 Task: Find a place to stay in Cartago, Colombia, from August 12 to August 15 for 3 guests, with a price range of ₹12,000 to ₹16,000, and select 'Entire place' with amenities like Wifi and Kitchen.
Action: Mouse moved to (492, 101)
Screenshot: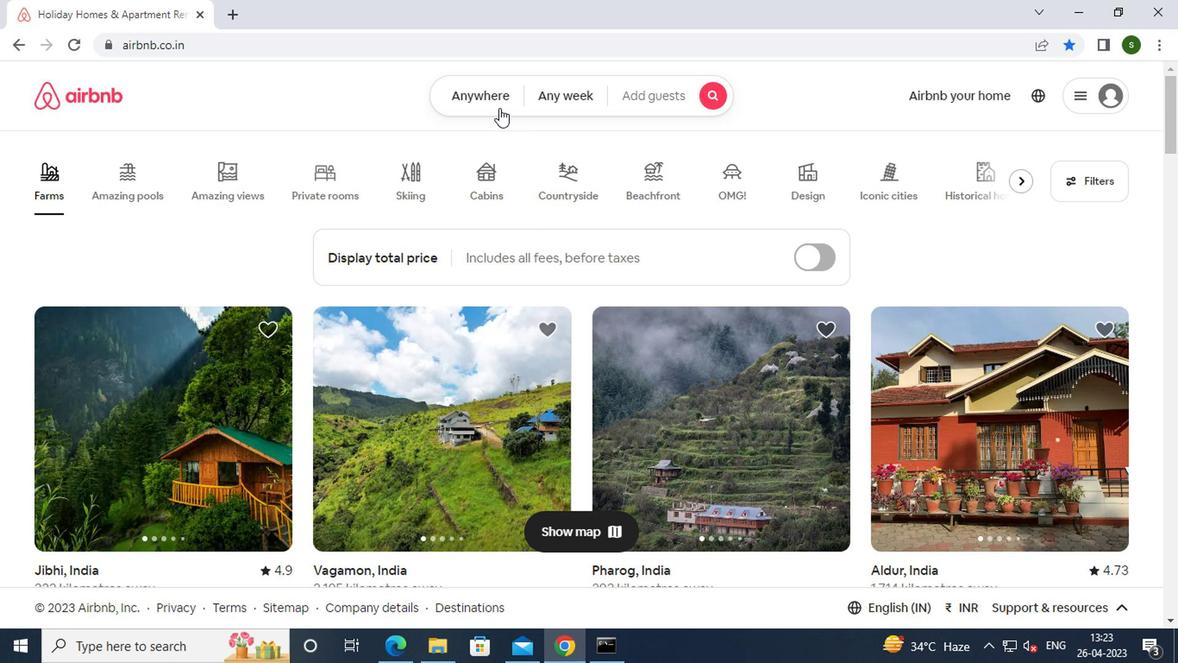 
Action: Mouse pressed left at (492, 101)
Screenshot: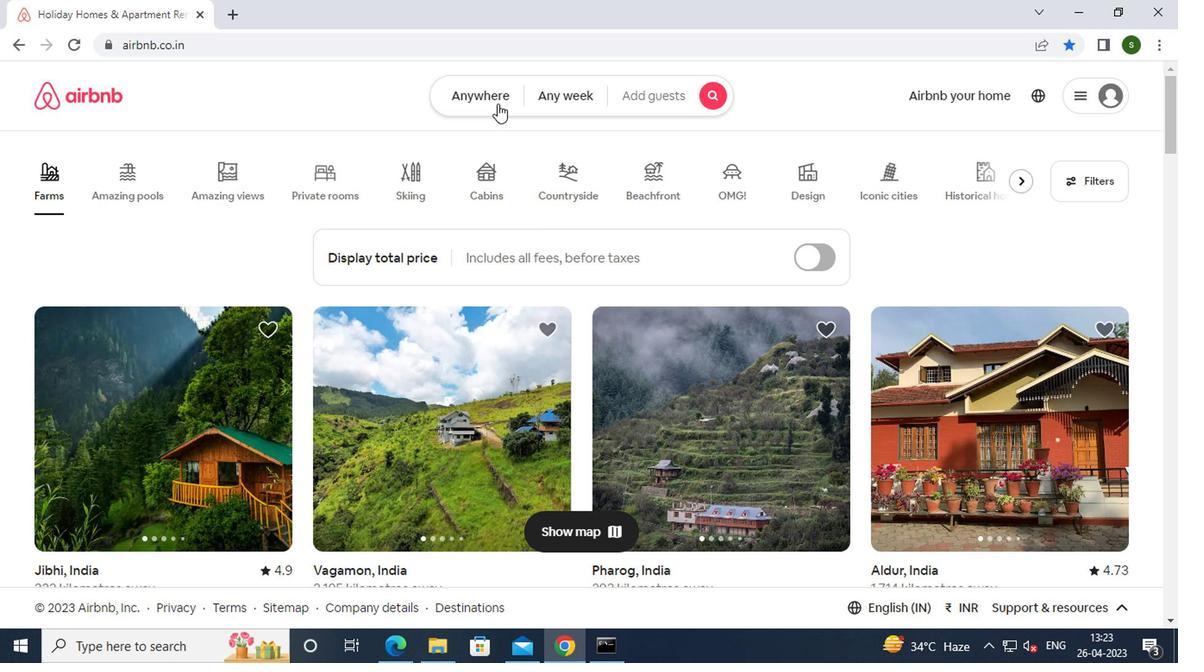 
Action: Mouse moved to (316, 159)
Screenshot: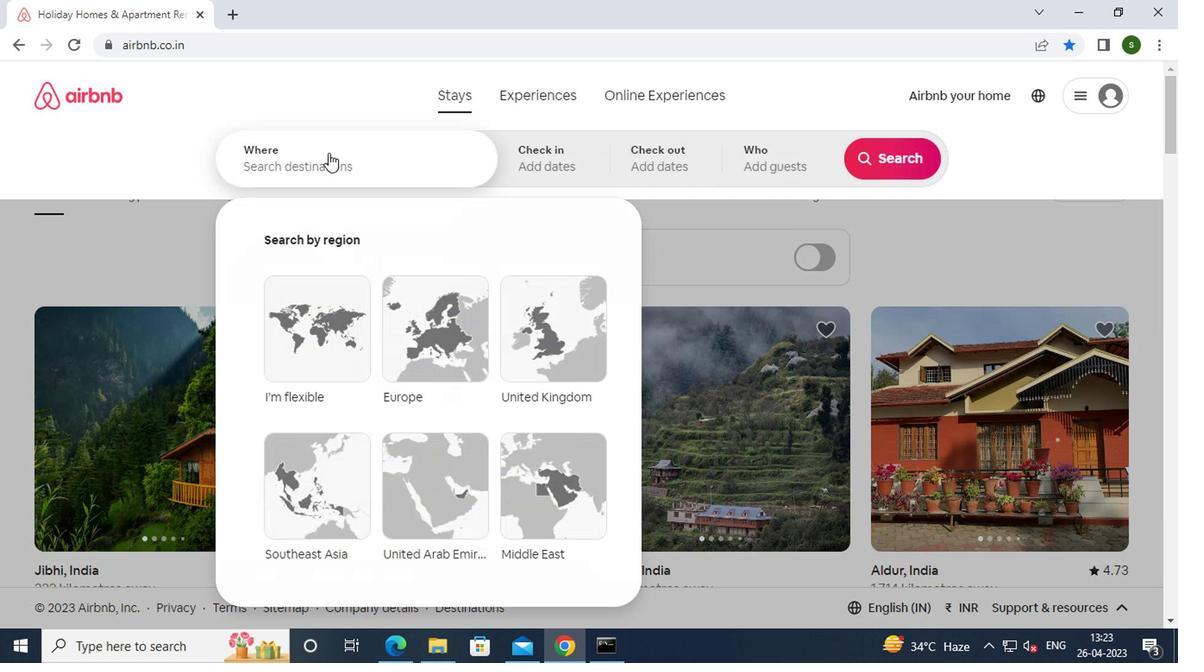 
Action: Mouse pressed left at (316, 159)
Screenshot: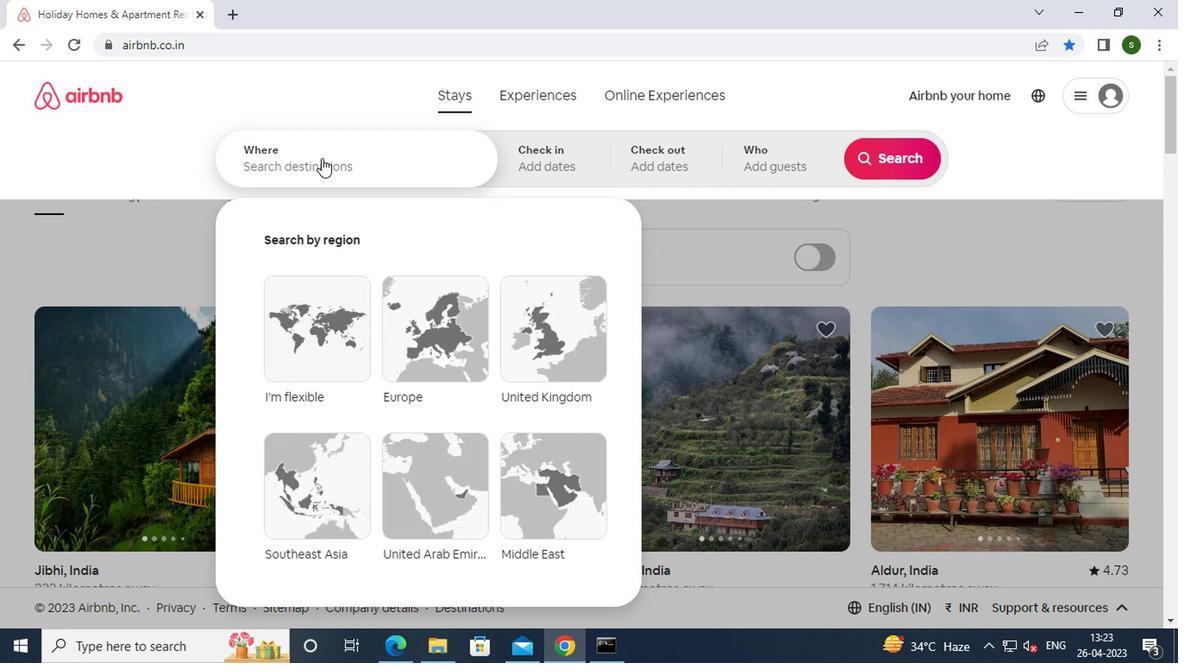 
Action: Mouse moved to (317, 160)
Screenshot: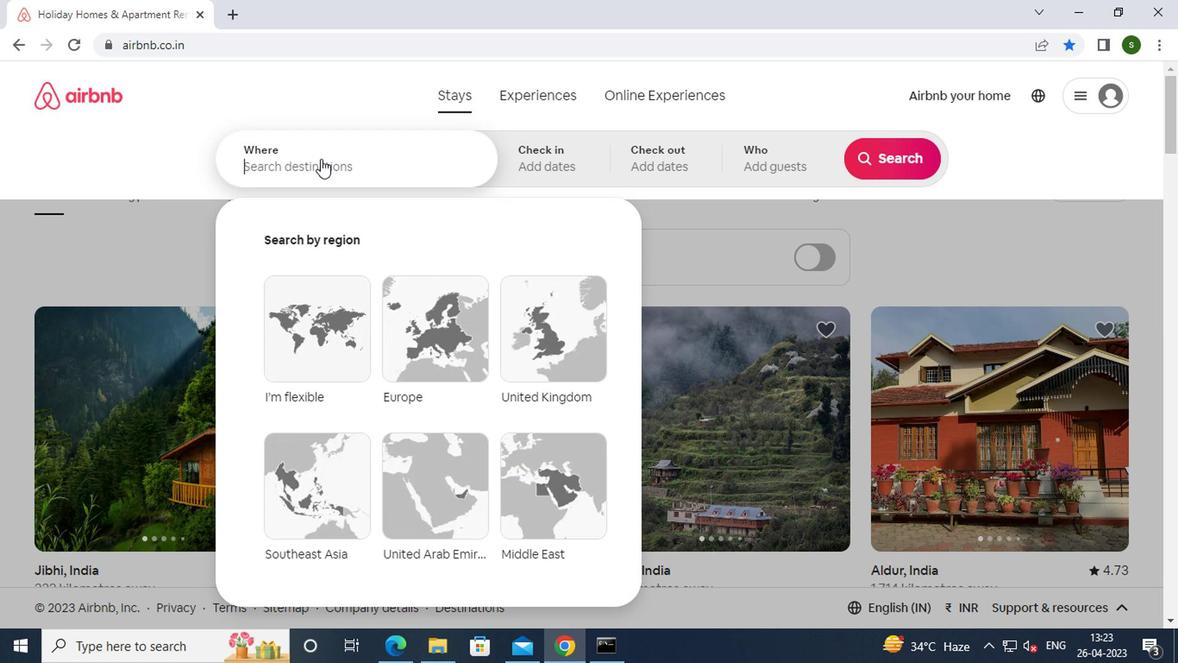 
Action: Key pressed <Key.caps_lock>c<Key.caps_lock>artago,<Key.space><Key.caps_lock>c<Key.caps_lock>olombia
Screenshot: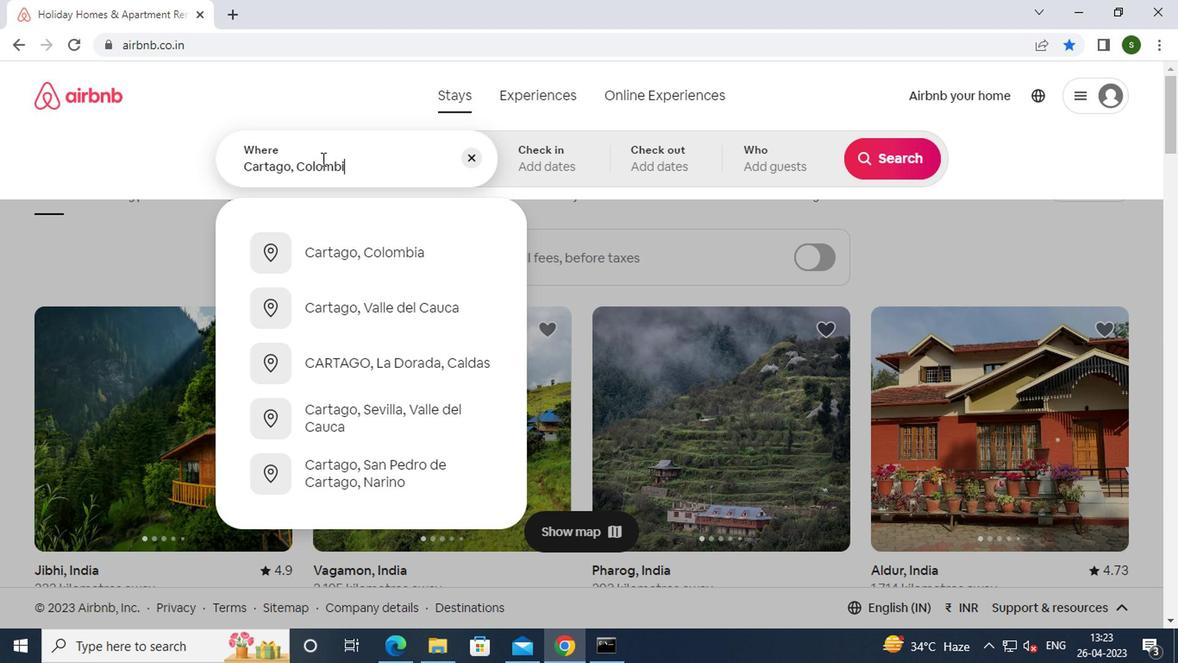 
Action: Mouse moved to (392, 248)
Screenshot: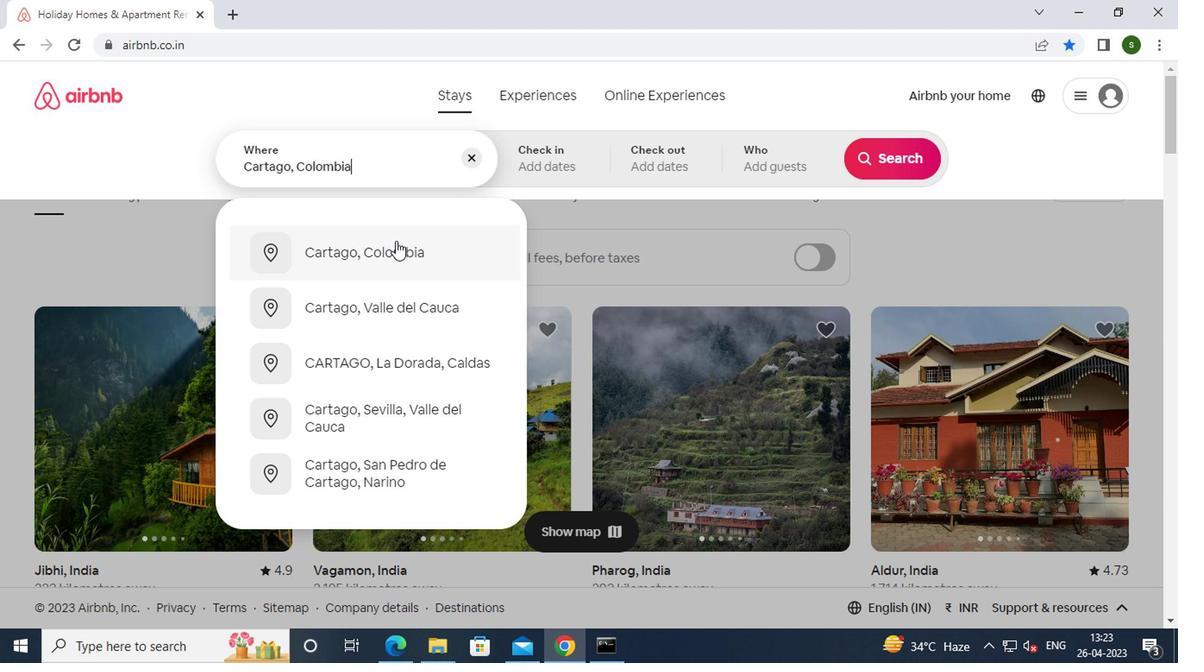 
Action: Mouse pressed left at (392, 248)
Screenshot: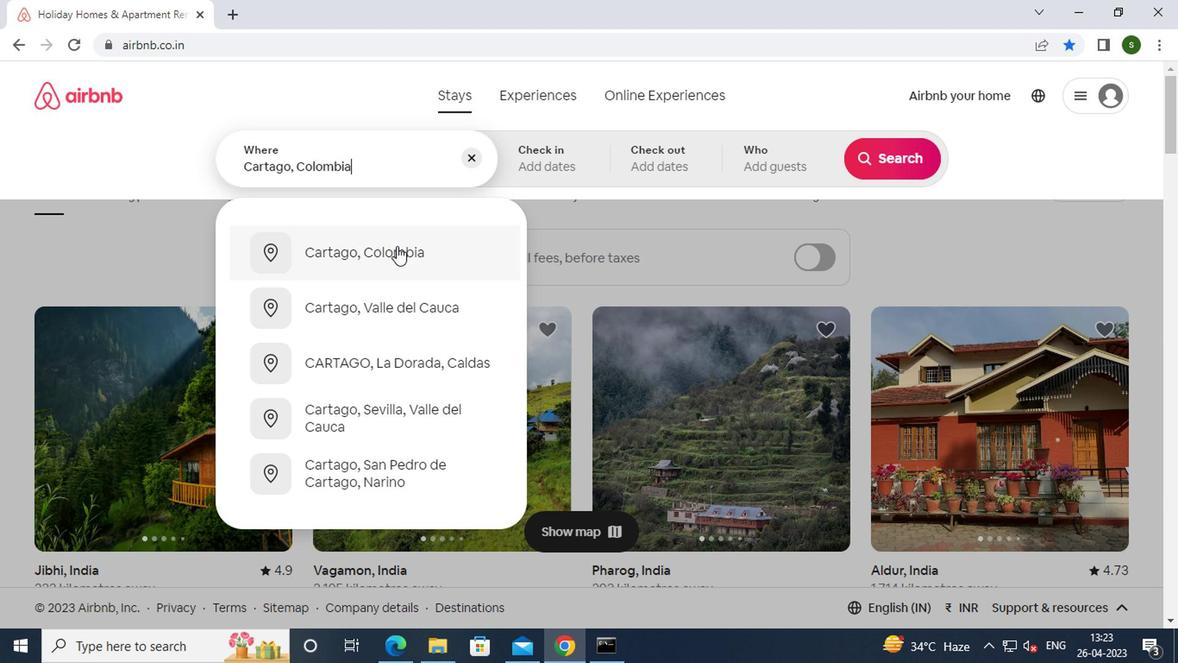 
Action: Mouse moved to (888, 295)
Screenshot: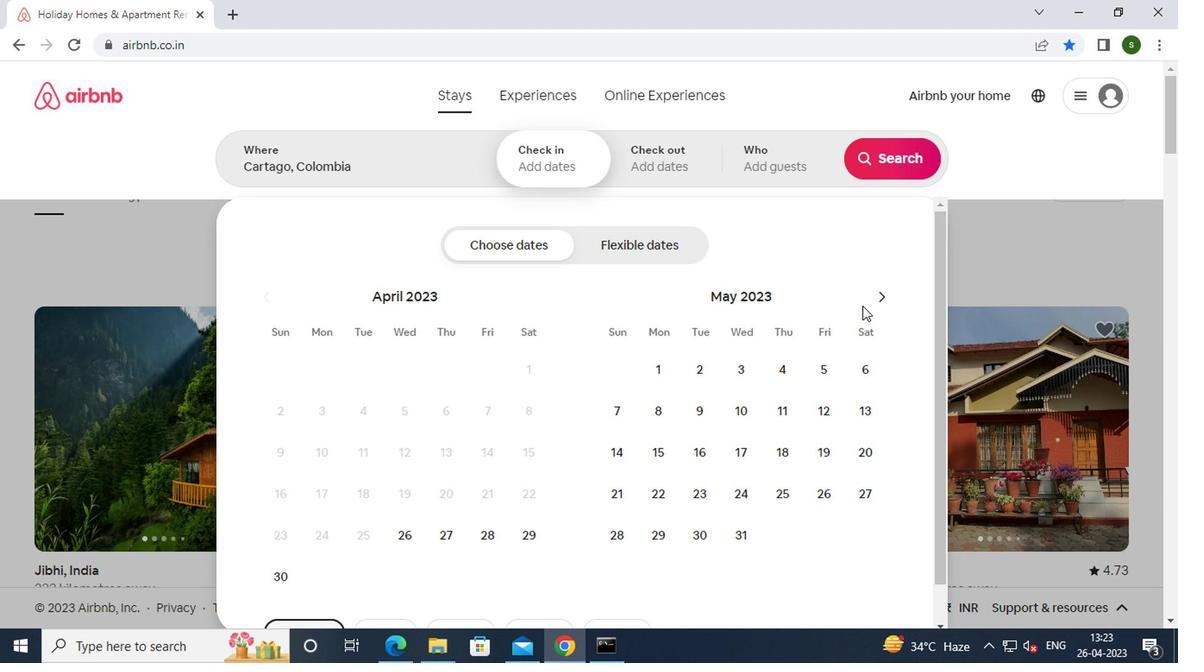 
Action: Mouse pressed left at (888, 295)
Screenshot: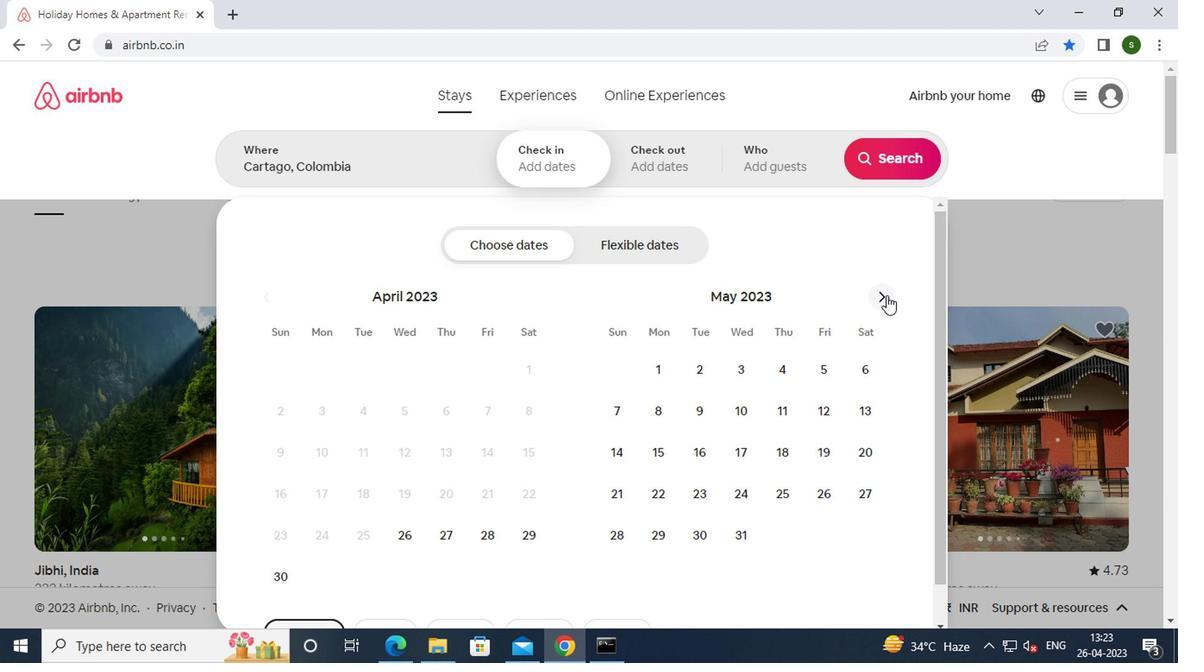 
Action: Mouse pressed left at (888, 295)
Screenshot: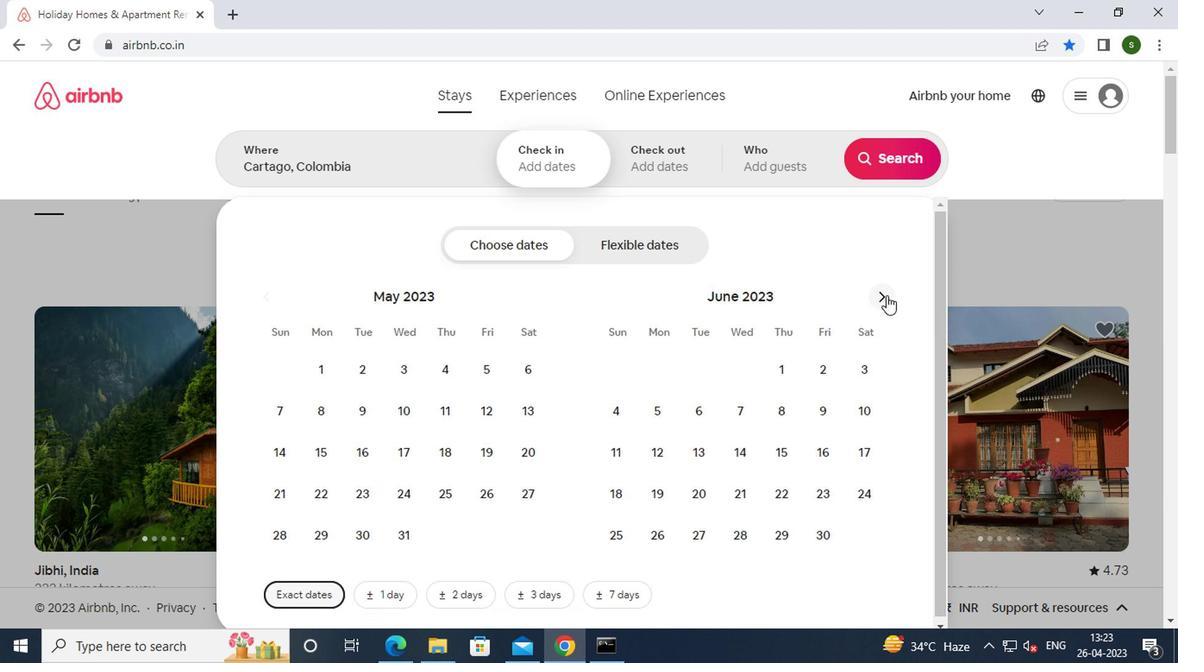
Action: Mouse pressed left at (888, 295)
Screenshot: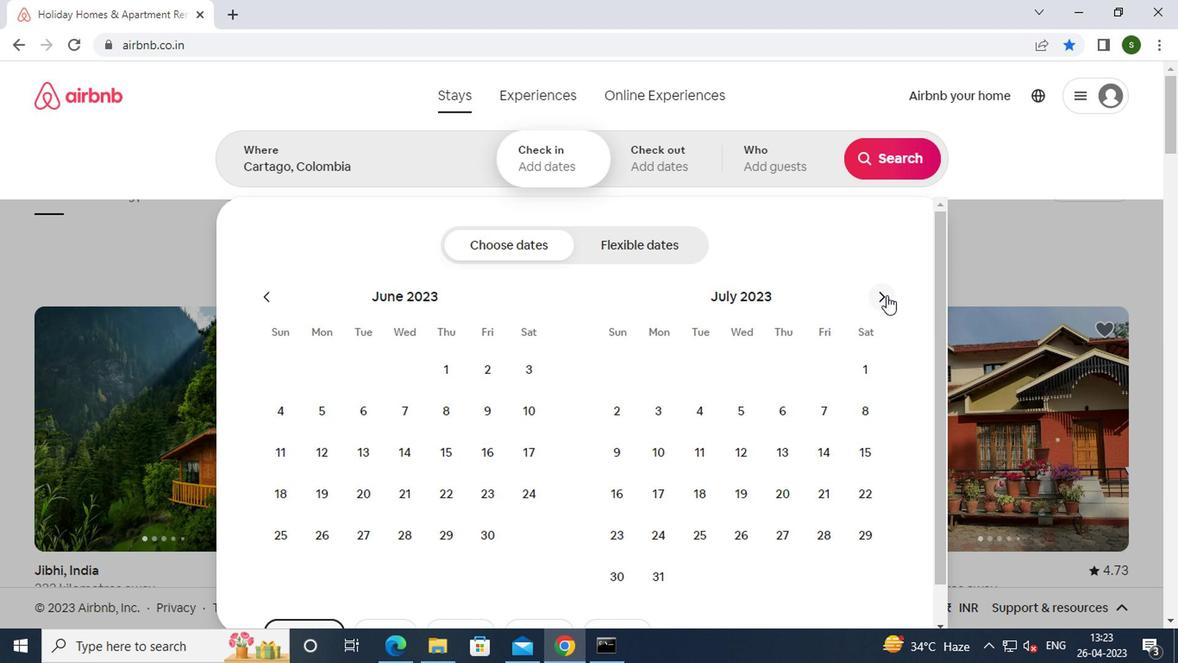 
Action: Mouse moved to (857, 401)
Screenshot: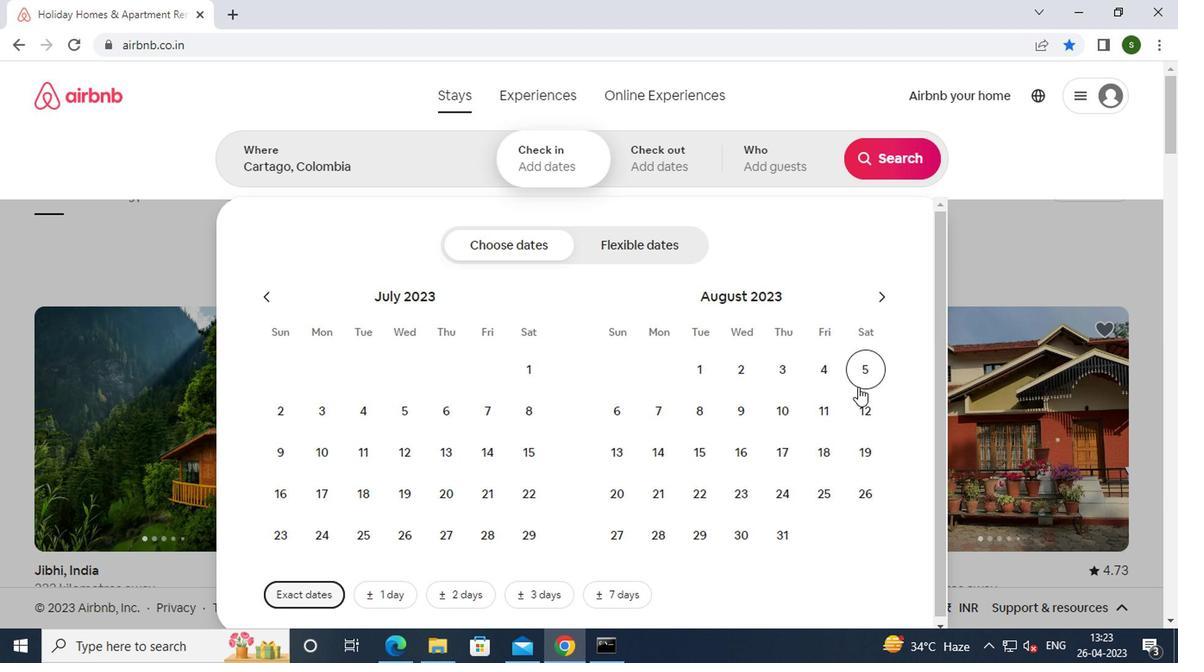 
Action: Mouse pressed left at (857, 401)
Screenshot: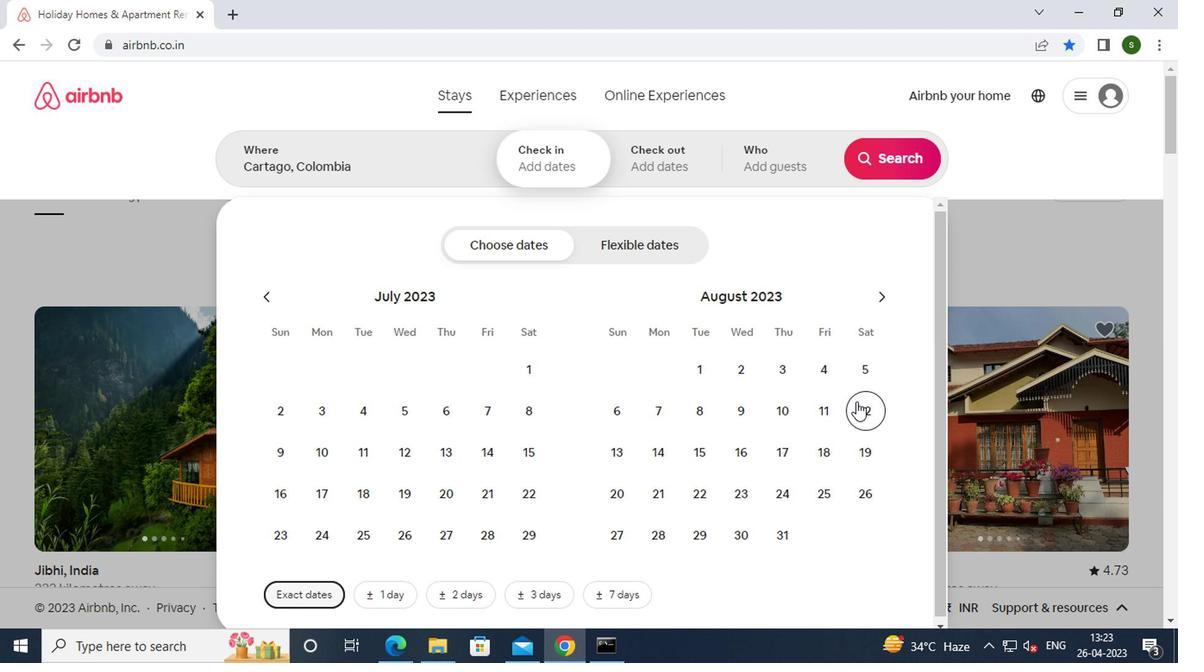 
Action: Mouse moved to (691, 450)
Screenshot: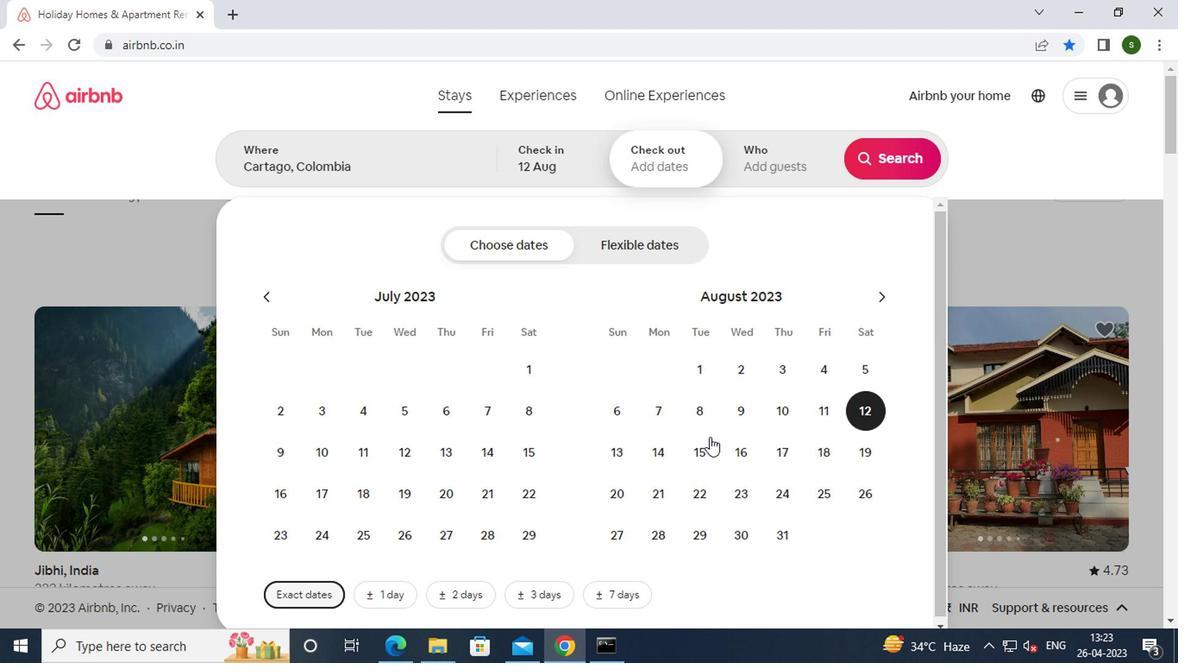 
Action: Mouse pressed left at (691, 450)
Screenshot: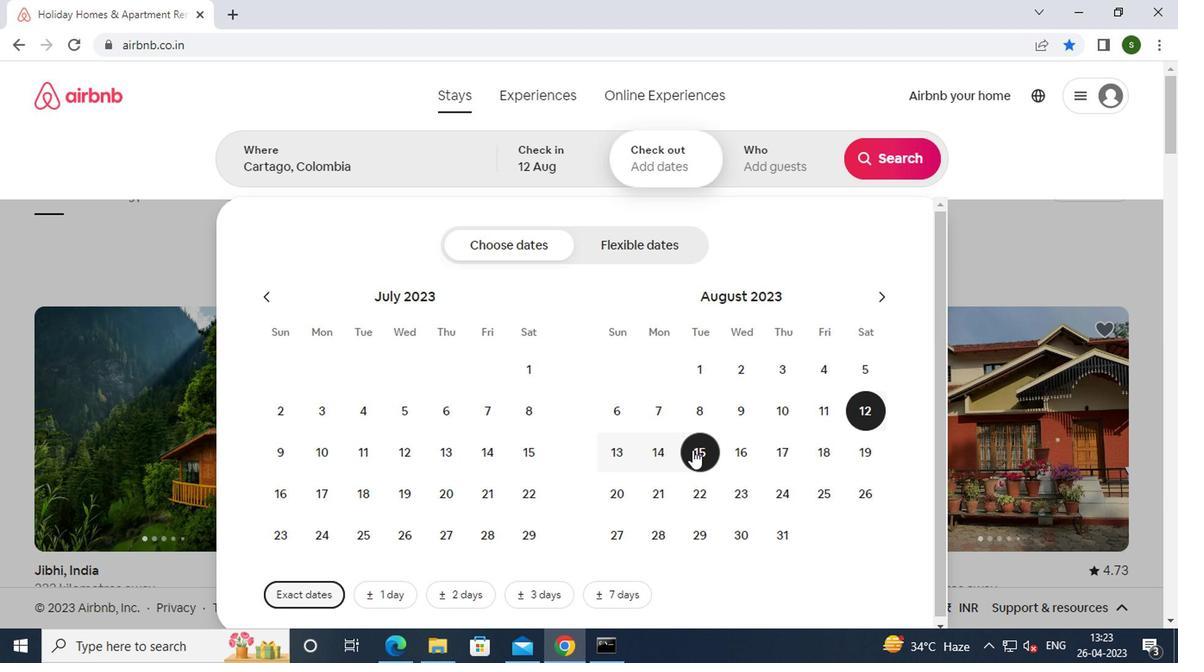
Action: Mouse moved to (790, 171)
Screenshot: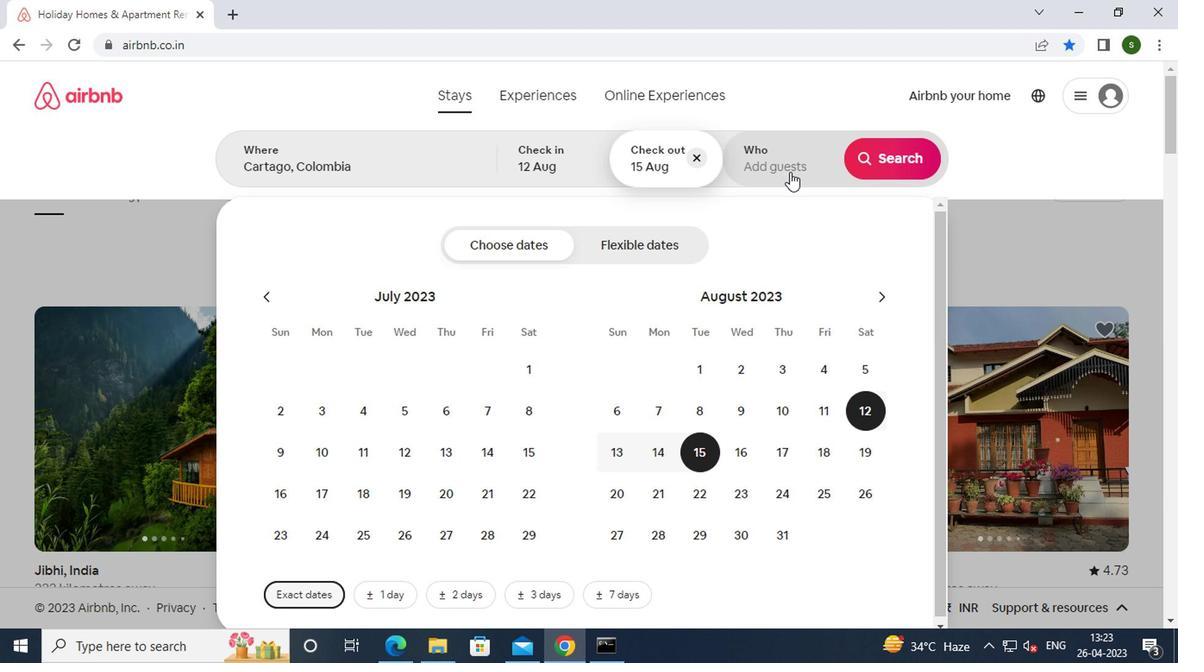 
Action: Mouse pressed left at (790, 171)
Screenshot: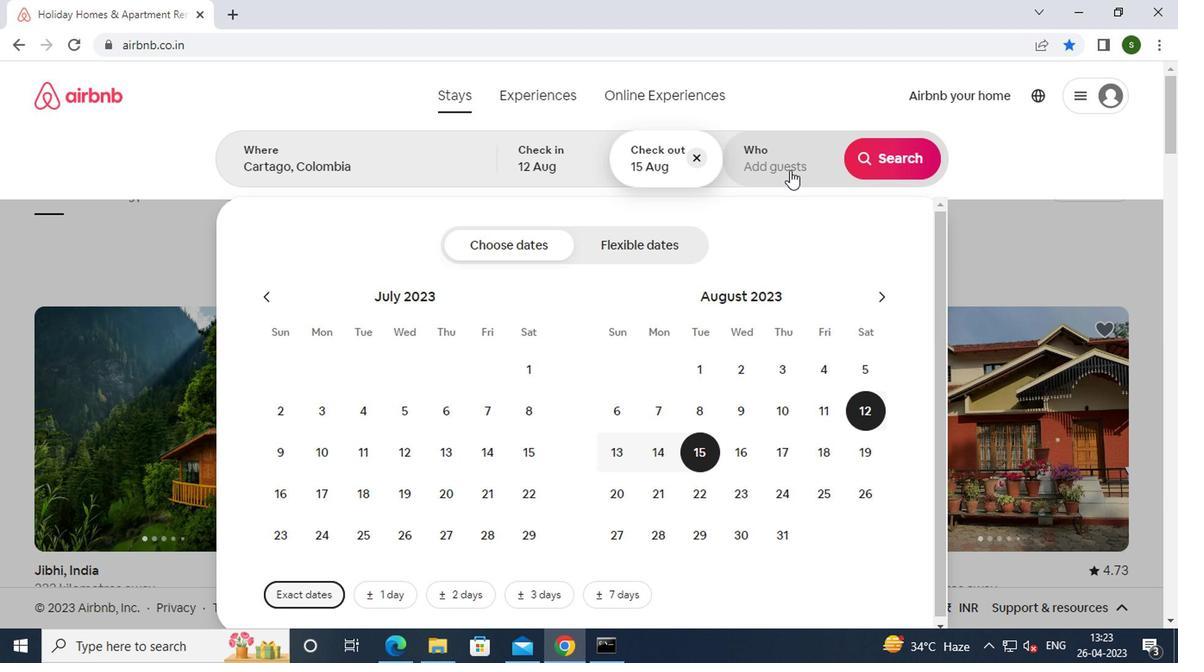 
Action: Mouse moved to (890, 249)
Screenshot: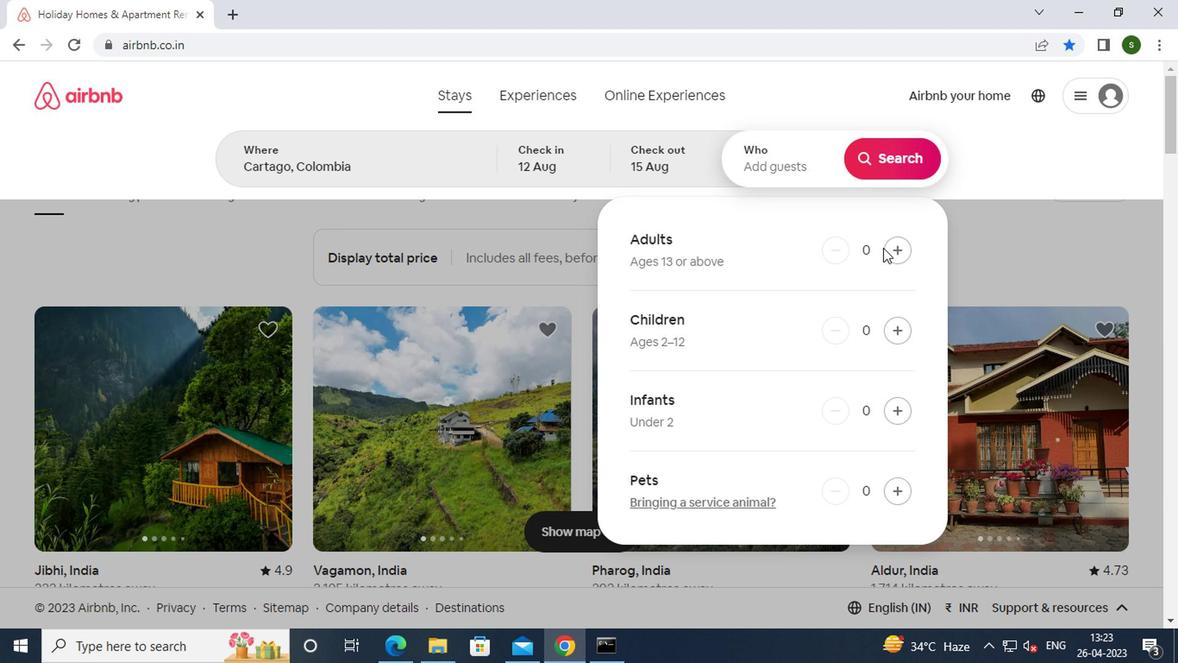 
Action: Mouse pressed left at (890, 249)
Screenshot: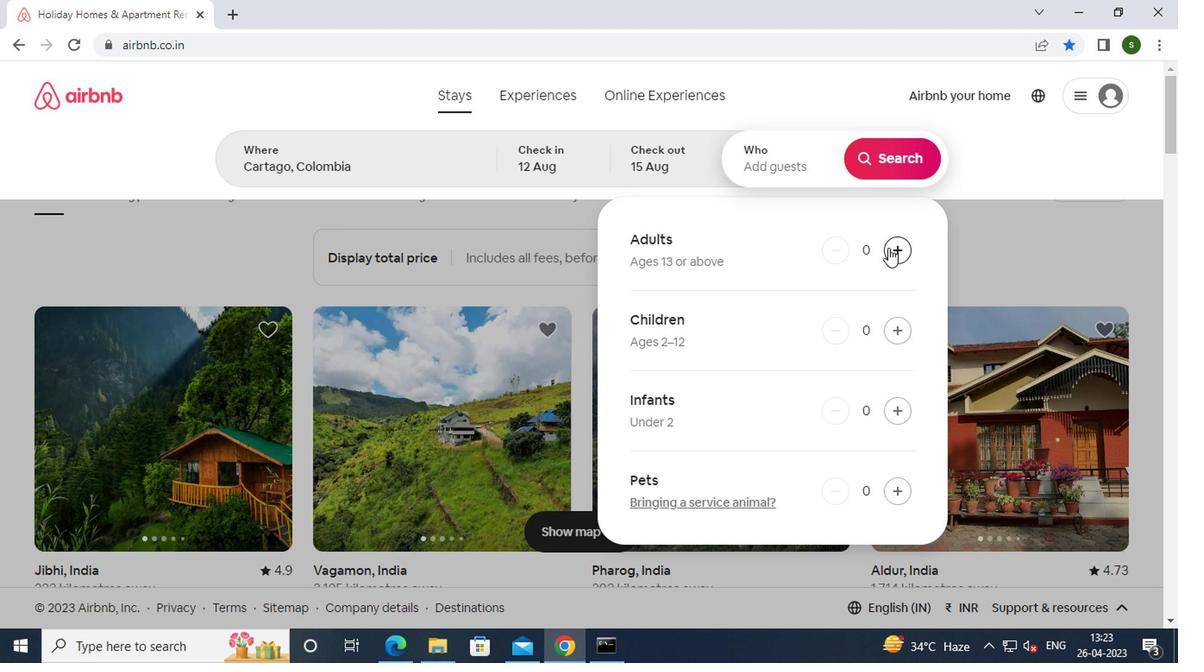 
Action: Mouse pressed left at (890, 249)
Screenshot: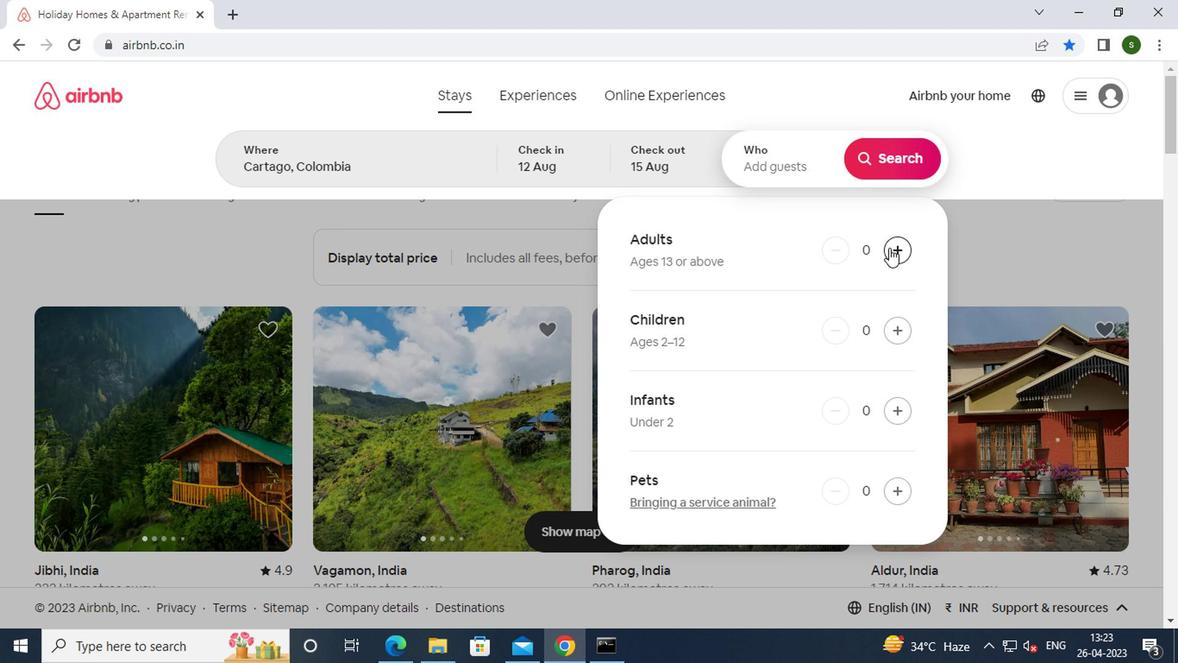 
Action: Mouse moved to (890, 249)
Screenshot: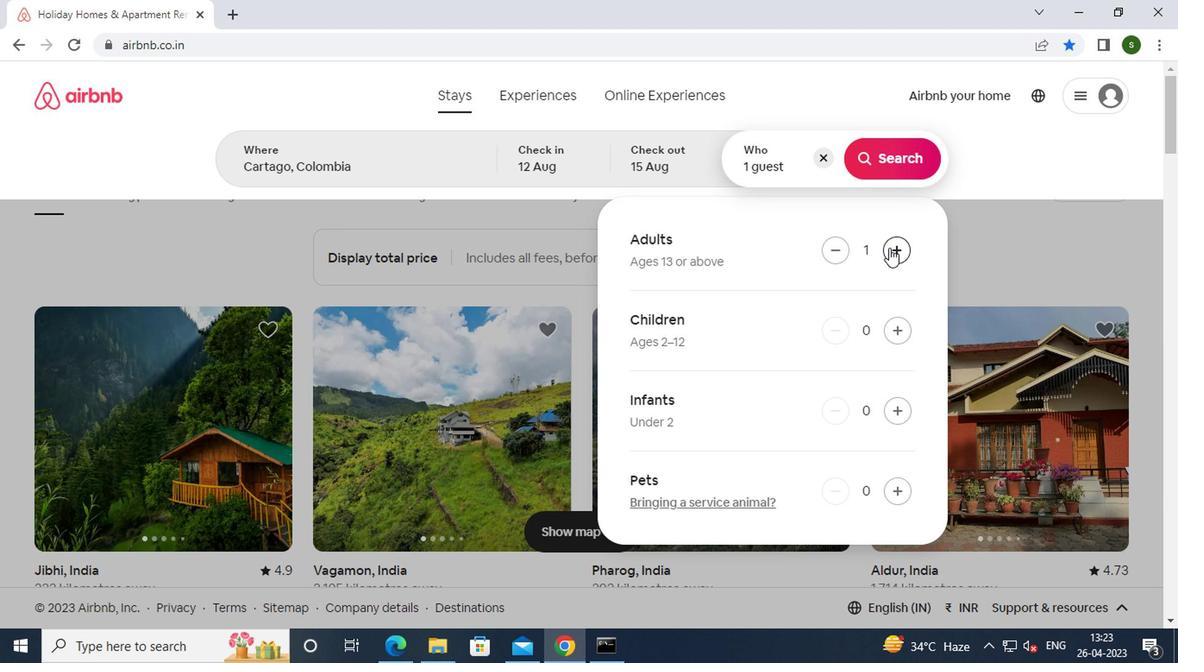 
Action: Mouse pressed left at (890, 249)
Screenshot: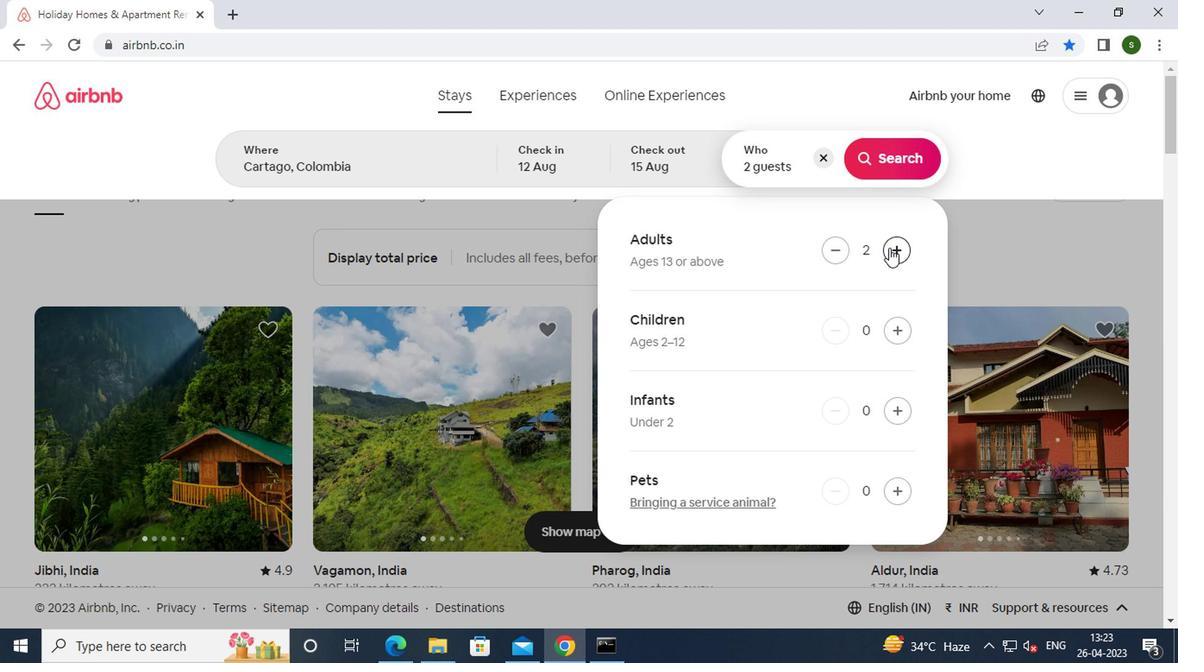 
Action: Mouse moved to (890, 154)
Screenshot: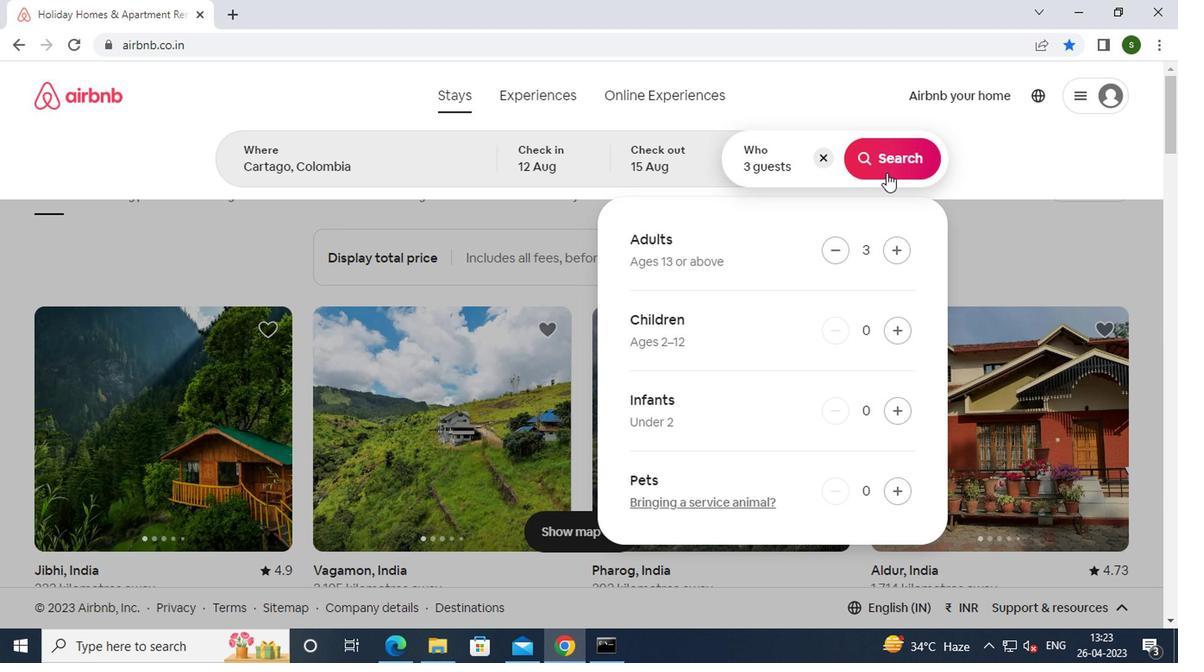
Action: Mouse pressed left at (890, 154)
Screenshot: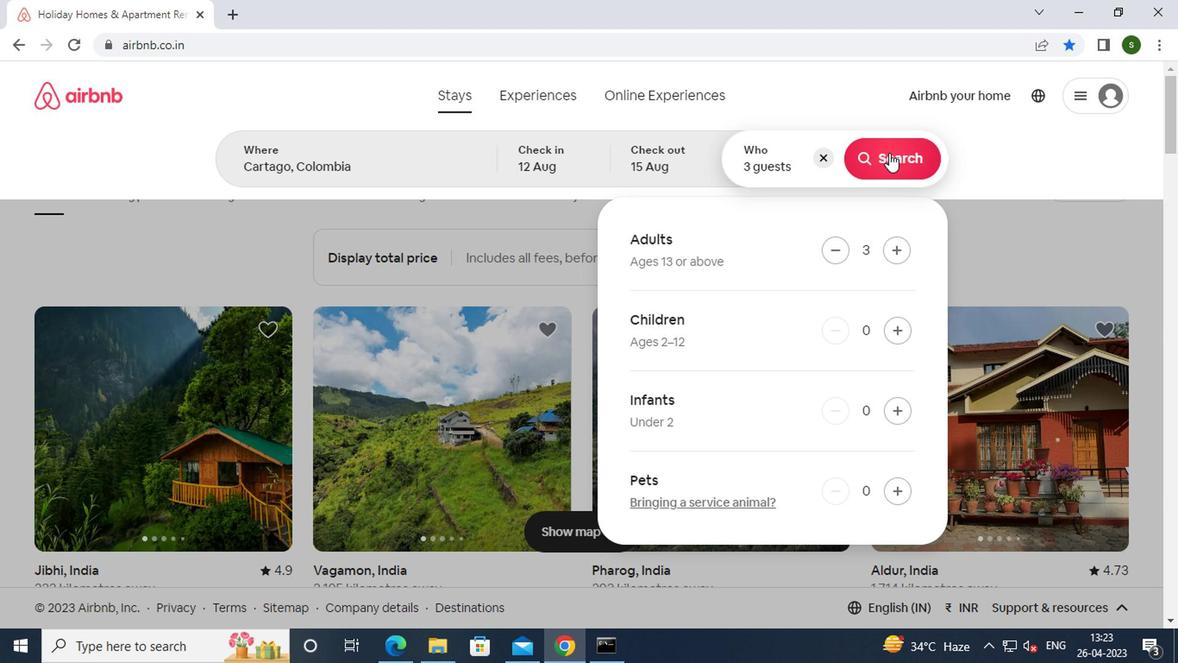 
Action: Mouse moved to (1091, 162)
Screenshot: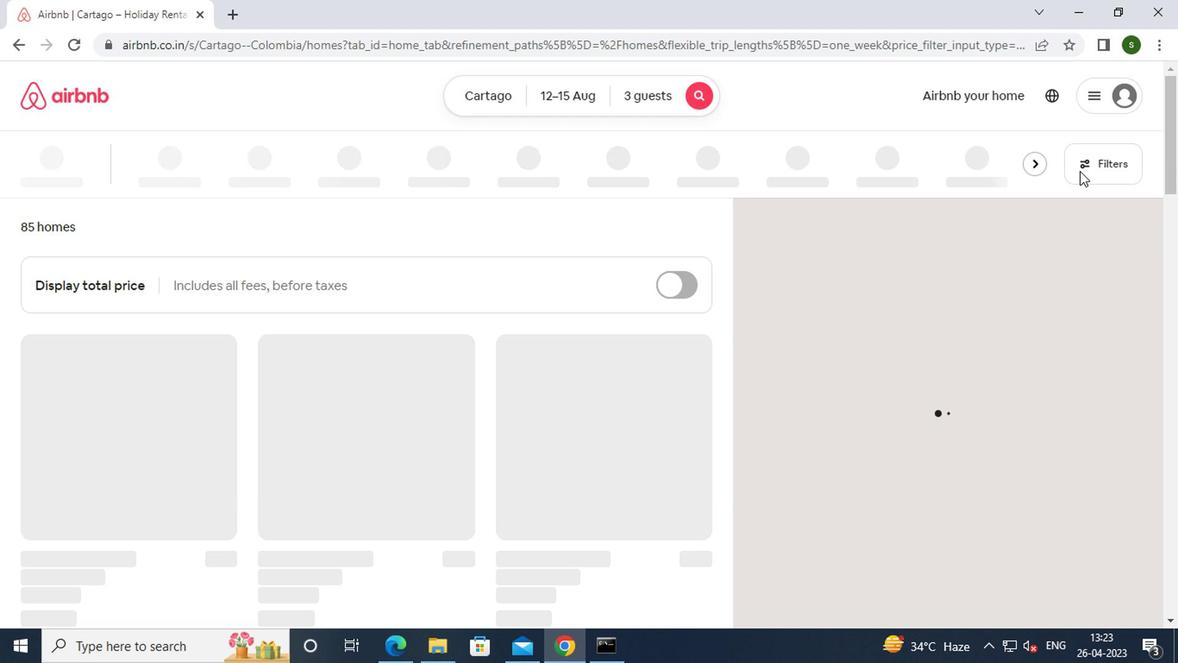 
Action: Mouse pressed left at (1091, 162)
Screenshot: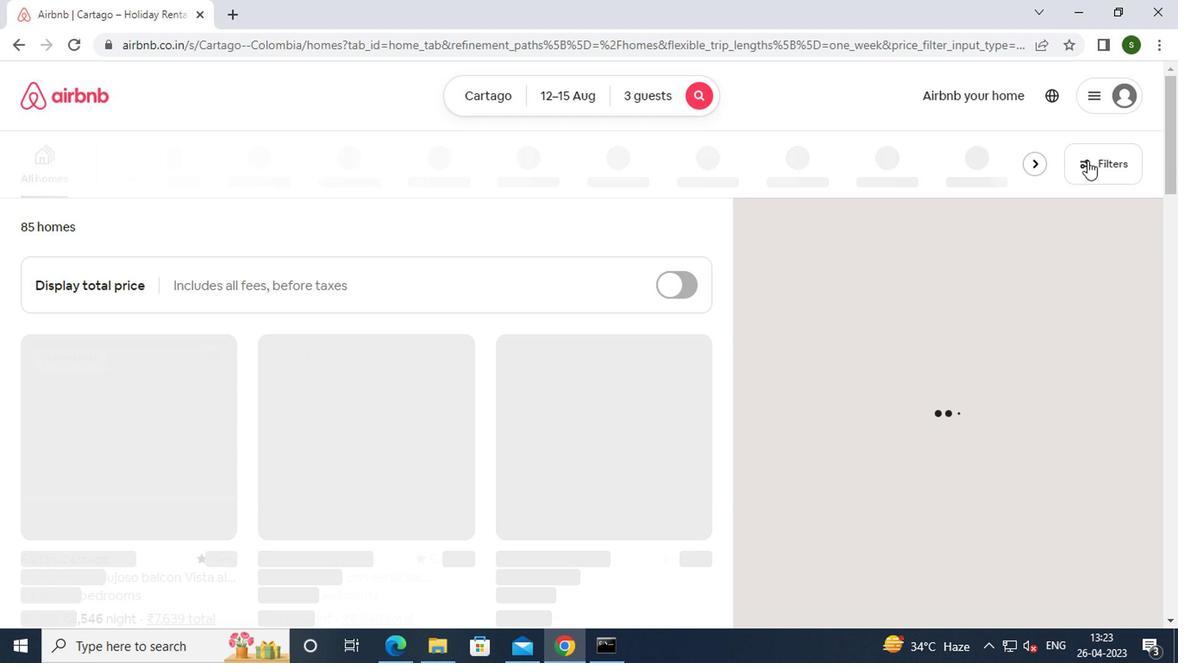 
Action: Mouse moved to (392, 381)
Screenshot: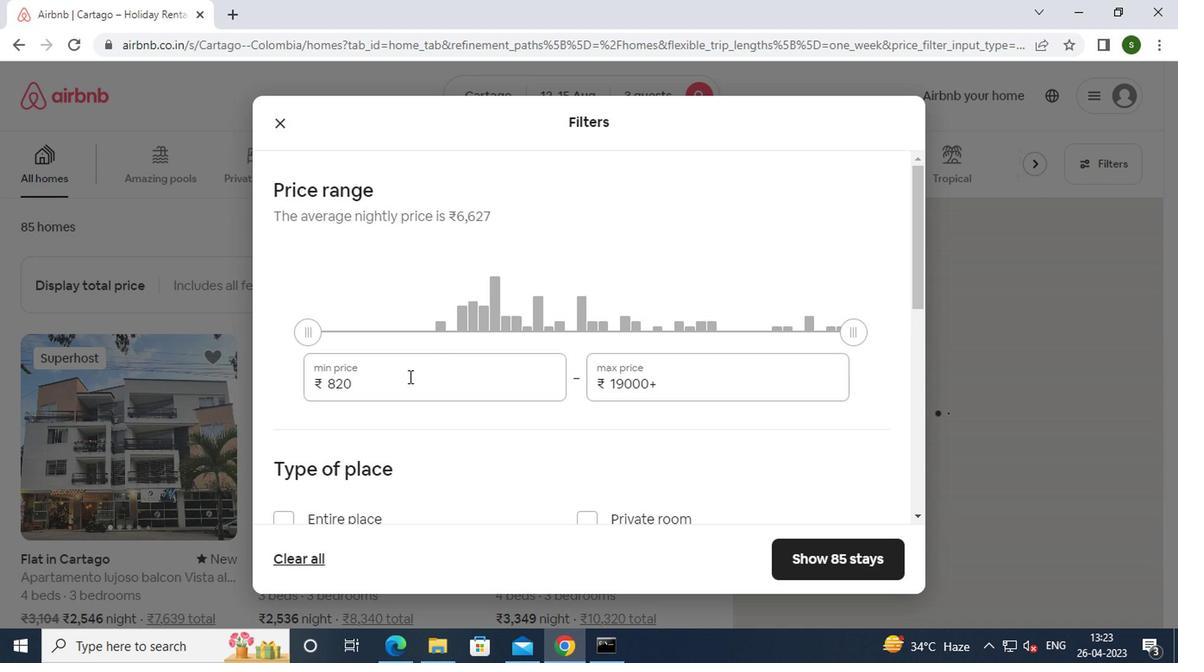 
Action: Mouse pressed left at (392, 381)
Screenshot: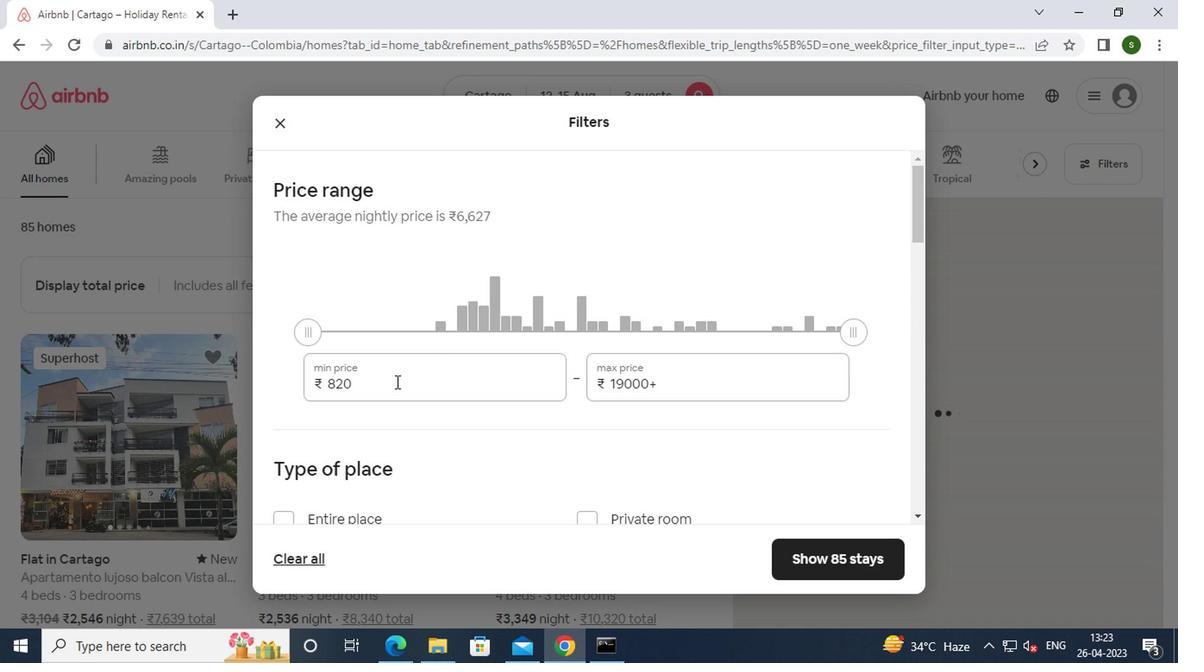 
Action: Mouse moved to (392, 375)
Screenshot: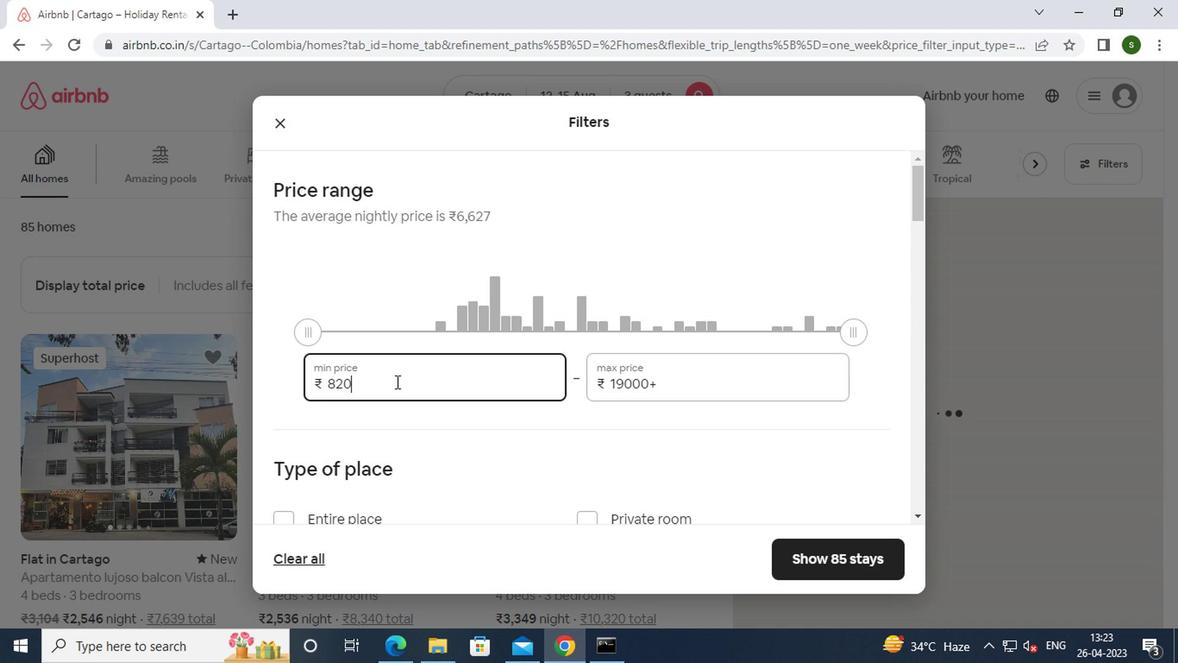 
Action: Key pressed <Key.backspace><Key.backspace><Key.backspace><Key.backspace><Key.backspace><Key.backspace><Key.backspace><Key.backspace><Key.backspace>12000
Screenshot: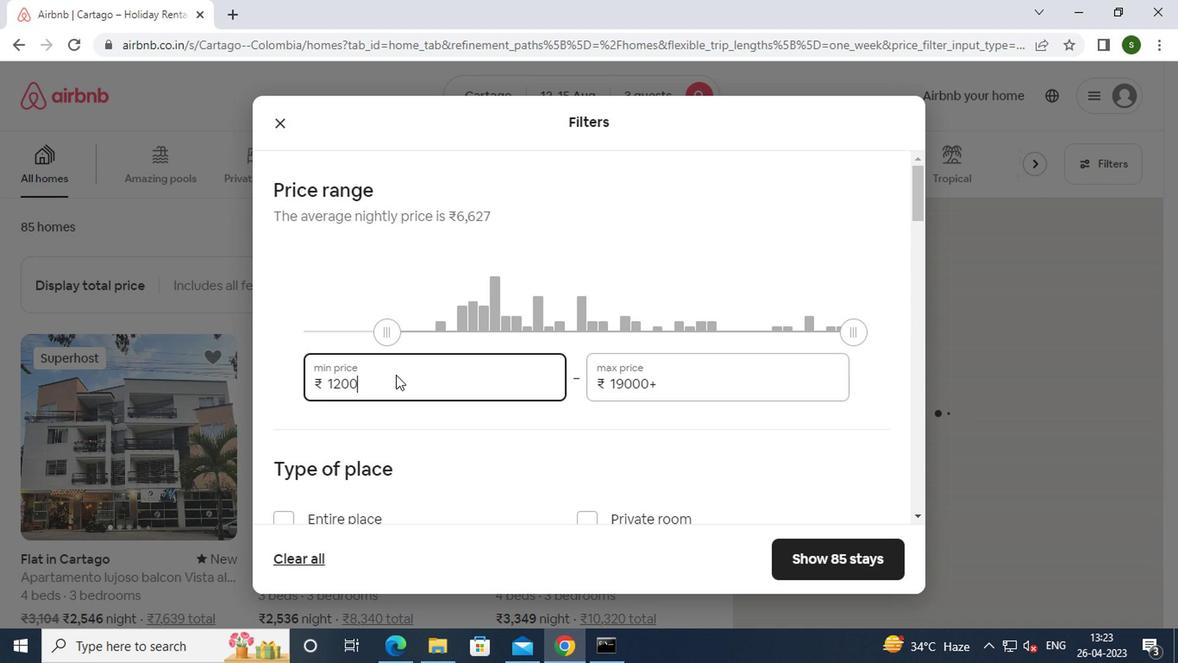 
Action: Mouse moved to (678, 375)
Screenshot: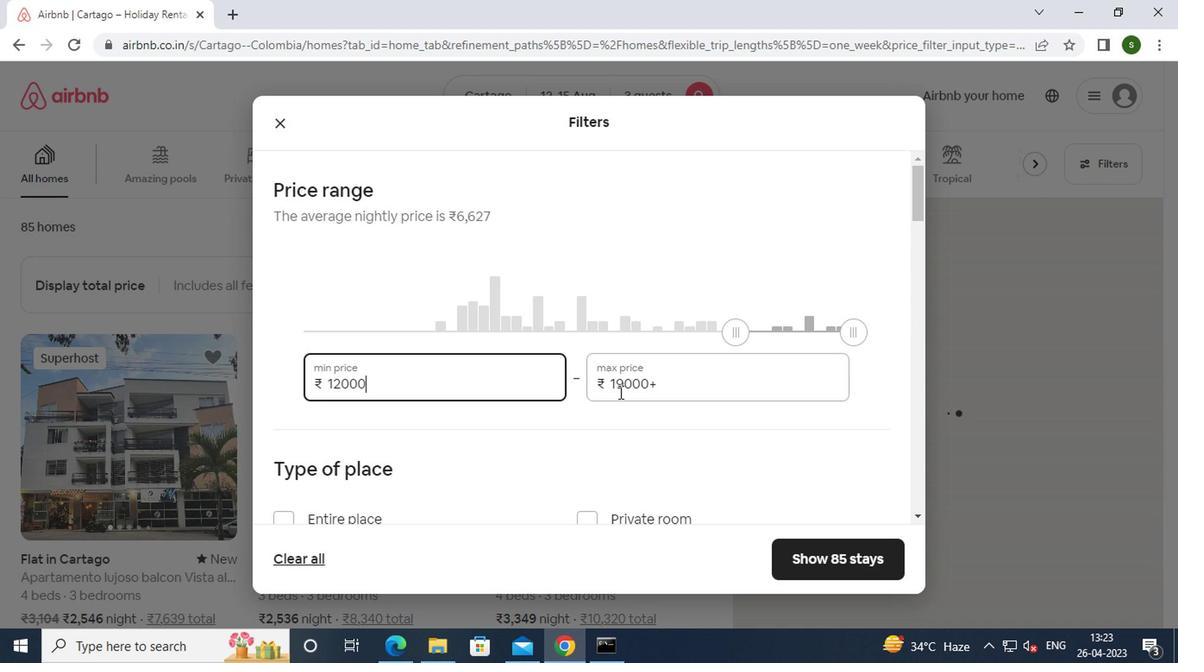 
Action: Mouse pressed left at (678, 375)
Screenshot: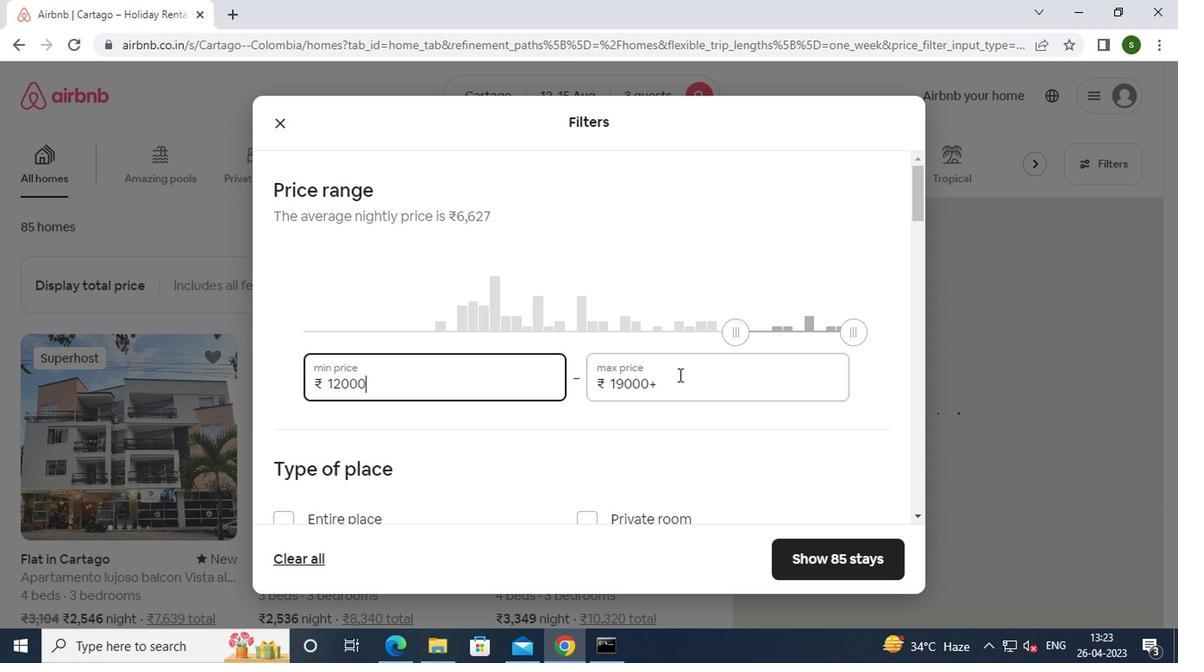 
Action: Mouse moved to (680, 374)
Screenshot: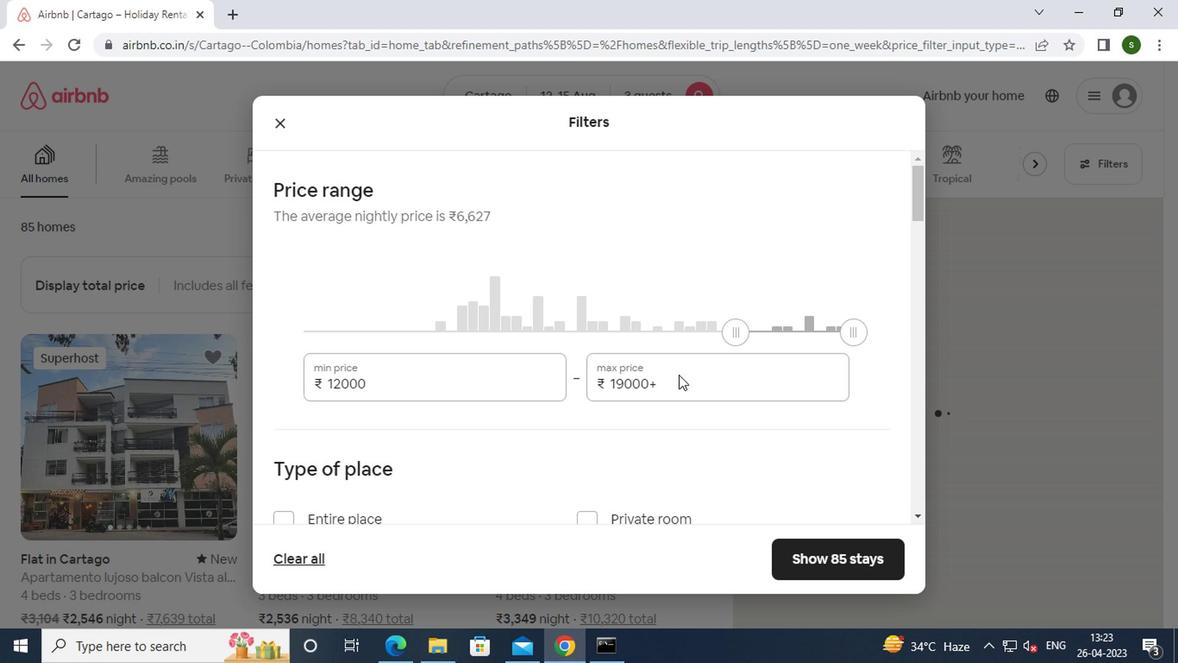 
Action: Key pressed <Key.backspace><Key.backspace><Key.backspace><Key.backspace><Key.backspace><Key.backspace><Key.backspace><Key.backspace><Key.backspace><Key.backspace><Key.backspace><Key.backspace><Key.backspace><Key.backspace>
Screenshot: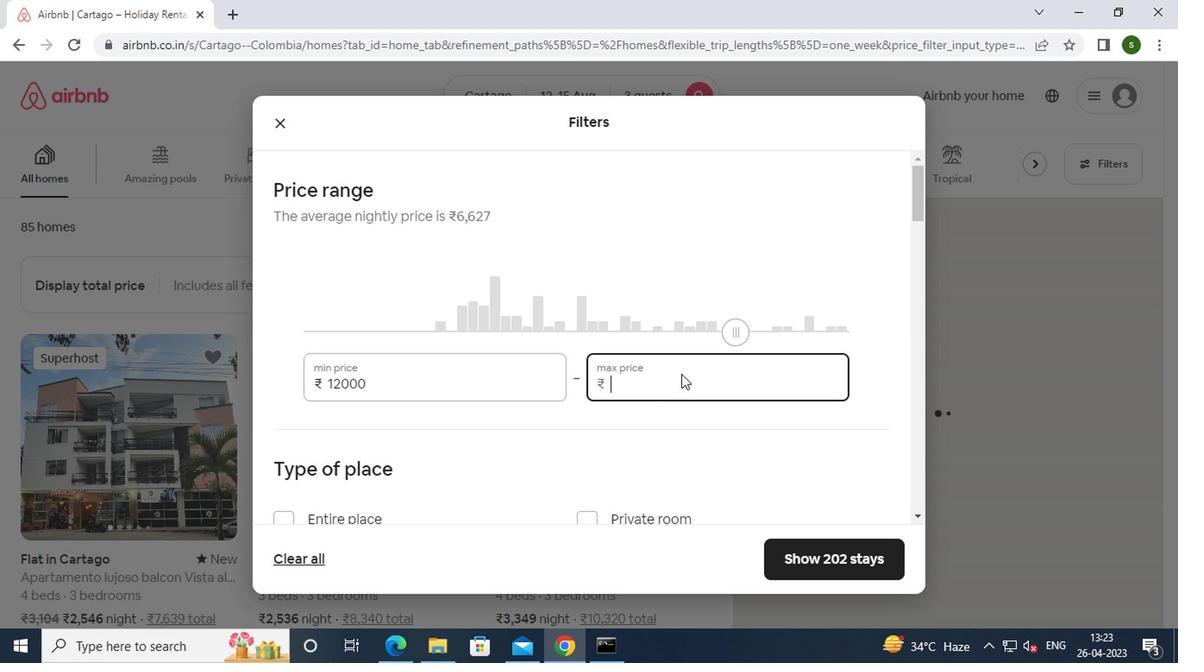 
Action: Mouse moved to (681, 373)
Screenshot: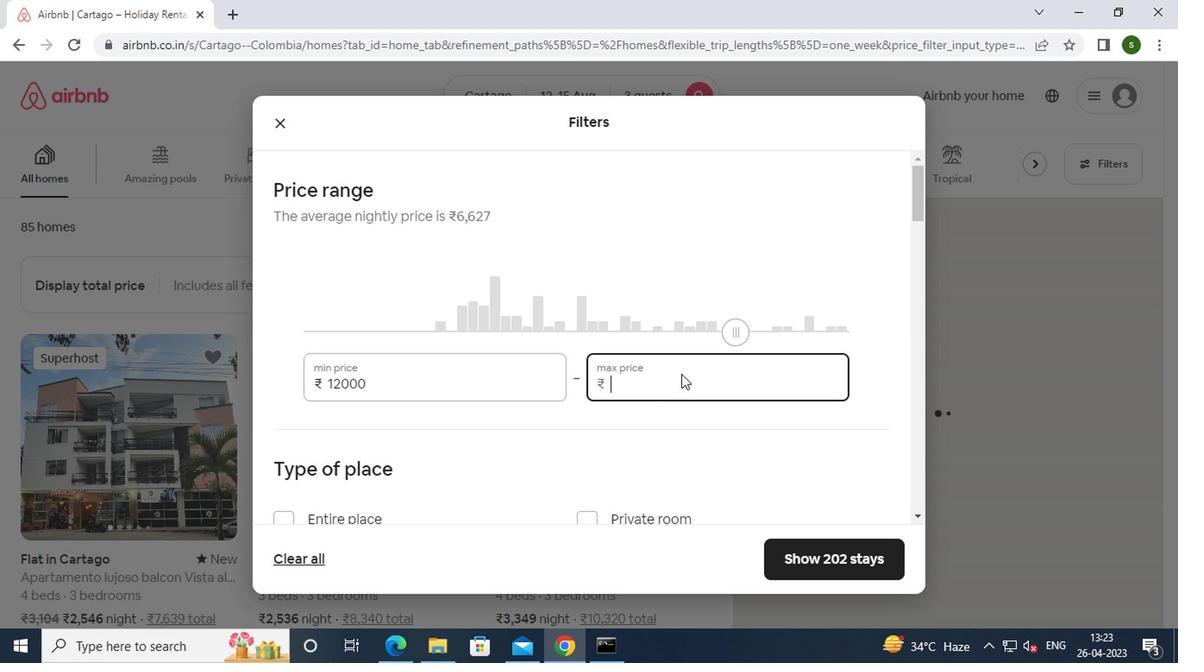 
Action: Key pressed <Key.backspace>16000
Screenshot: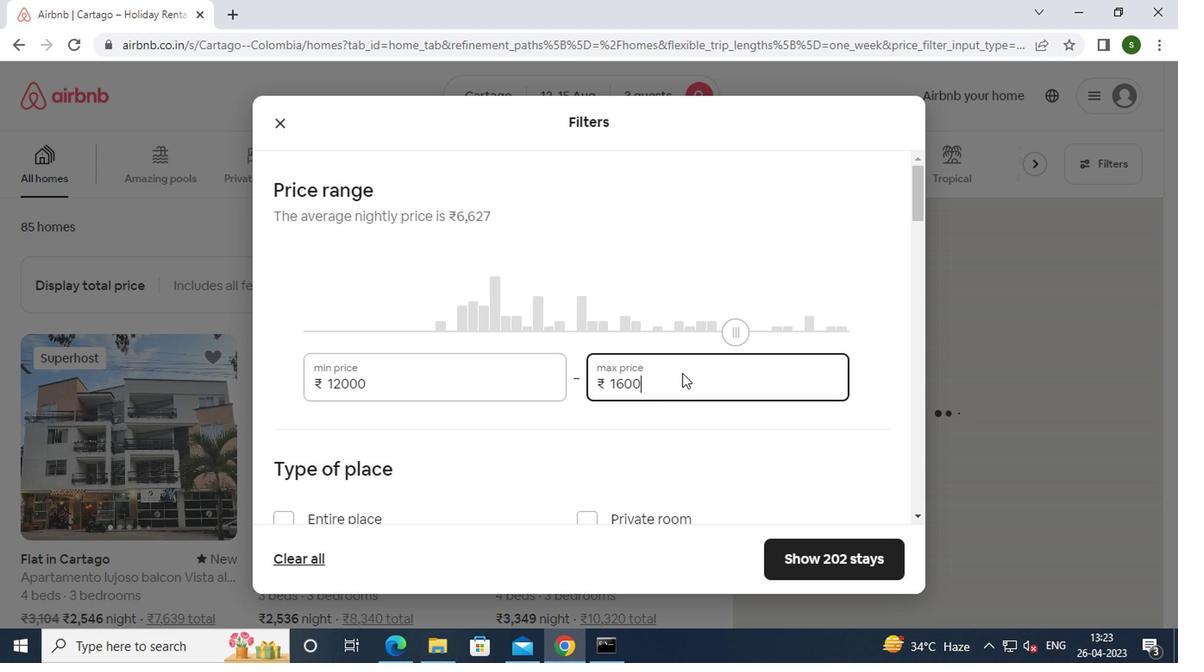 
Action: Mouse moved to (556, 394)
Screenshot: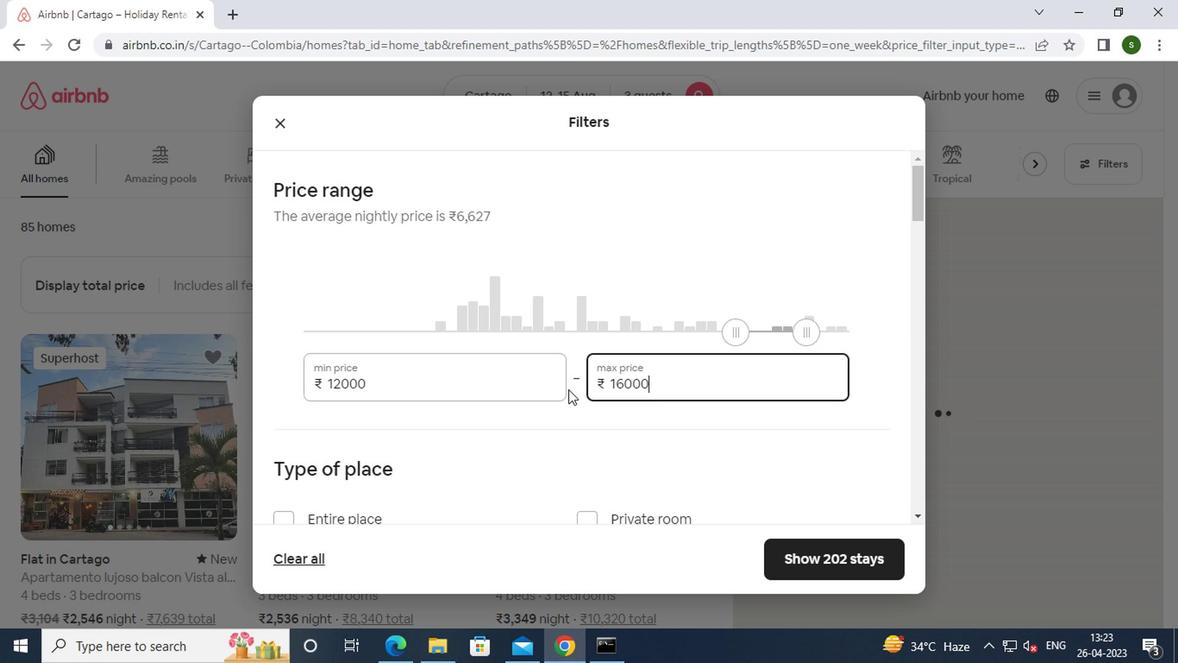 
Action: Mouse scrolled (556, 392) with delta (0, -1)
Screenshot: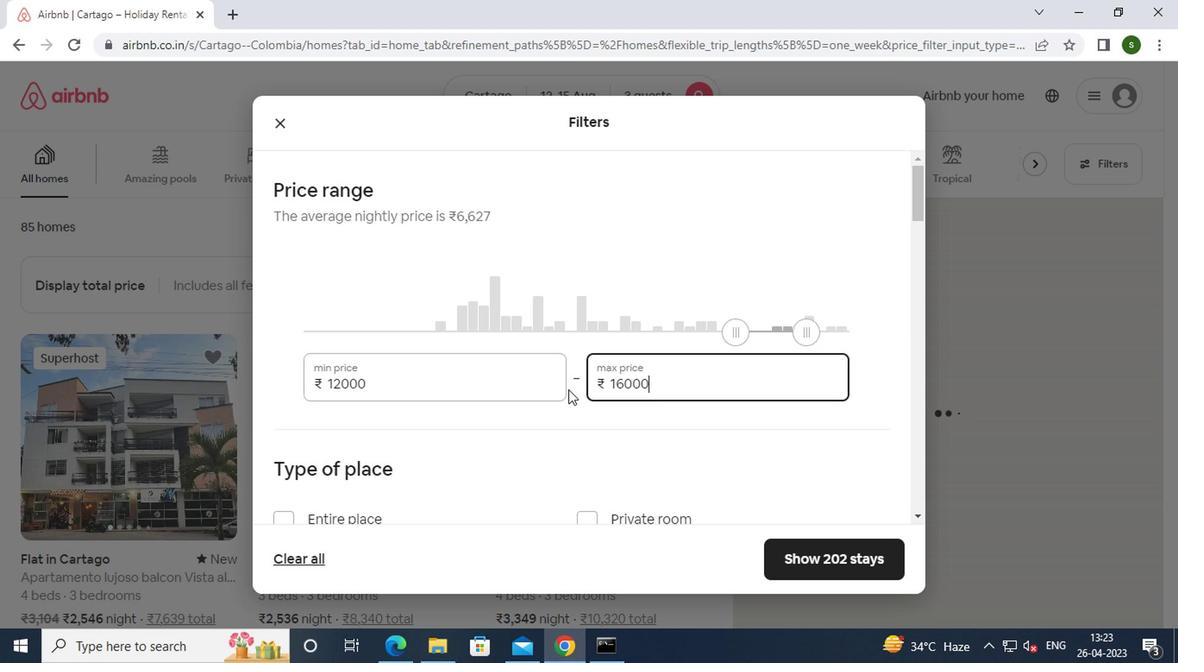 
Action: Mouse moved to (554, 394)
Screenshot: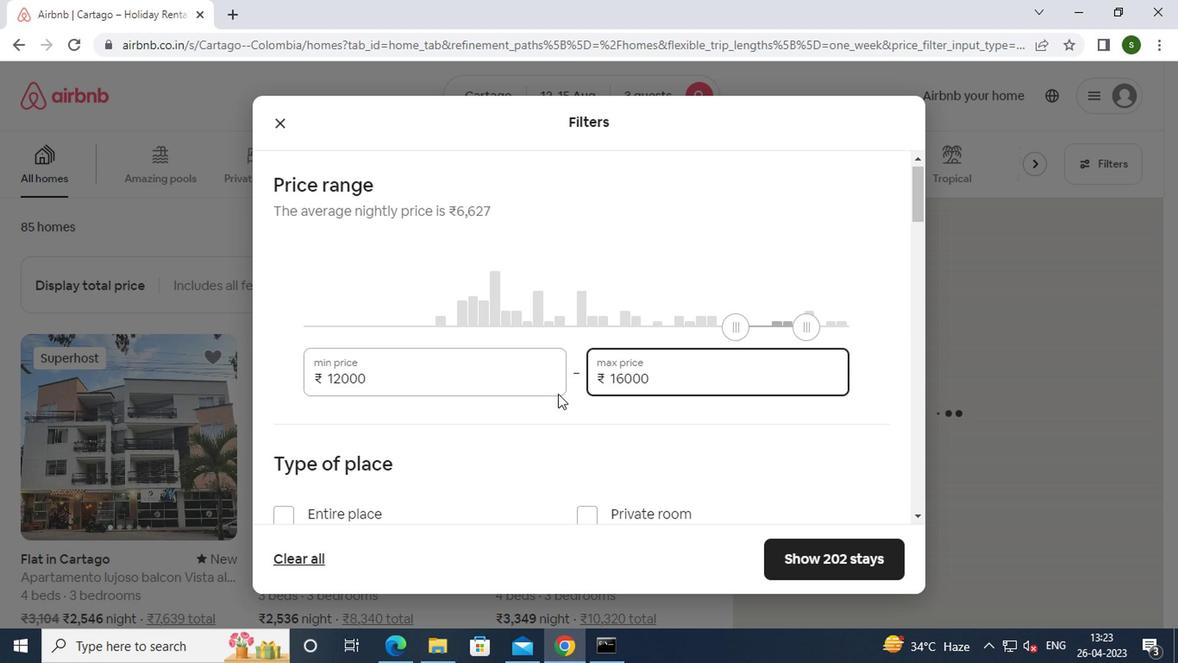 
Action: Mouse scrolled (554, 392) with delta (0, -1)
Screenshot: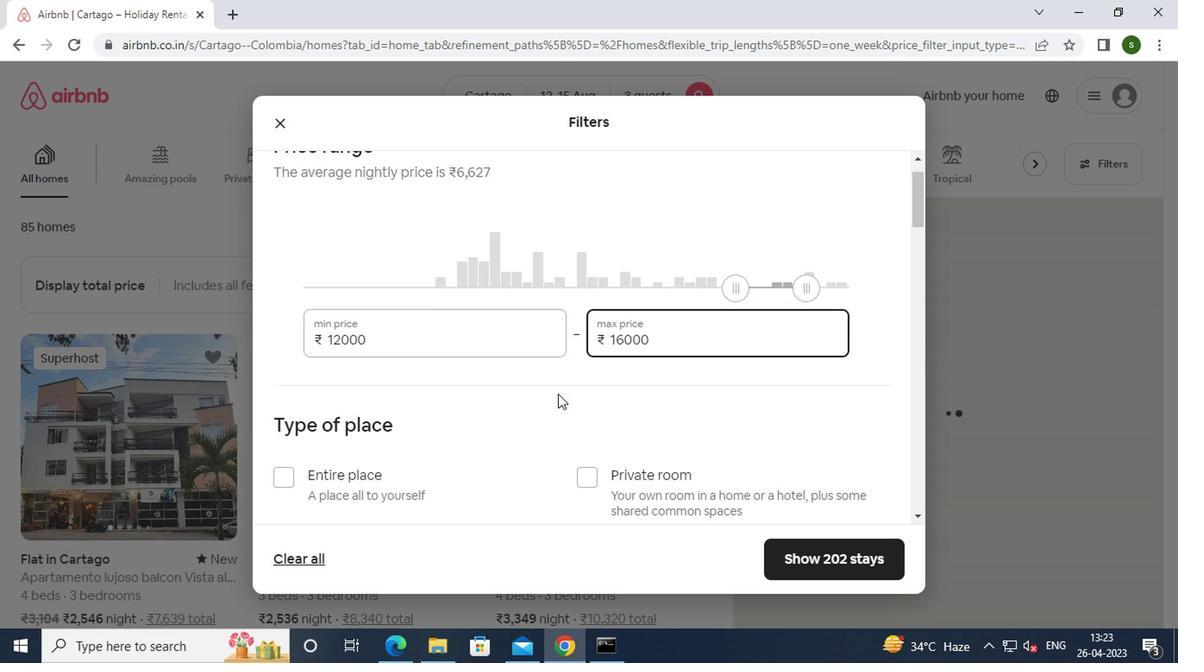 
Action: Mouse moved to (368, 362)
Screenshot: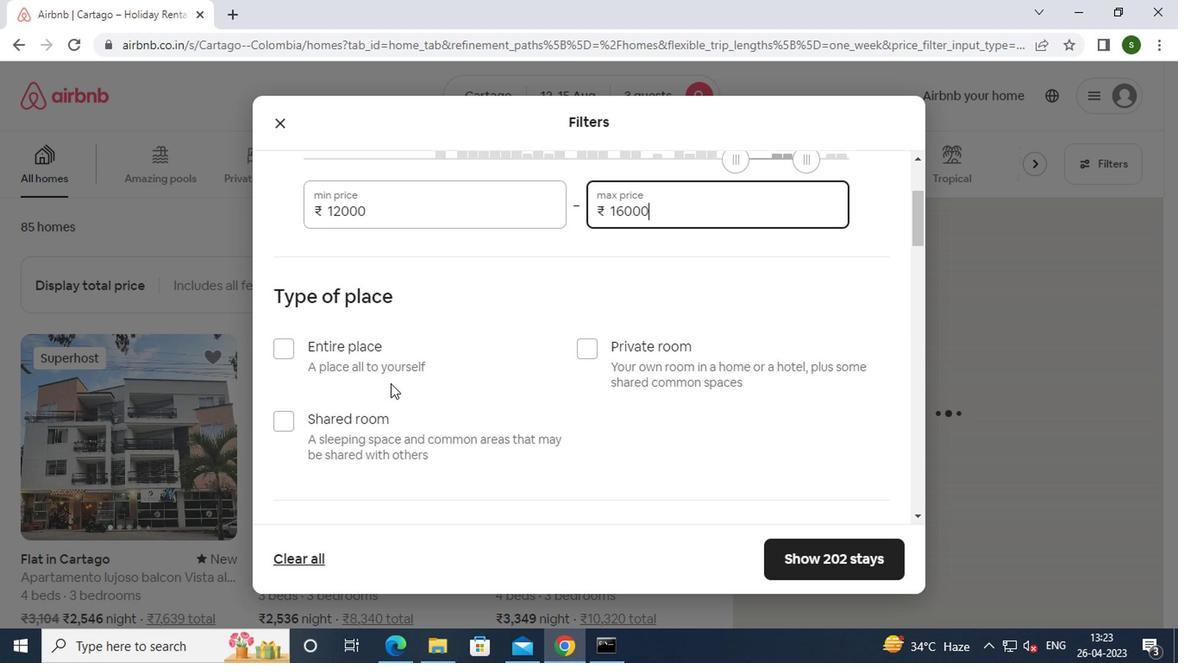 
Action: Mouse pressed left at (368, 362)
Screenshot: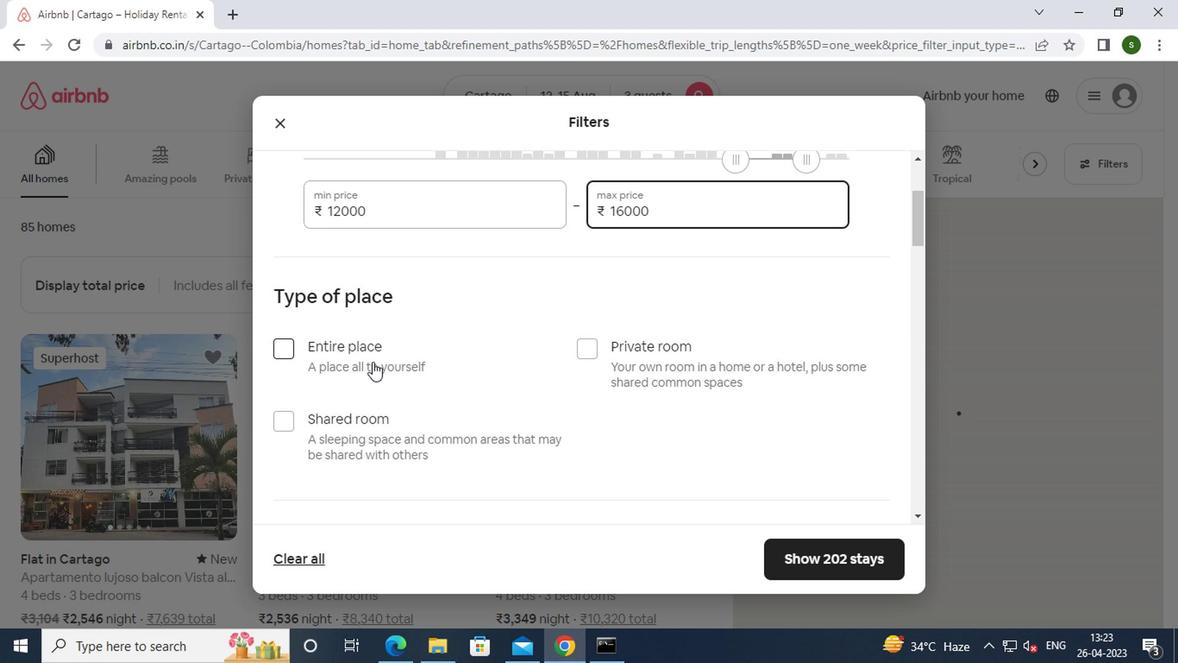 
Action: Mouse moved to (552, 344)
Screenshot: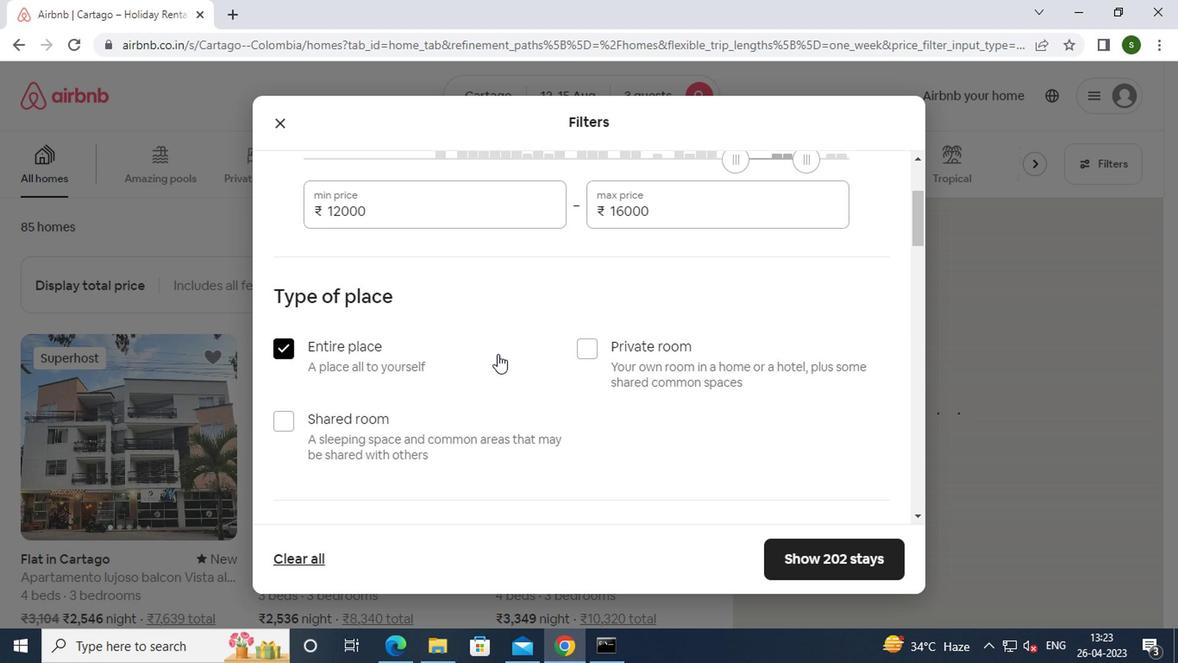 
Action: Mouse scrolled (552, 343) with delta (0, -1)
Screenshot: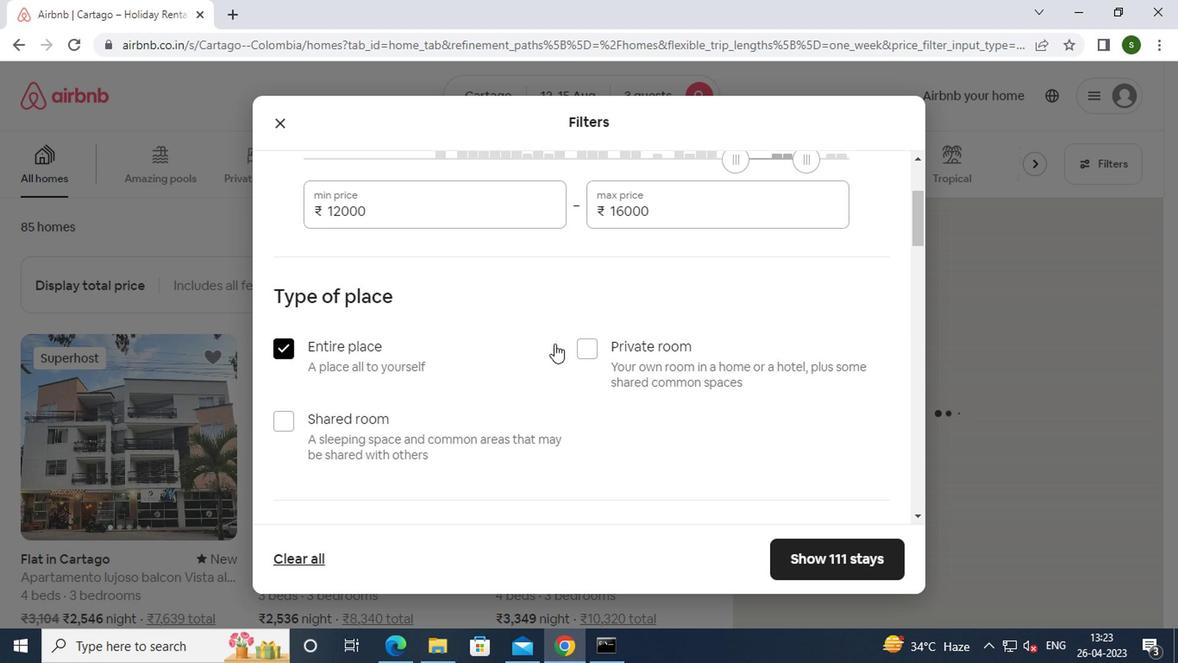 
Action: Mouse scrolled (552, 343) with delta (0, -1)
Screenshot: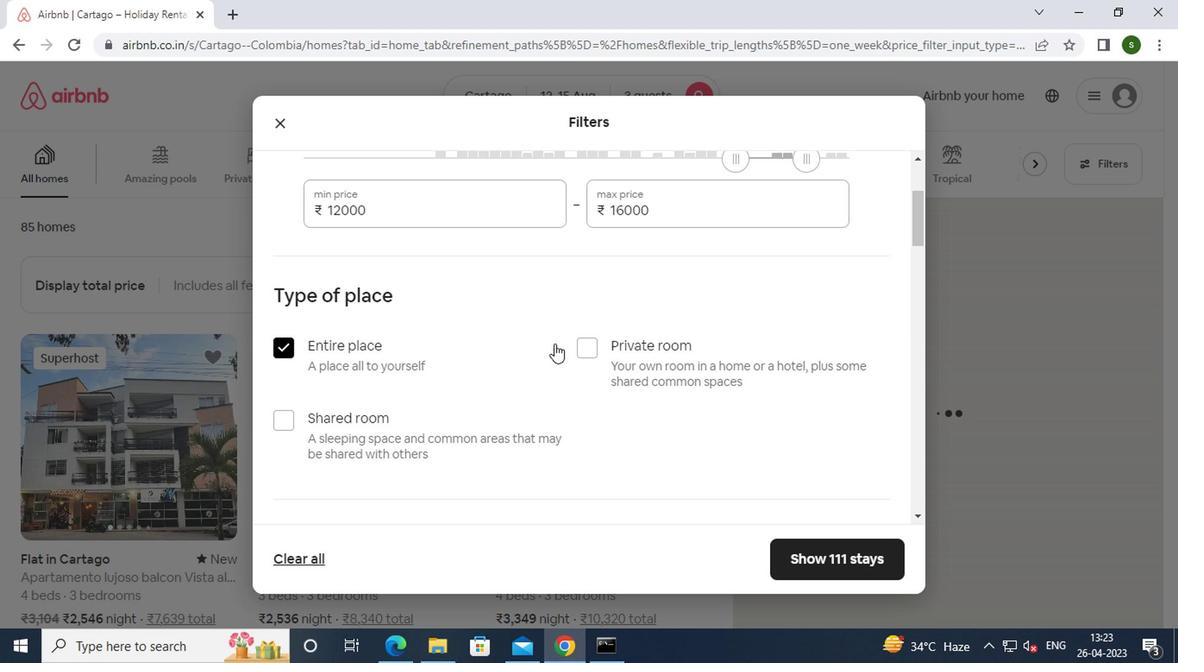 
Action: Mouse scrolled (552, 343) with delta (0, -1)
Screenshot: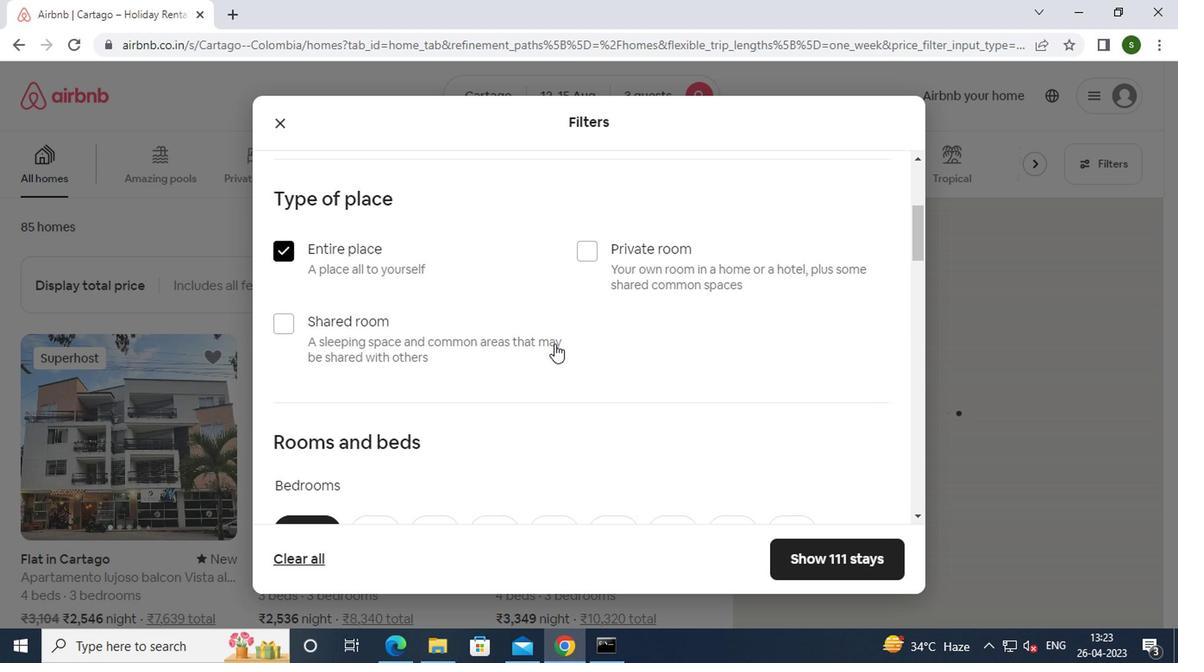 
Action: Mouse moved to (443, 370)
Screenshot: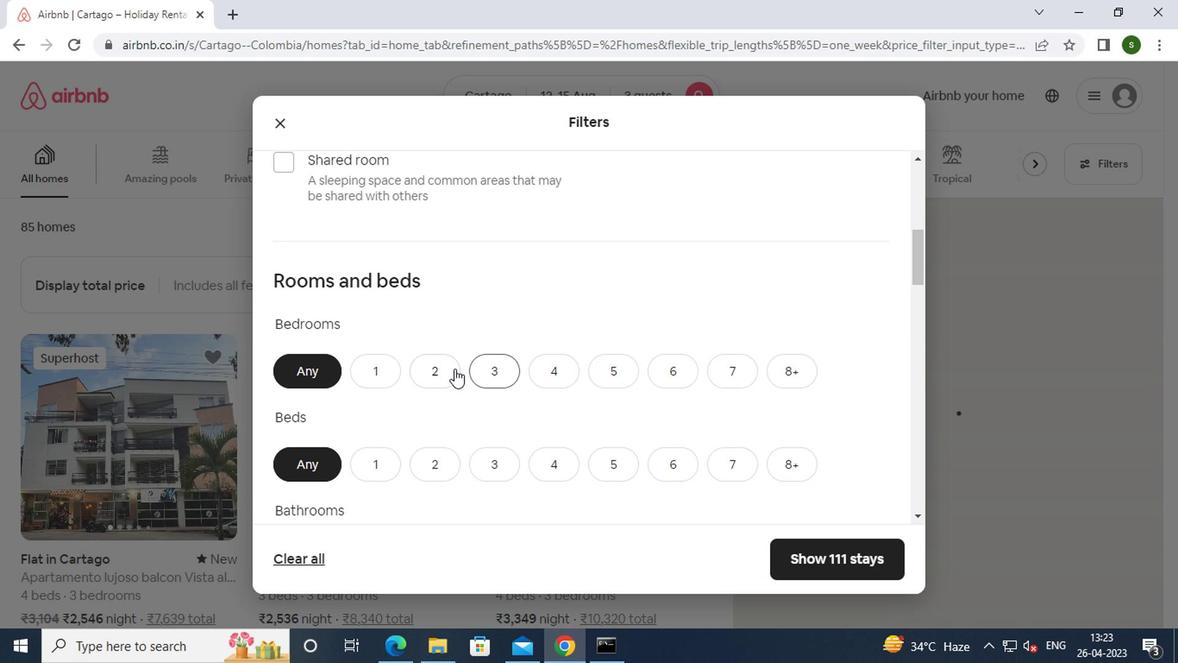 
Action: Mouse pressed left at (443, 370)
Screenshot: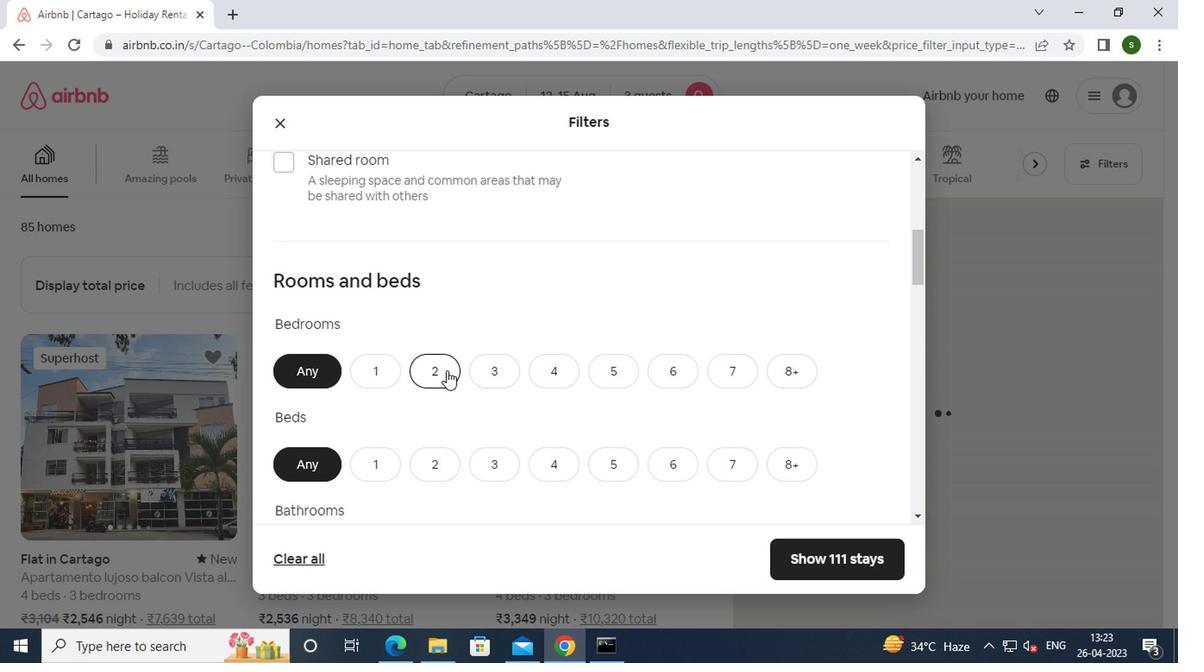 
Action: Mouse moved to (506, 467)
Screenshot: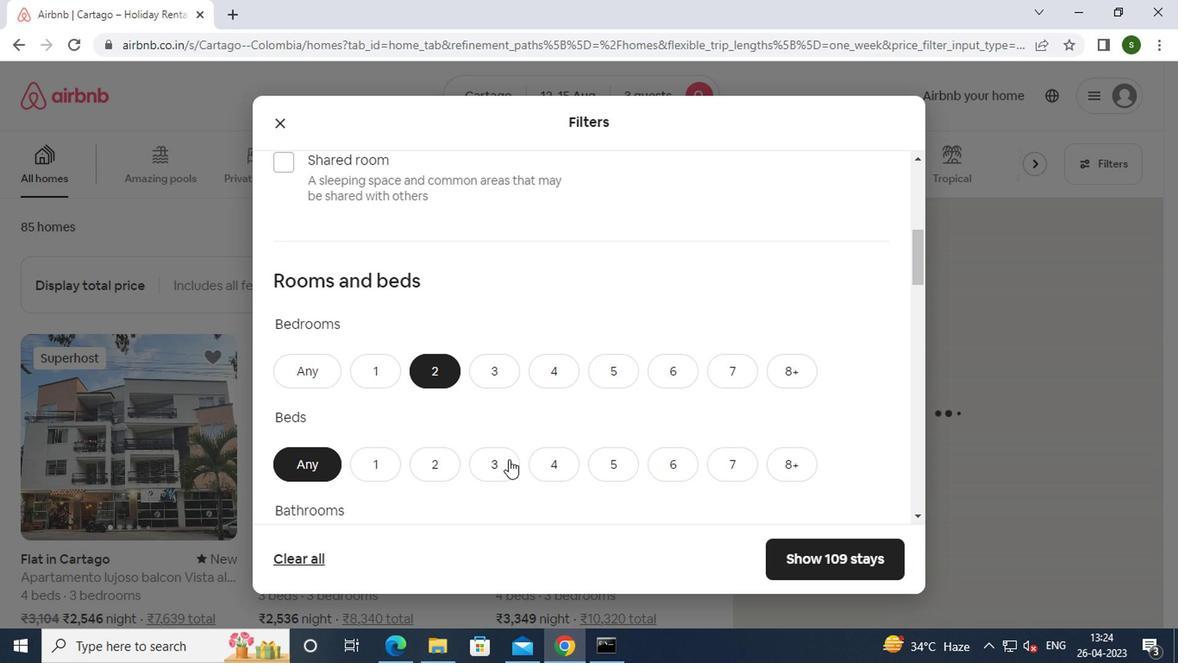 
Action: Mouse pressed left at (506, 467)
Screenshot: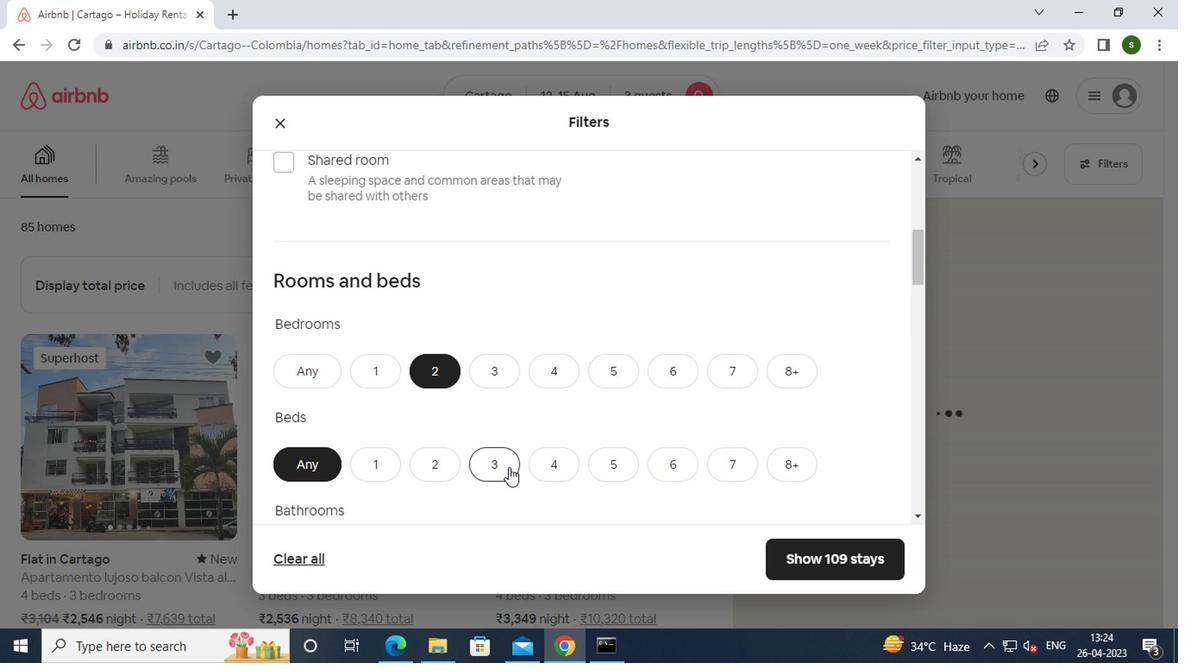 
Action: Mouse moved to (506, 397)
Screenshot: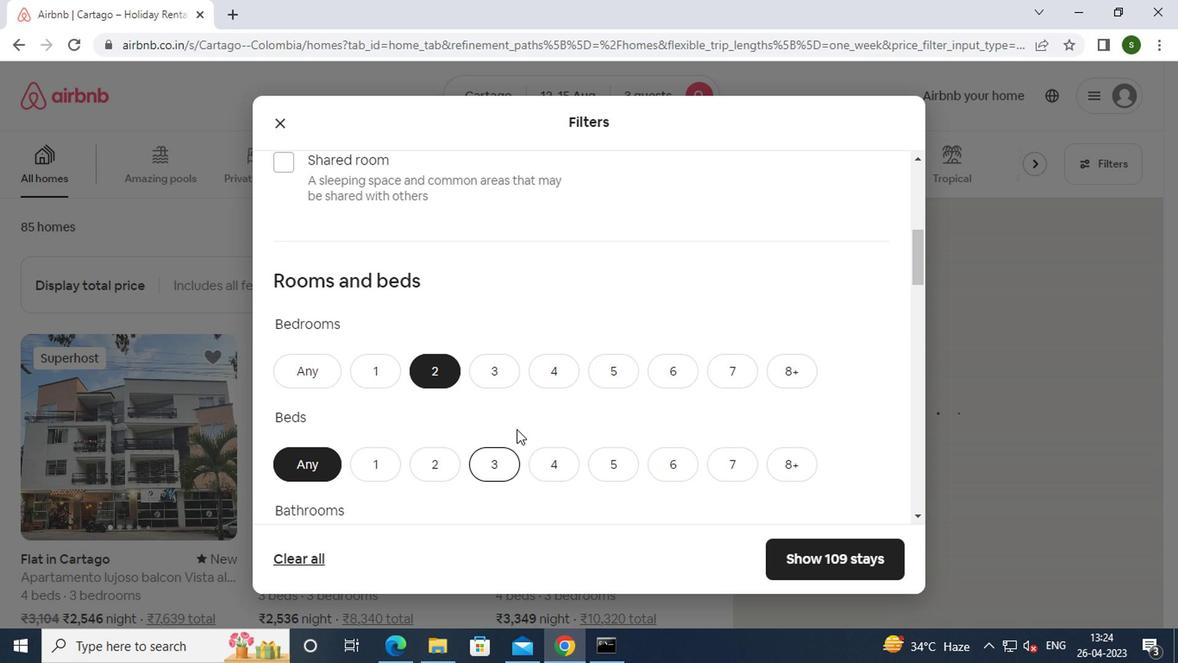 
Action: Mouse scrolled (506, 396) with delta (0, 0)
Screenshot: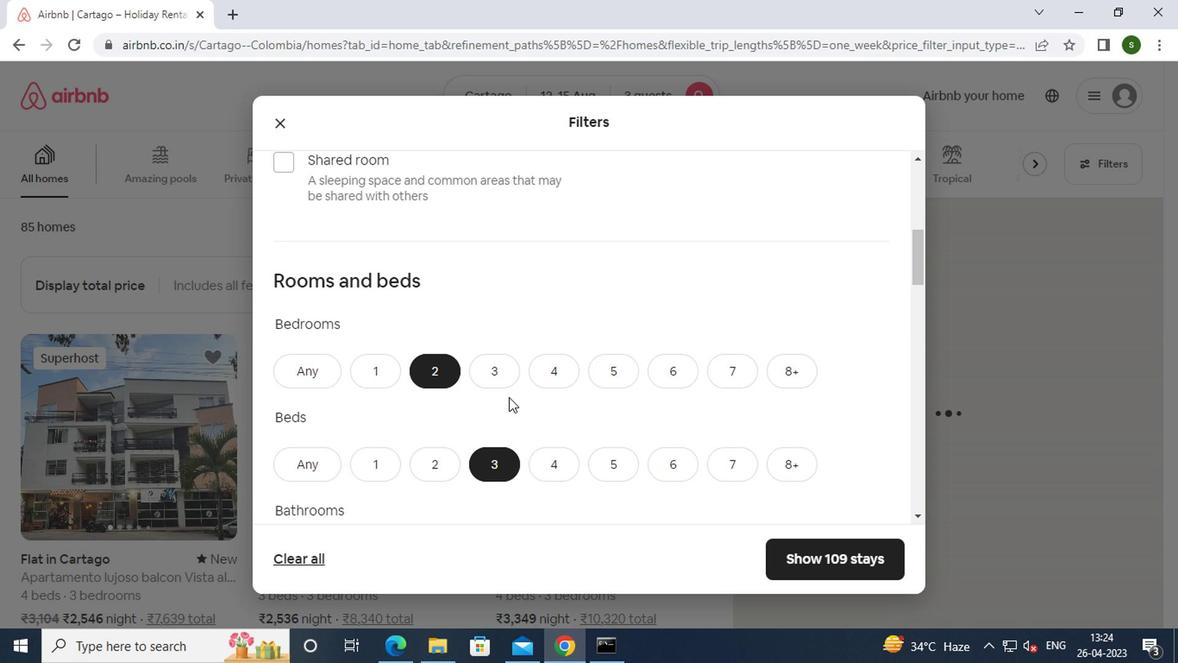 
Action: Mouse scrolled (506, 396) with delta (0, 0)
Screenshot: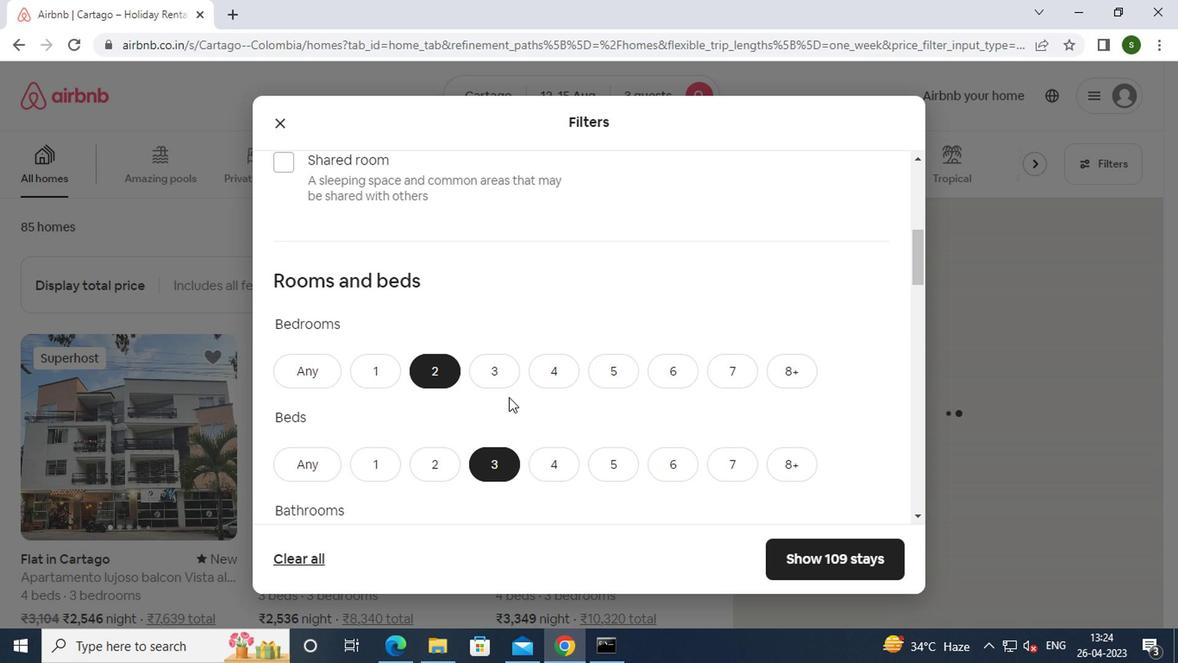
Action: Mouse moved to (367, 388)
Screenshot: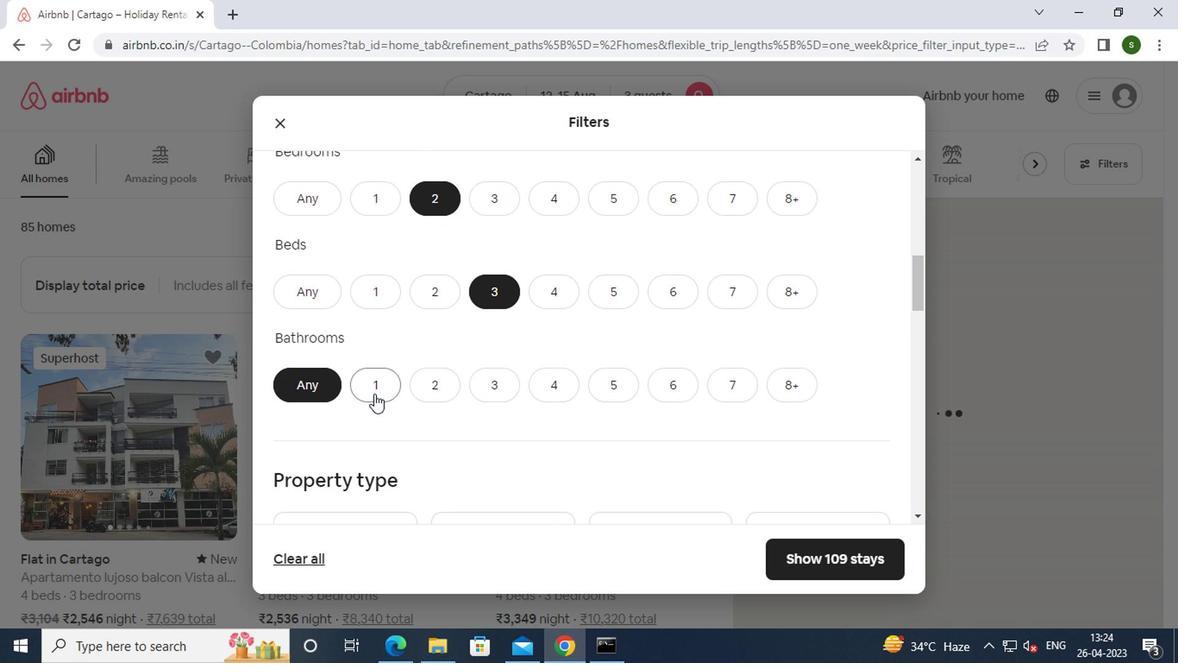
Action: Mouse pressed left at (367, 388)
Screenshot: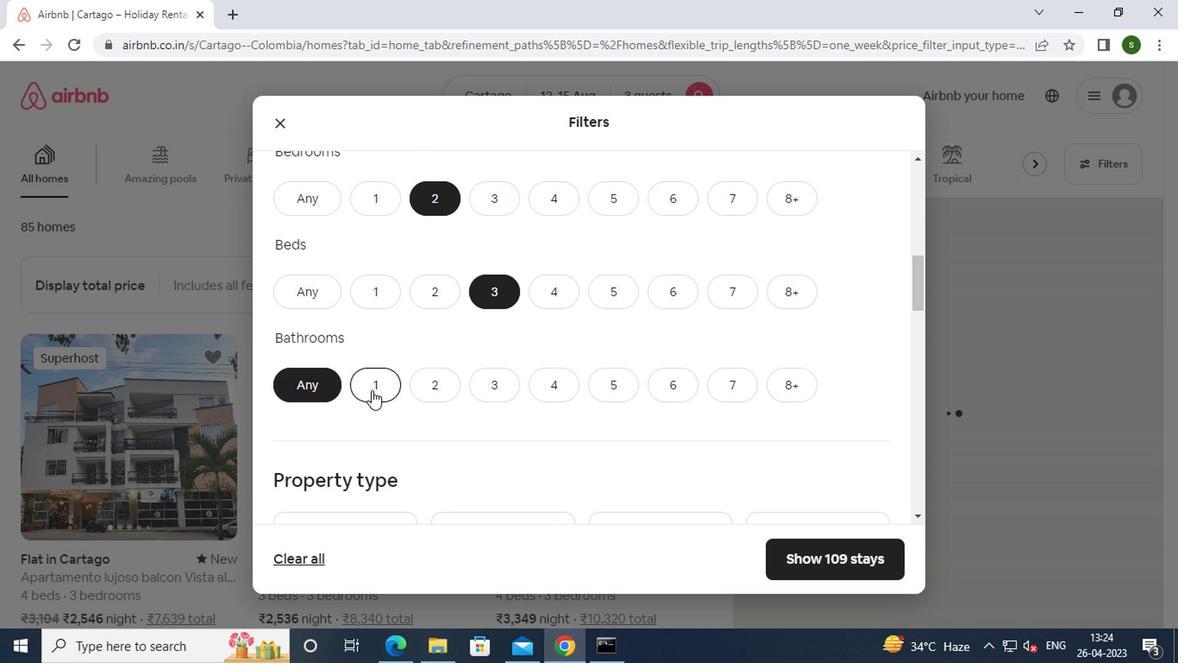 
Action: Mouse moved to (538, 368)
Screenshot: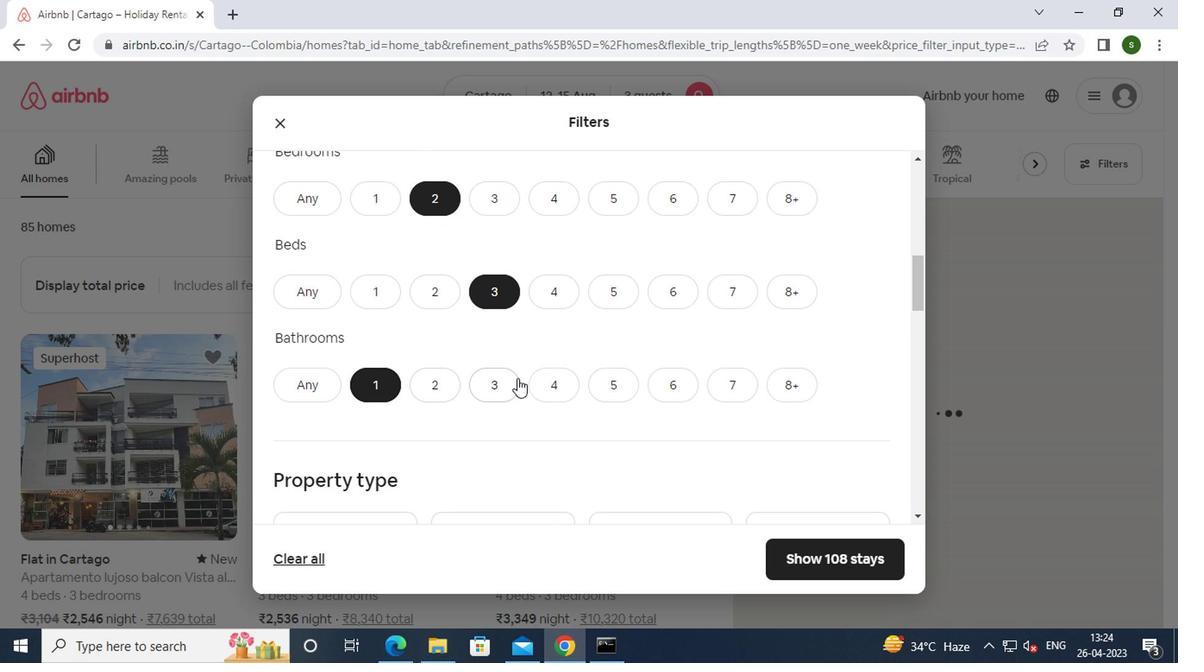 
Action: Mouse scrolled (538, 367) with delta (0, -1)
Screenshot: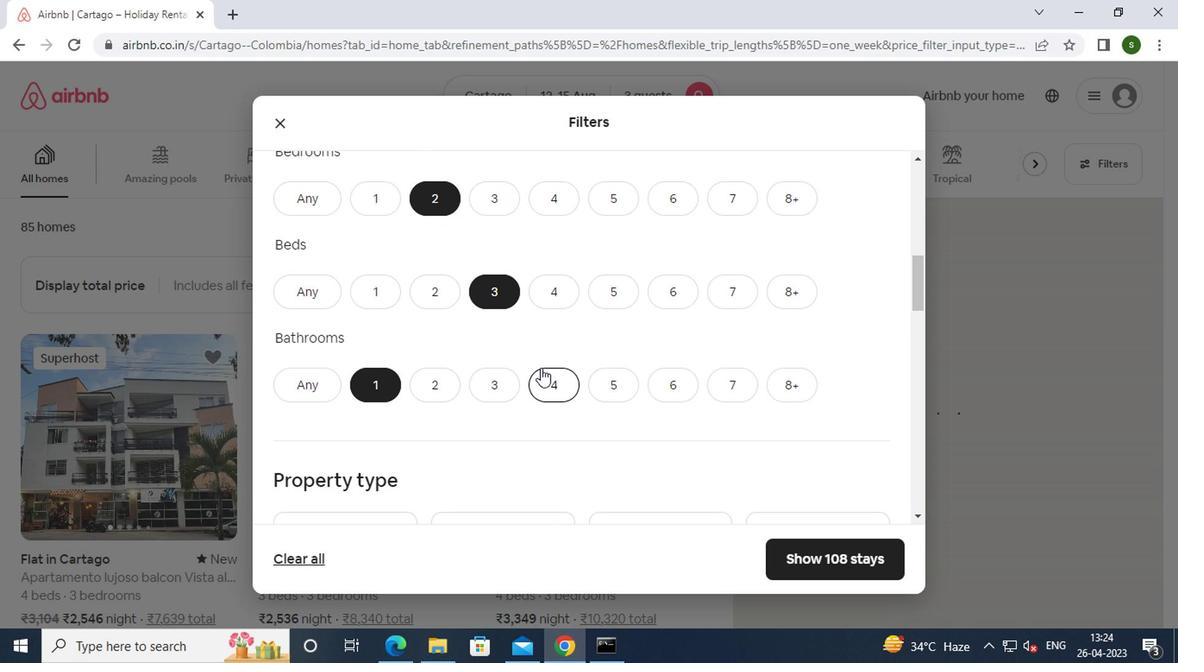 
Action: Mouse scrolled (538, 367) with delta (0, -1)
Screenshot: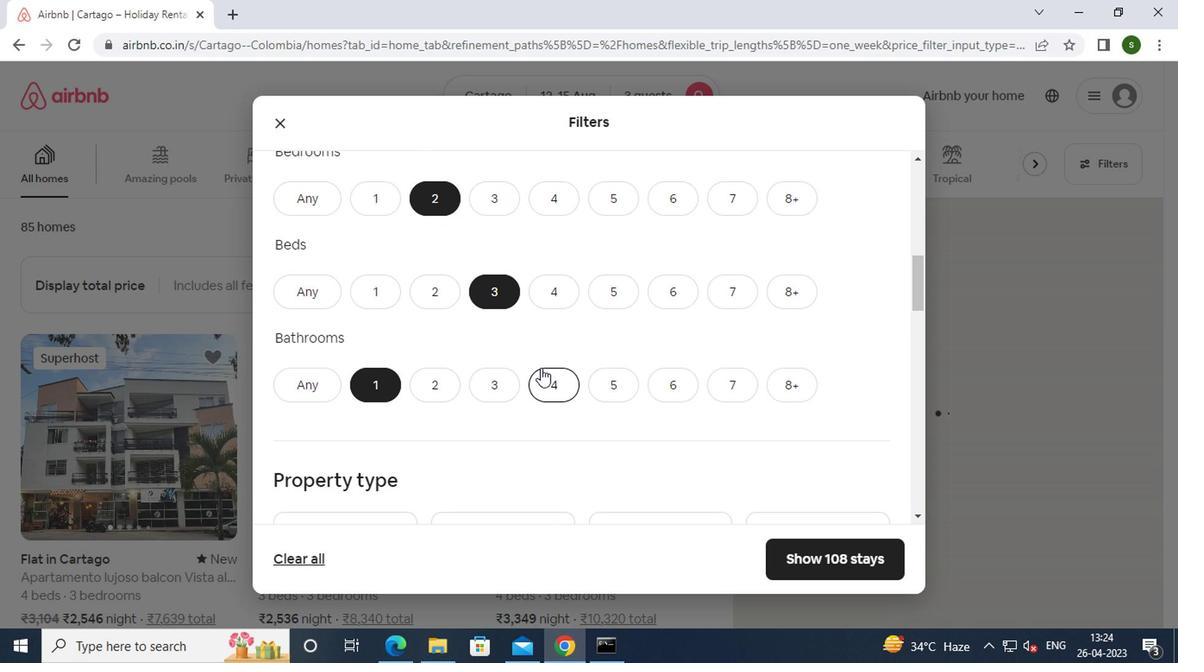
Action: Mouse scrolled (538, 367) with delta (0, -1)
Screenshot: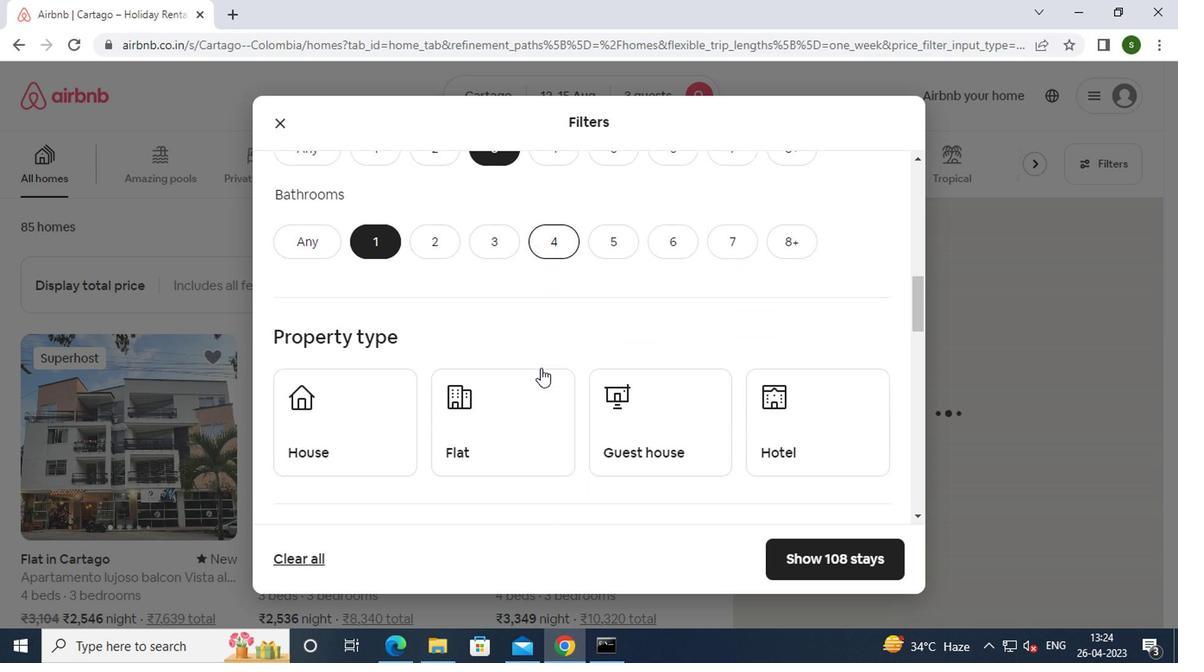 
Action: Mouse moved to (371, 318)
Screenshot: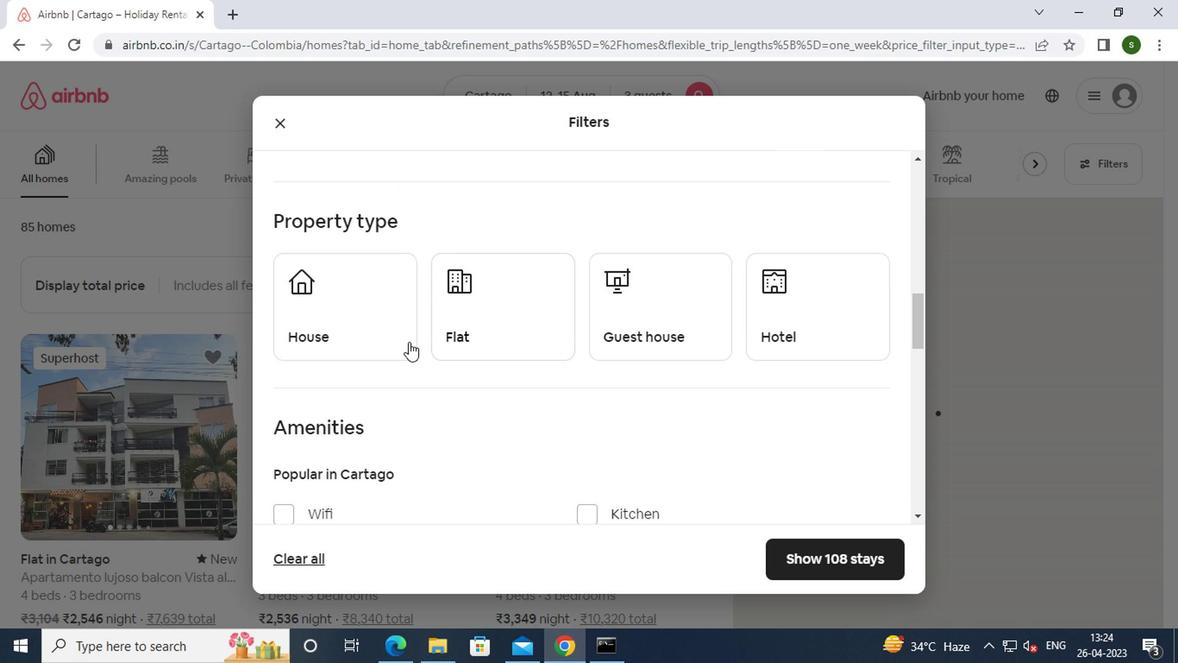 
Action: Mouse pressed left at (371, 318)
Screenshot: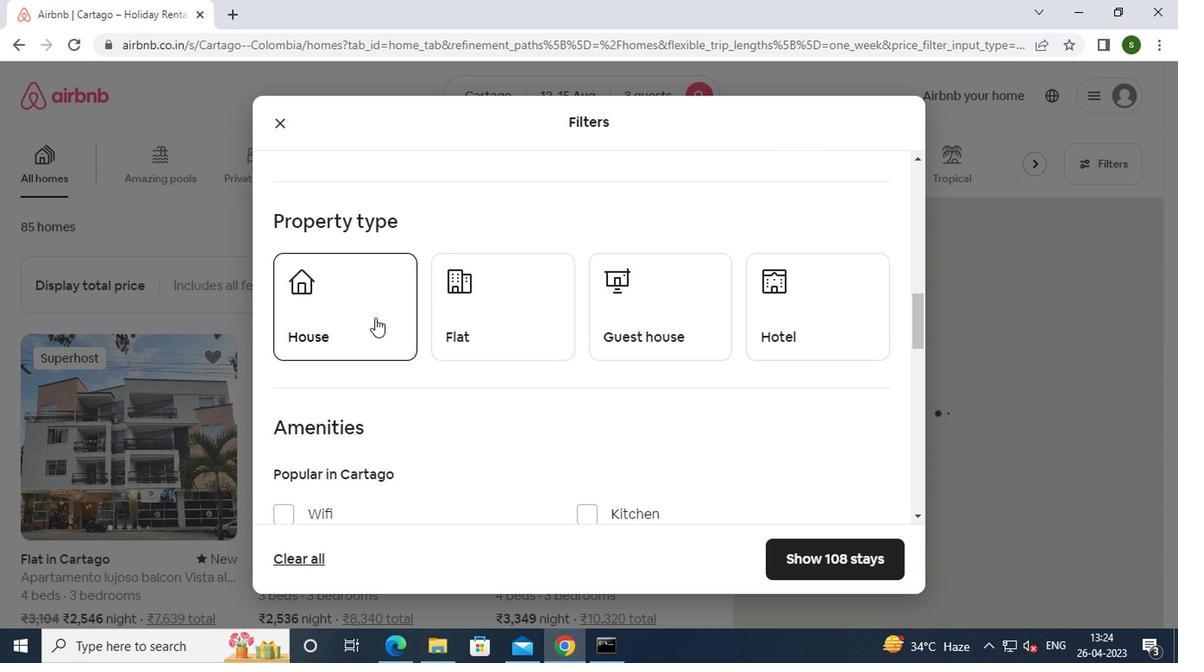 
Action: Mouse moved to (521, 335)
Screenshot: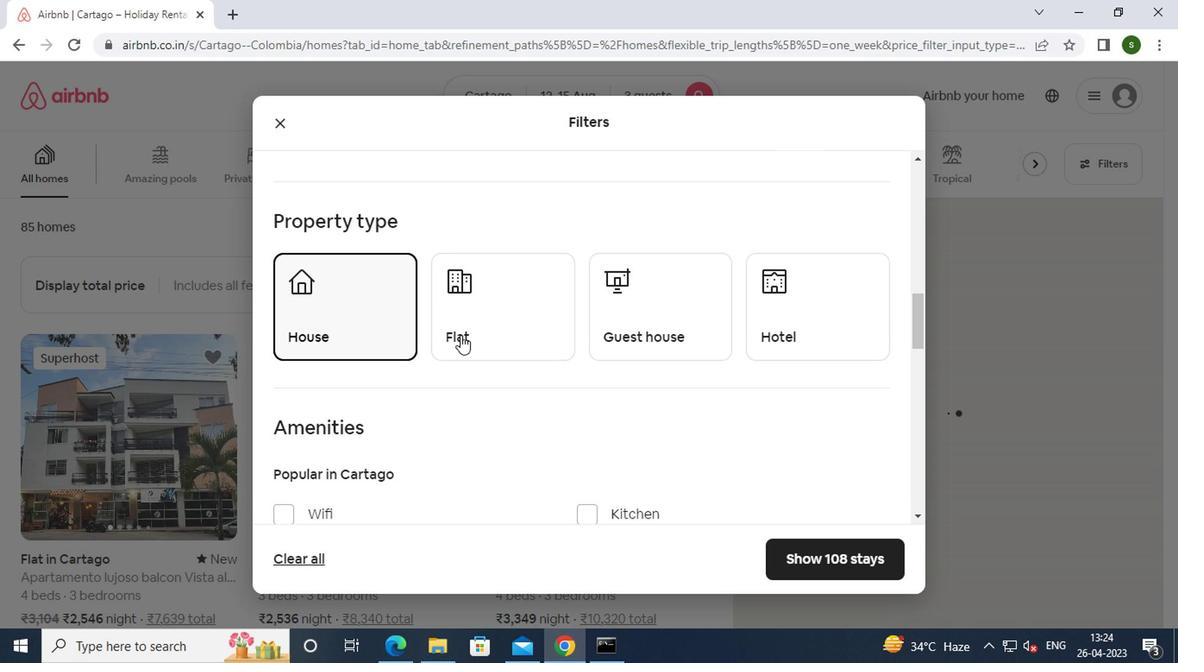 
Action: Mouse pressed left at (521, 335)
Screenshot: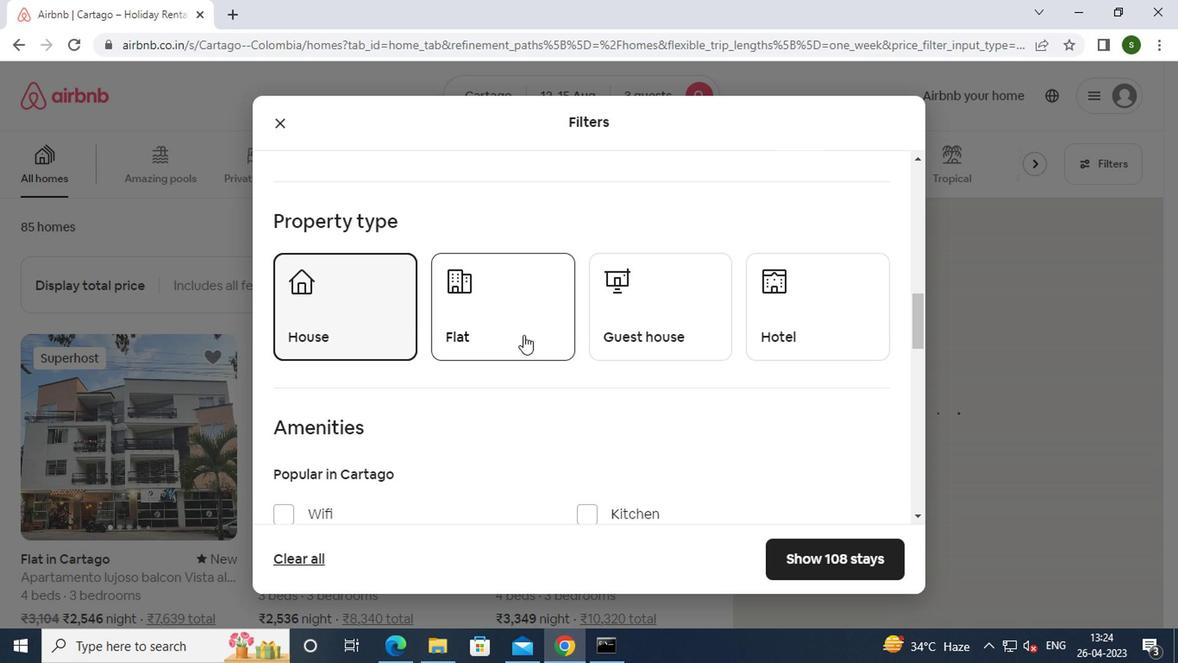 
Action: Mouse moved to (618, 308)
Screenshot: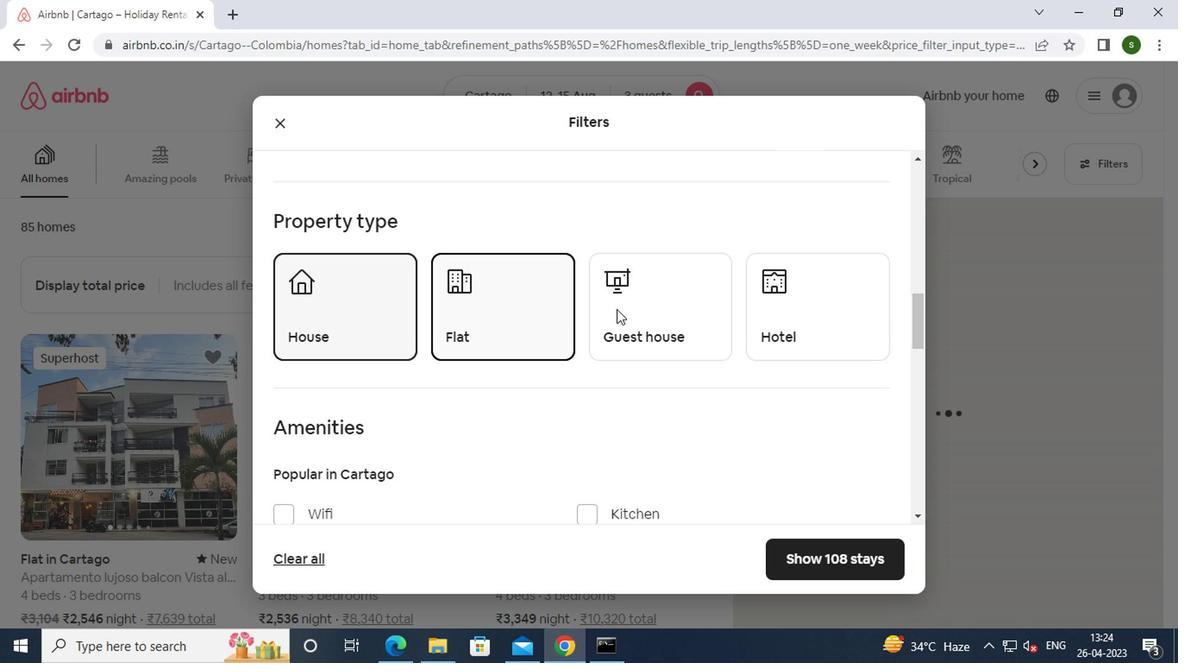 
Action: Mouse pressed left at (618, 308)
Screenshot: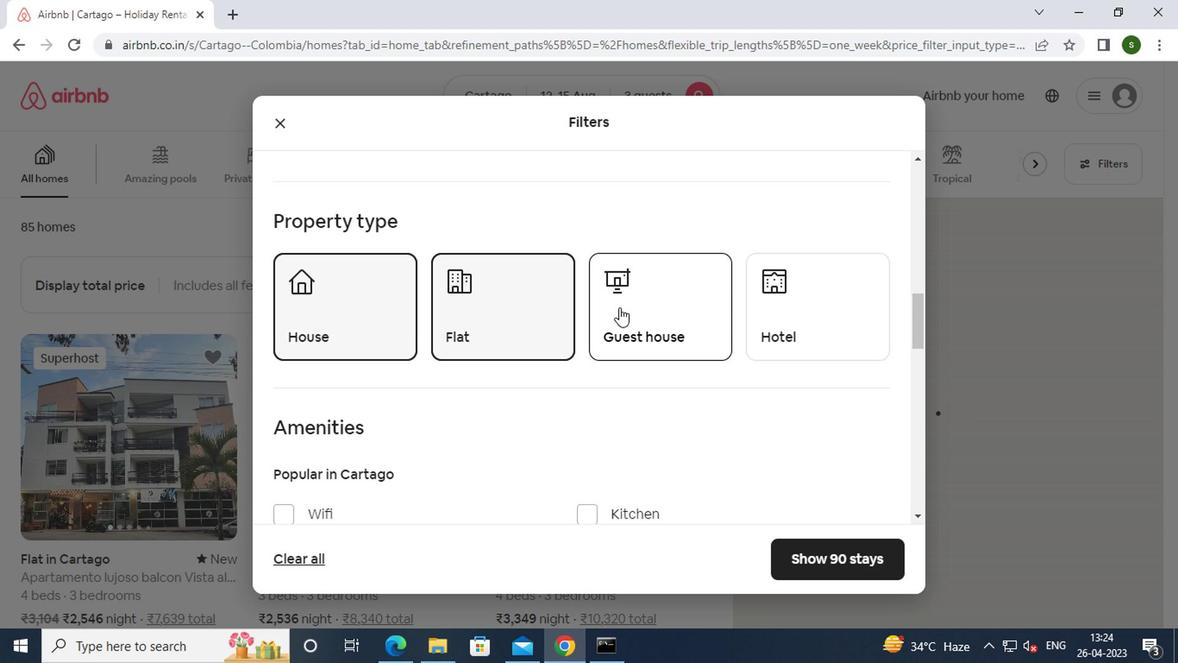 
Action: Mouse moved to (602, 311)
Screenshot: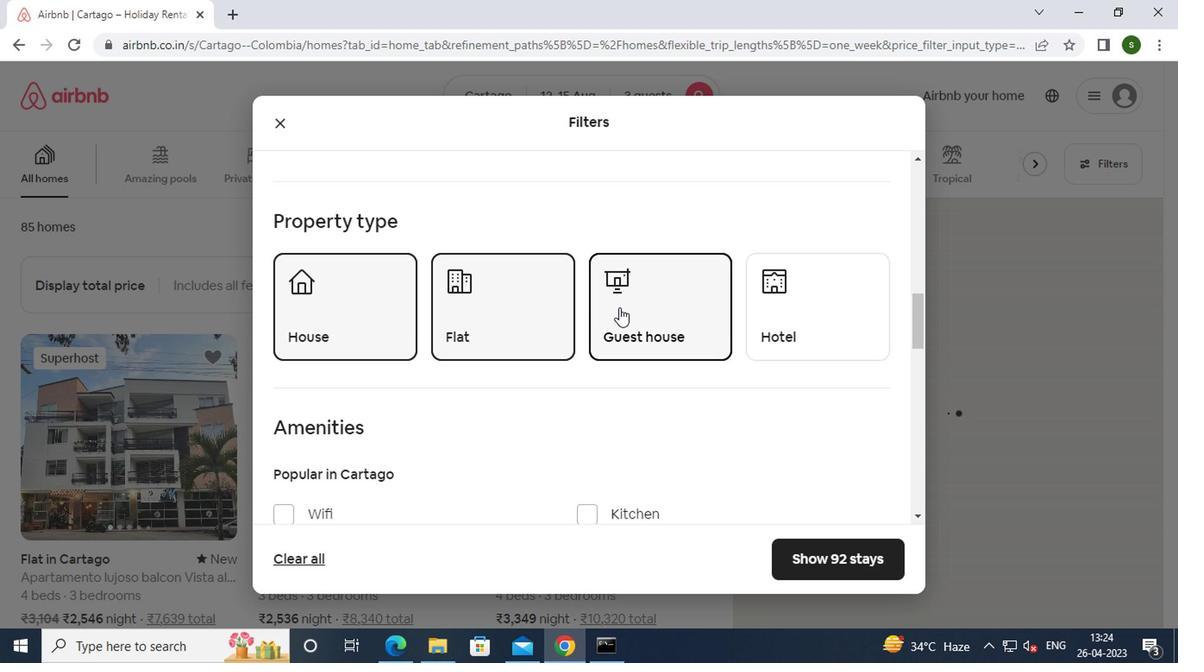 
Action: Mouse scrolled (602, 310) with delta (0, -1)
Screenshot: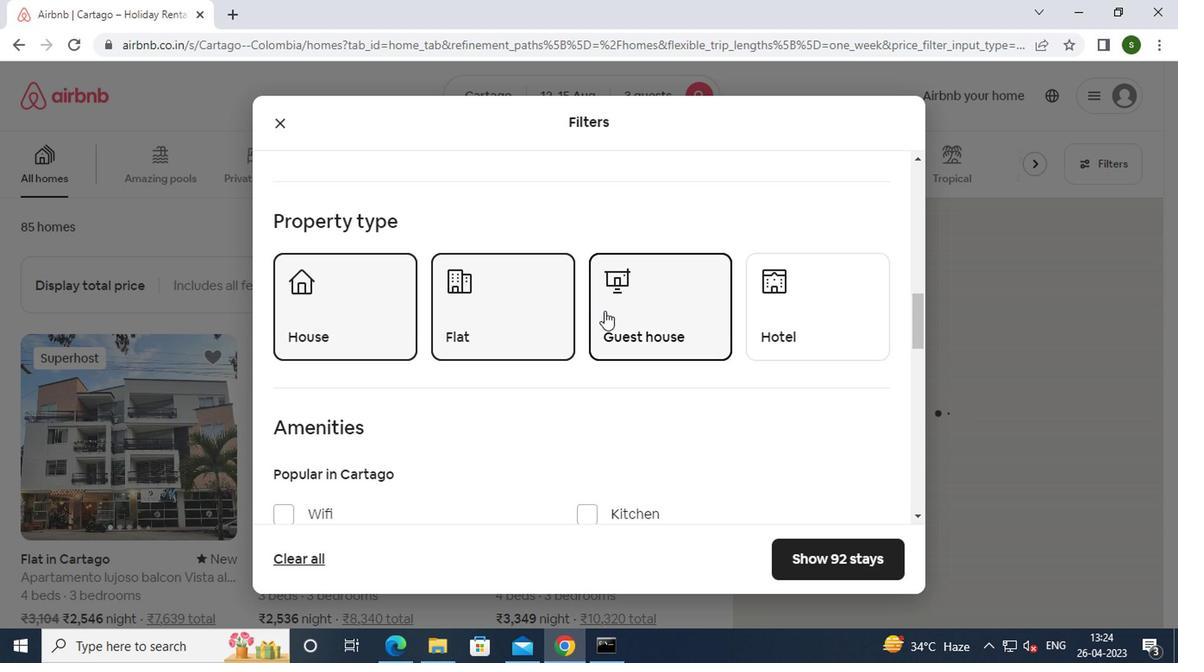 
Action: Mouse scrolled (602, 310) with delta (0, -1)
Screenshot: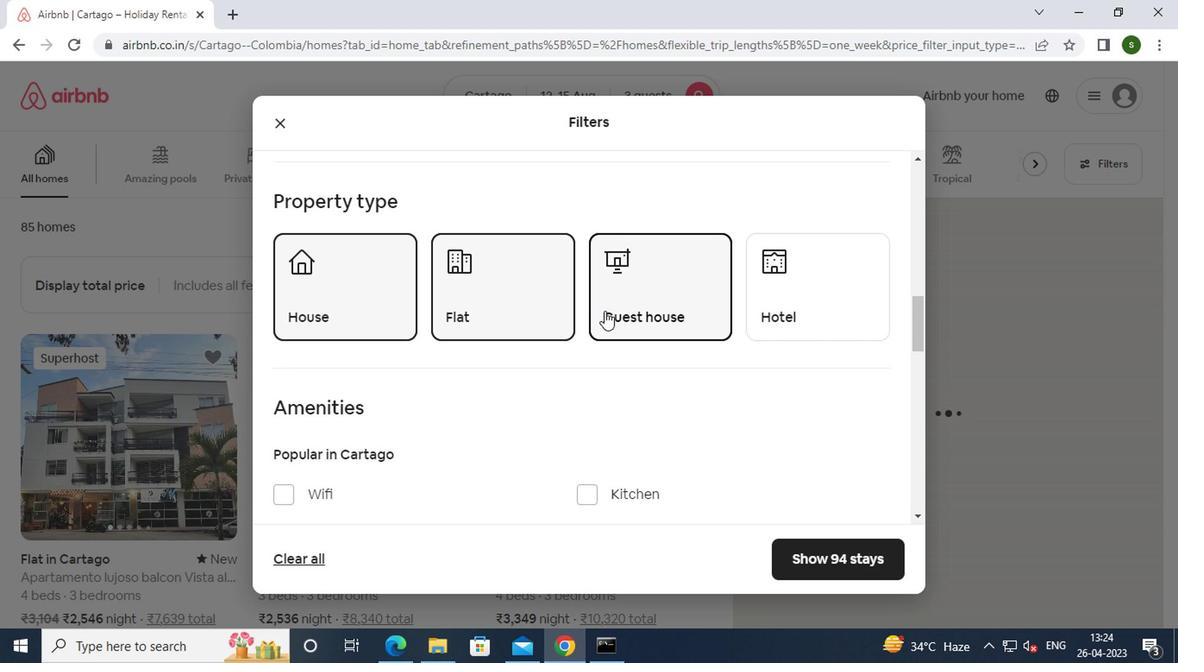 
Action: Mouse scrolled (602, 310) with delta (0, -1)
Screenshot: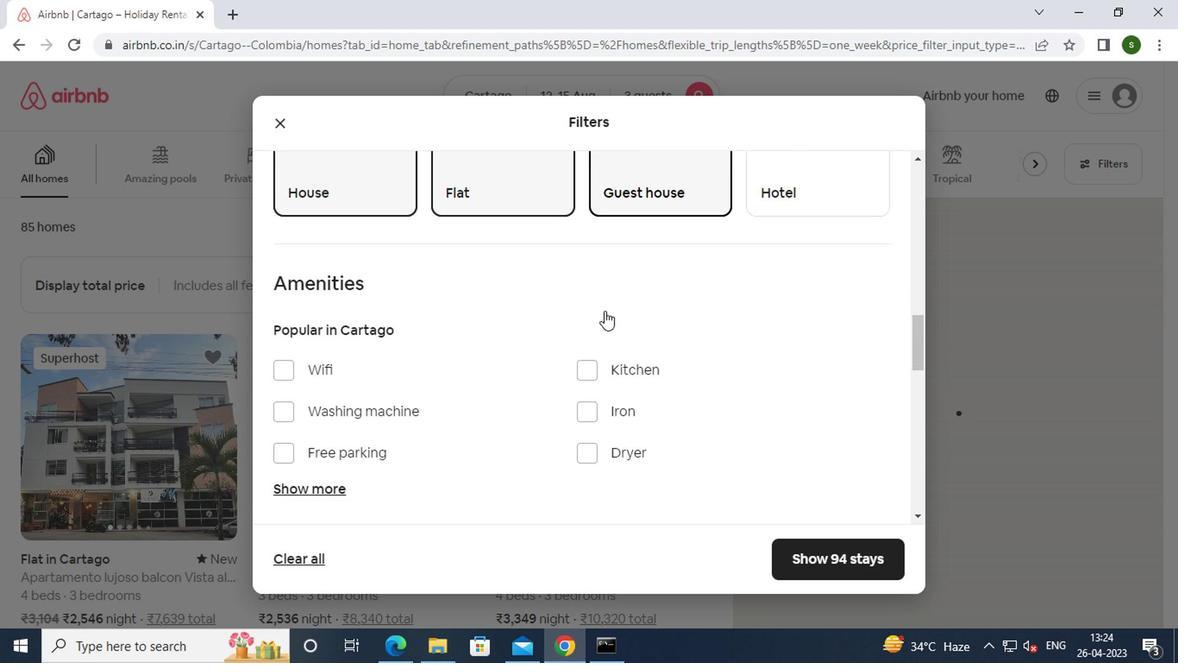 
Action: Mouse moved to (370, 303)
Screenshot: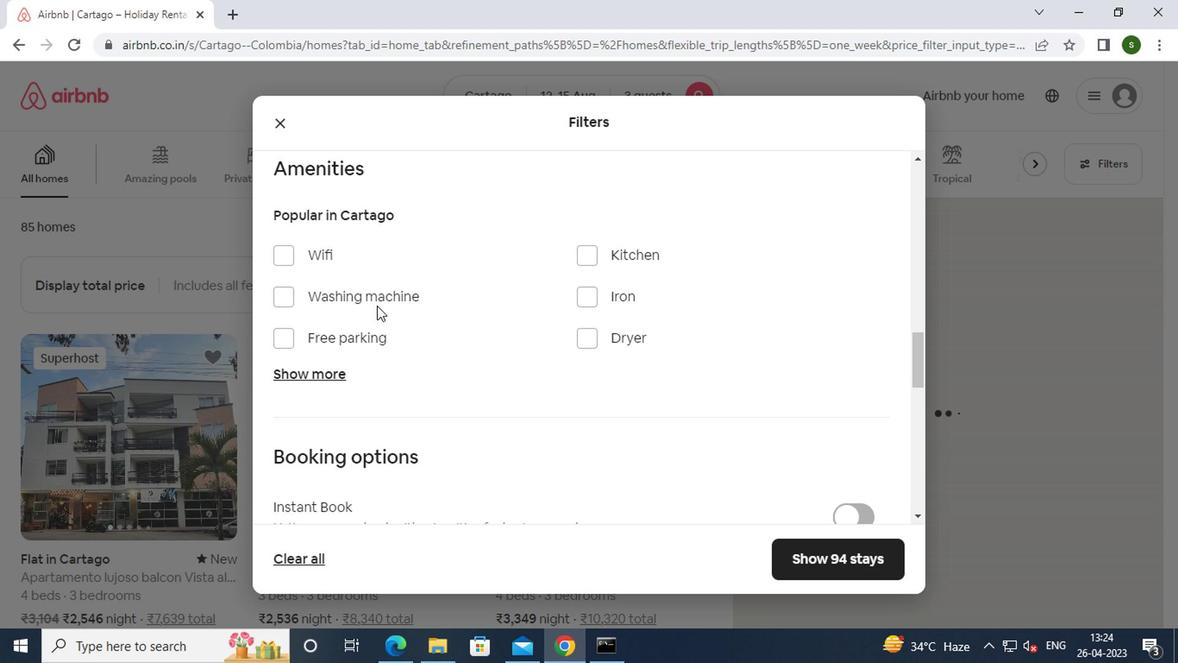 
Action: Mouse pressed left at (370, 303)
Screenshot: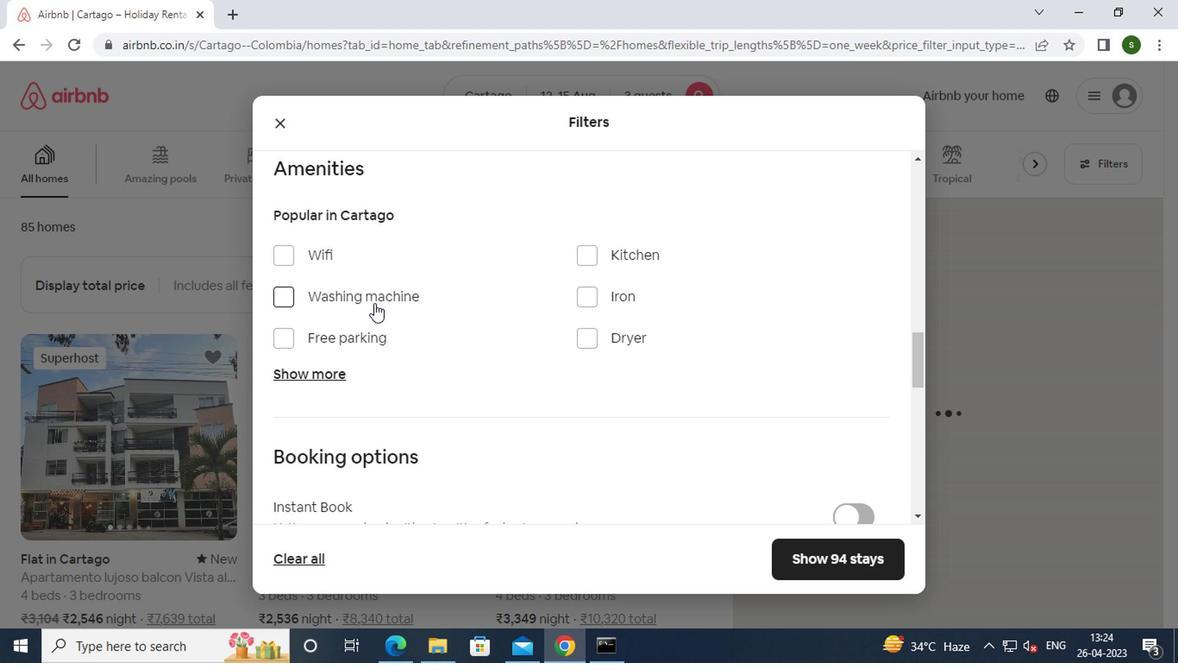 
Action: Mouse moved to (583, 345)
Screenshot: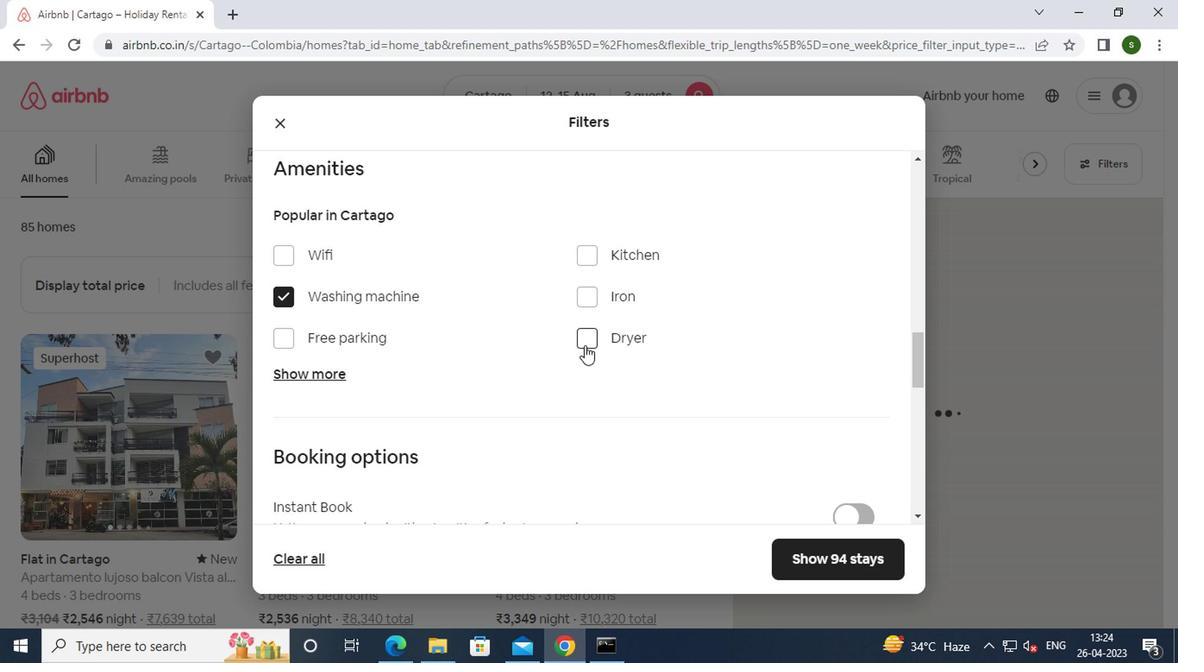 
Action: Mouse scrolled (583, 344) with delta (0, 0)
Screenshot: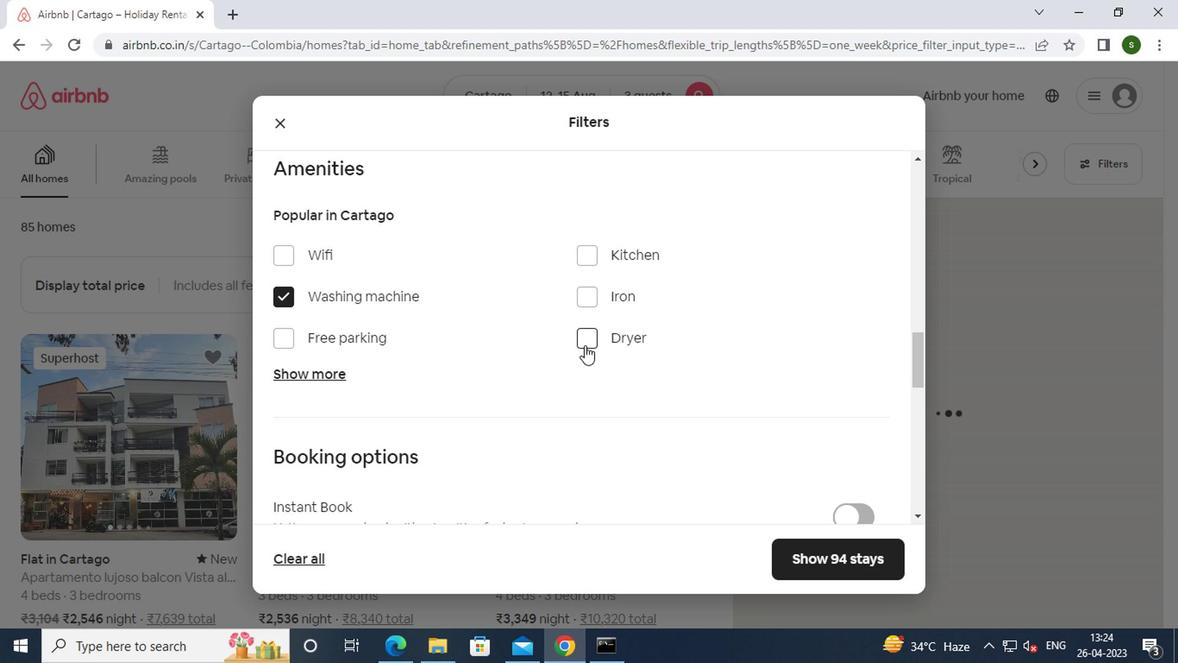 
Action: Mouse scrolled (583, 344) with delta (0, 0)
Screenshot: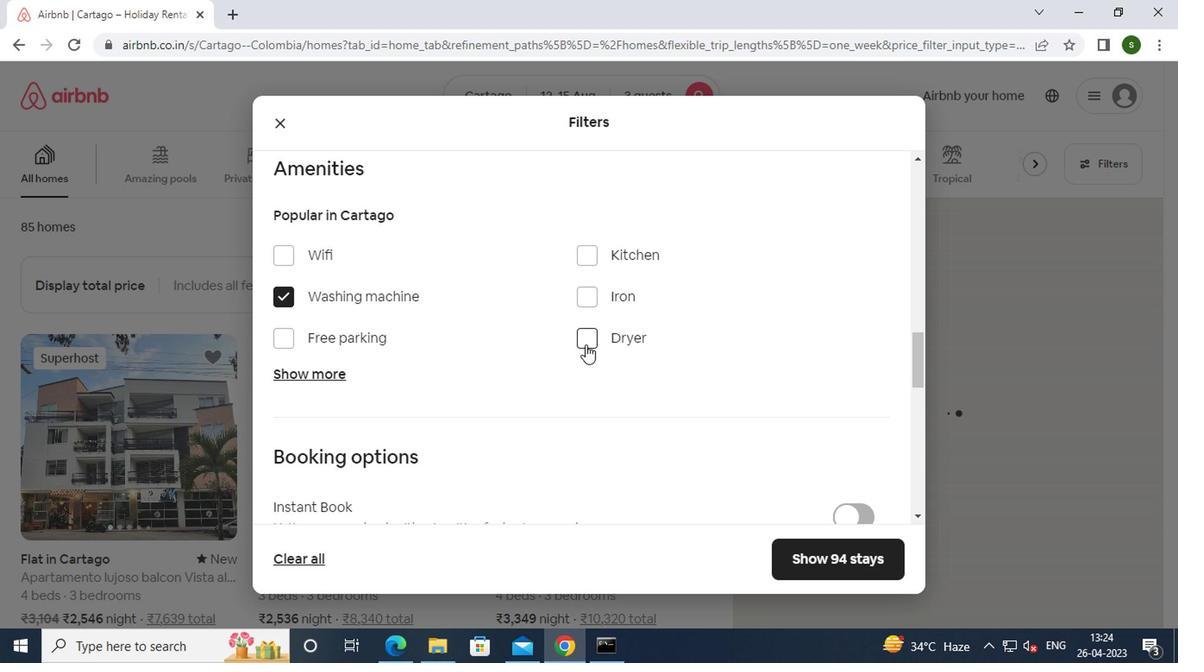 
Action: Mouse scrolled (583, 344) with delta (0, 0)
Screenshot: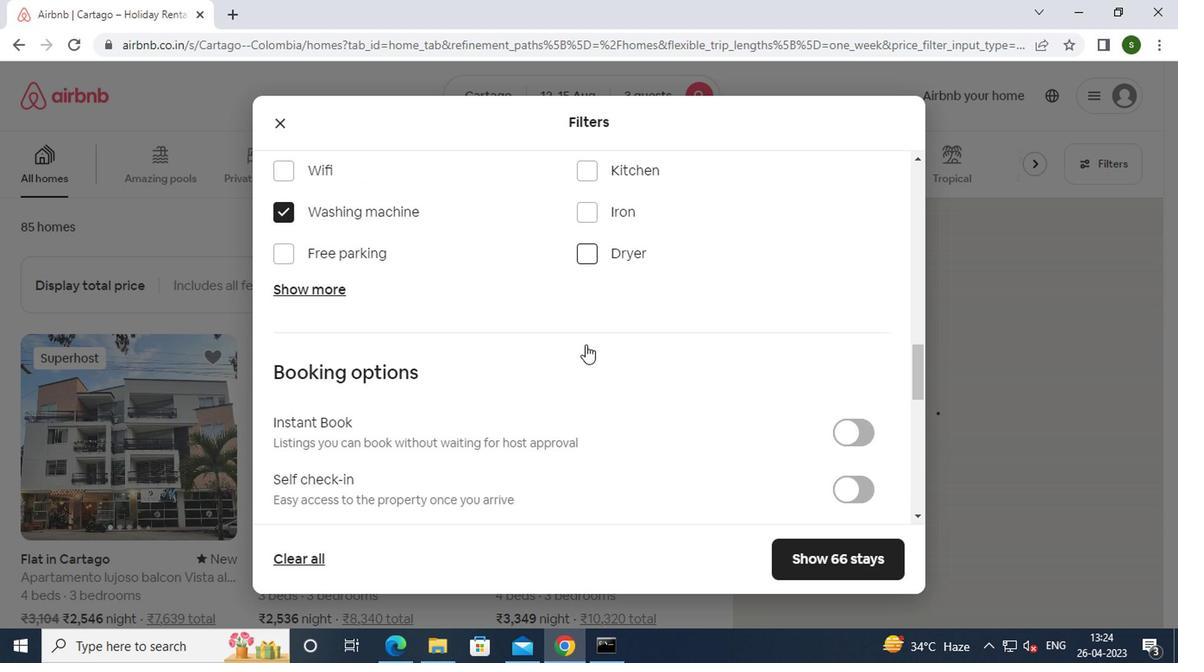 
Action: Mouse moved to (842, 307)
Screenshot: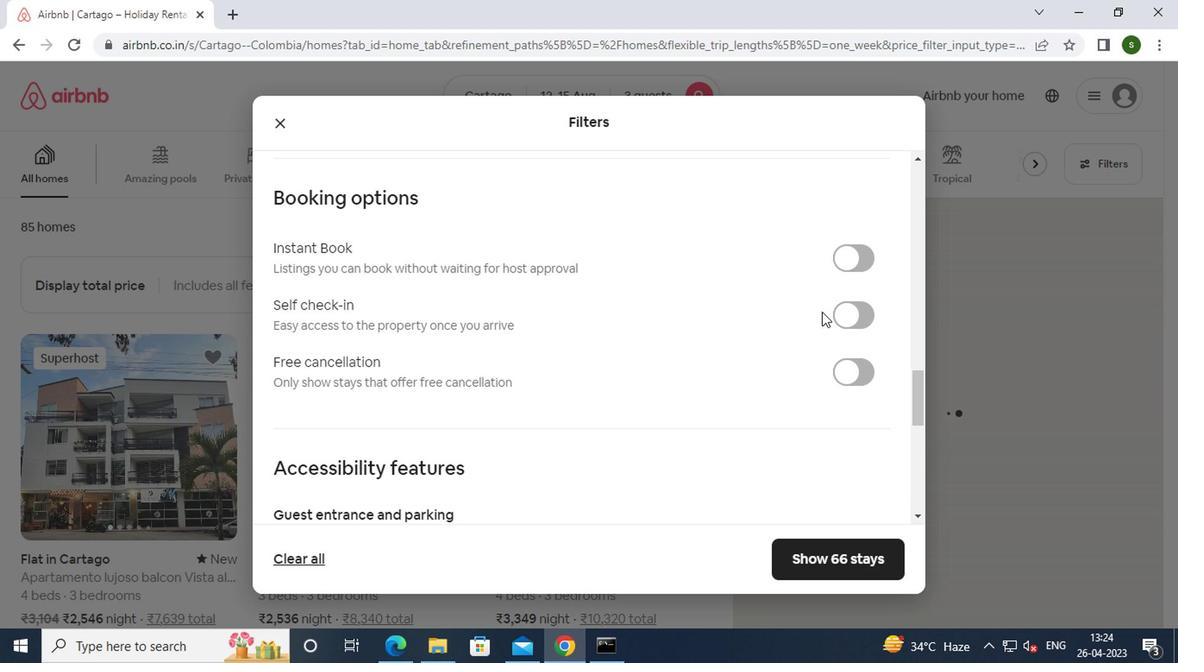 
Action: Mouse pressed left at (842, 307)
Screenshot: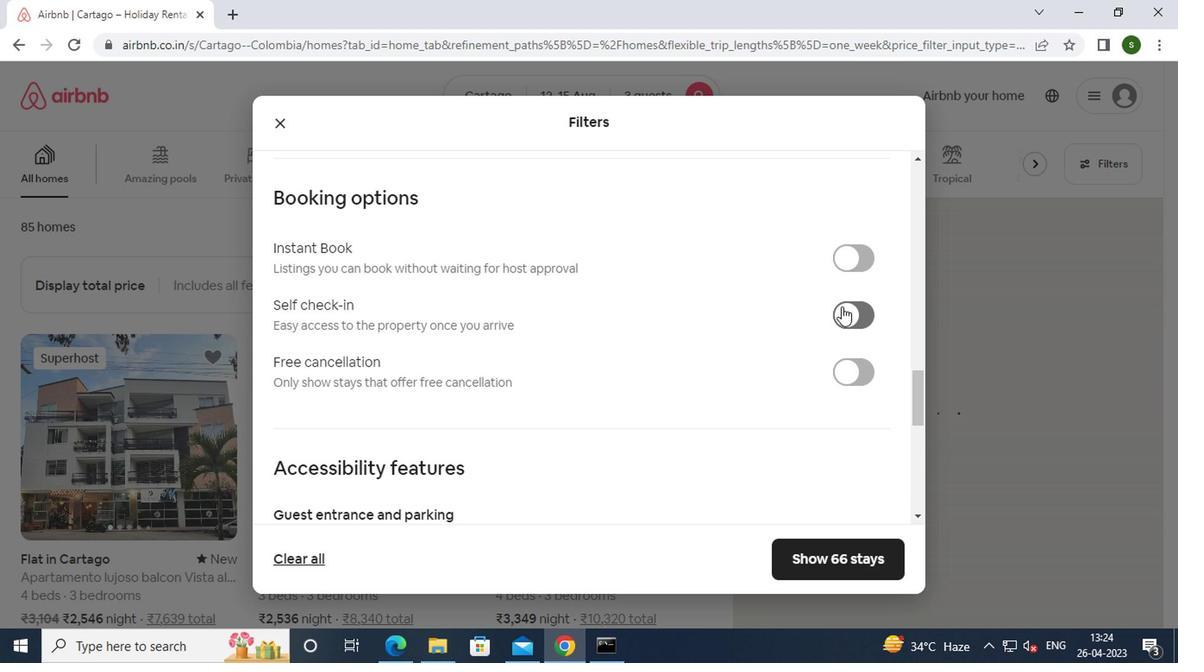 
Action: Mouse moved to (672, 336)
Screenshot: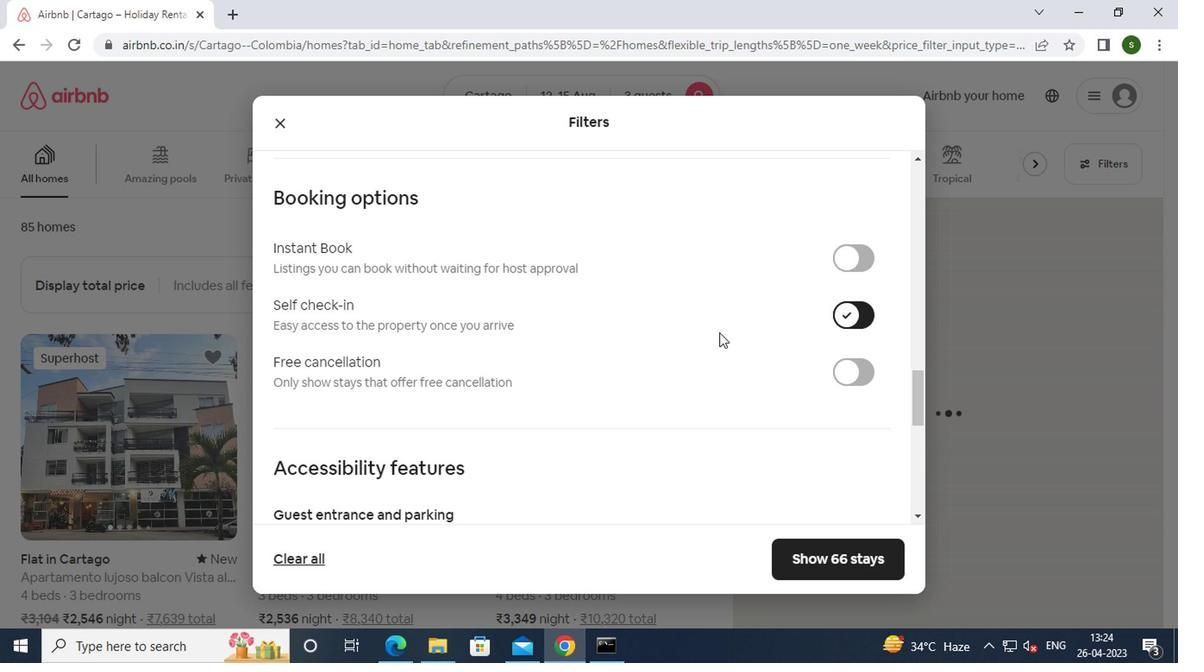 
Action: Mouse scrolled (672, 335) with delta (0, 0)
Screenshot: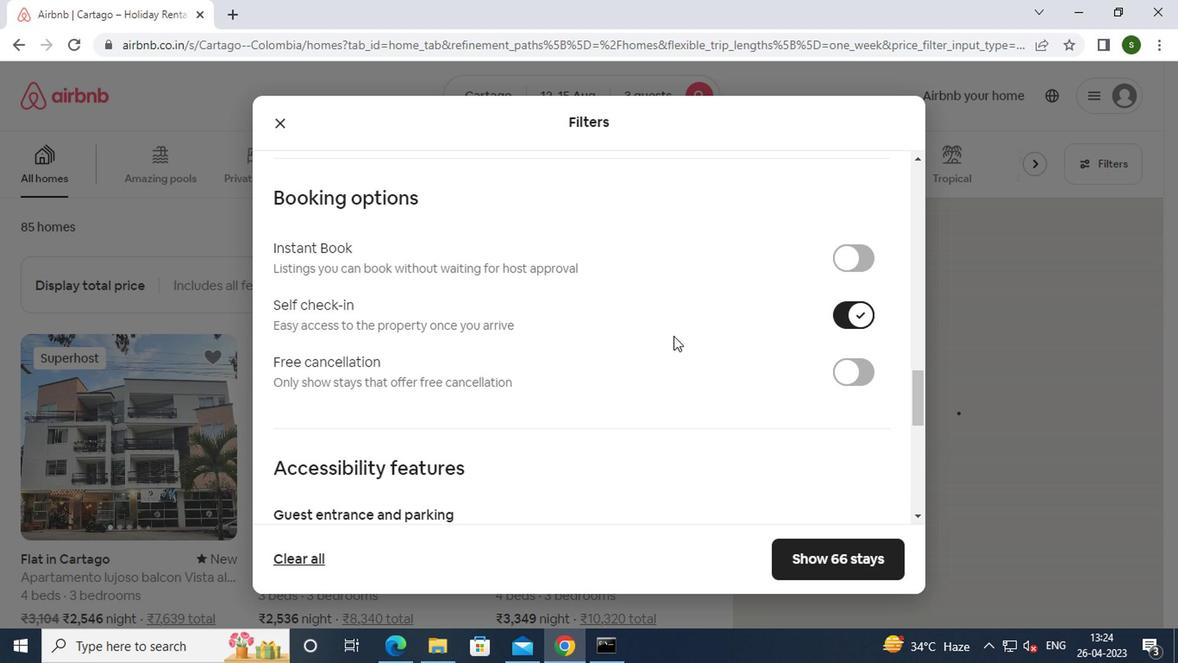 
Action: Mouse scrolled (672, 335) with delta (0, 0)
Screenshot: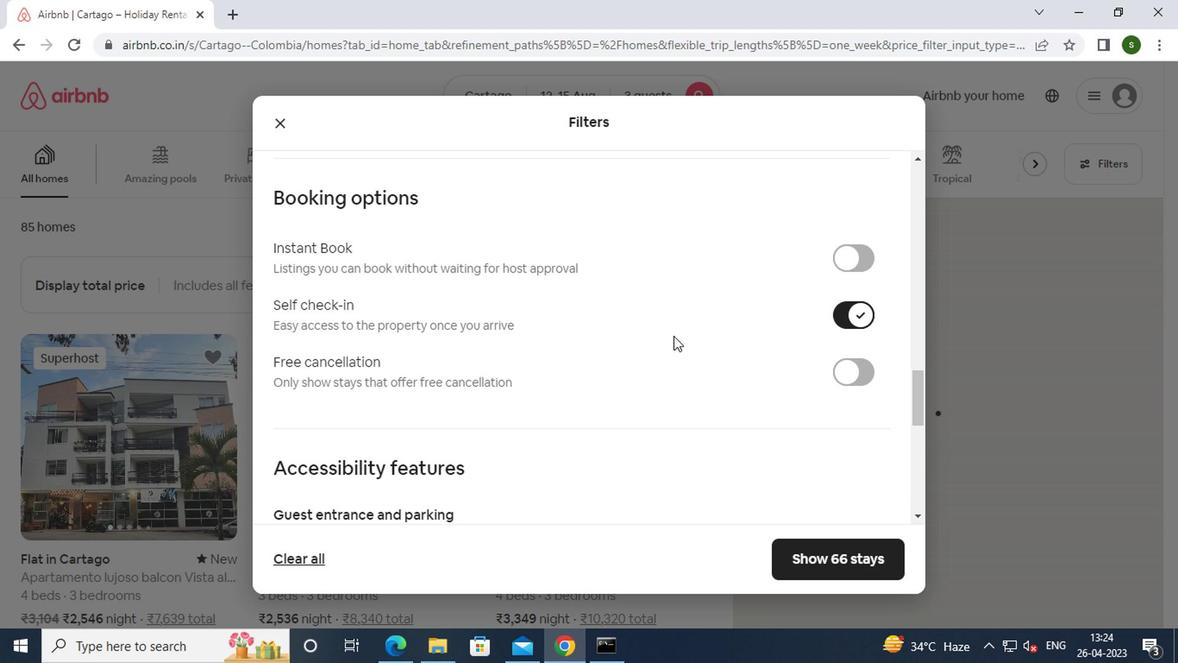 
Action: Mouse scrolled (672, 335) with delta (0, 0)
Screenshot: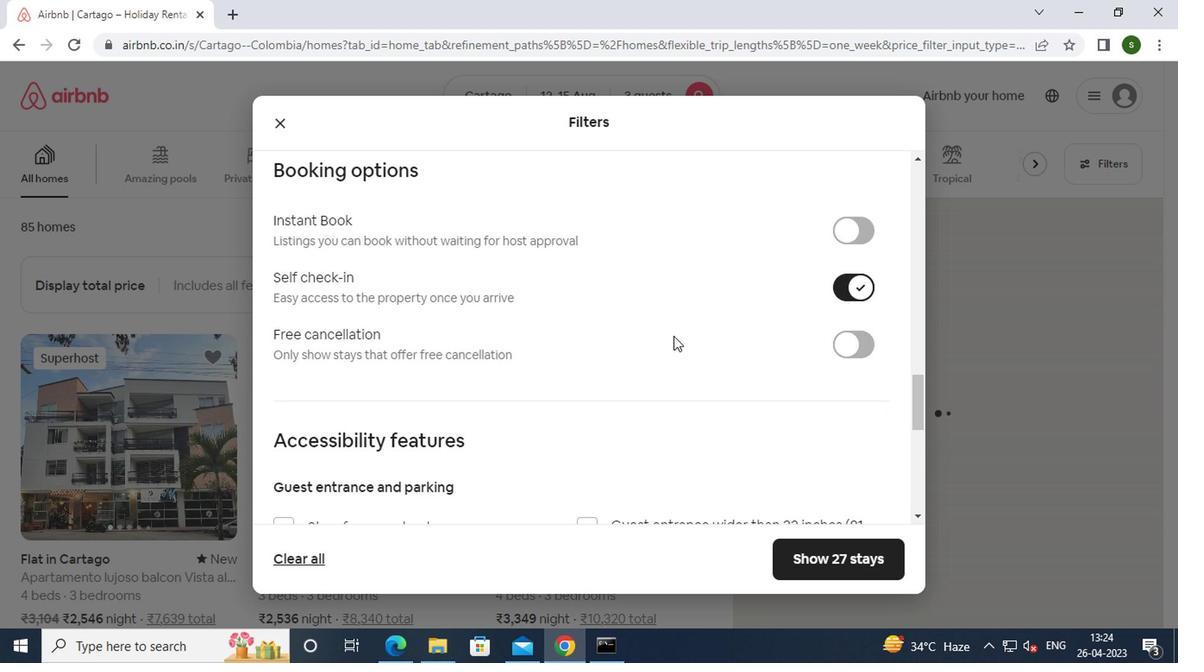 
Action: Mouse scrolled (672, 335) with delta (0, 0)
Screenshot: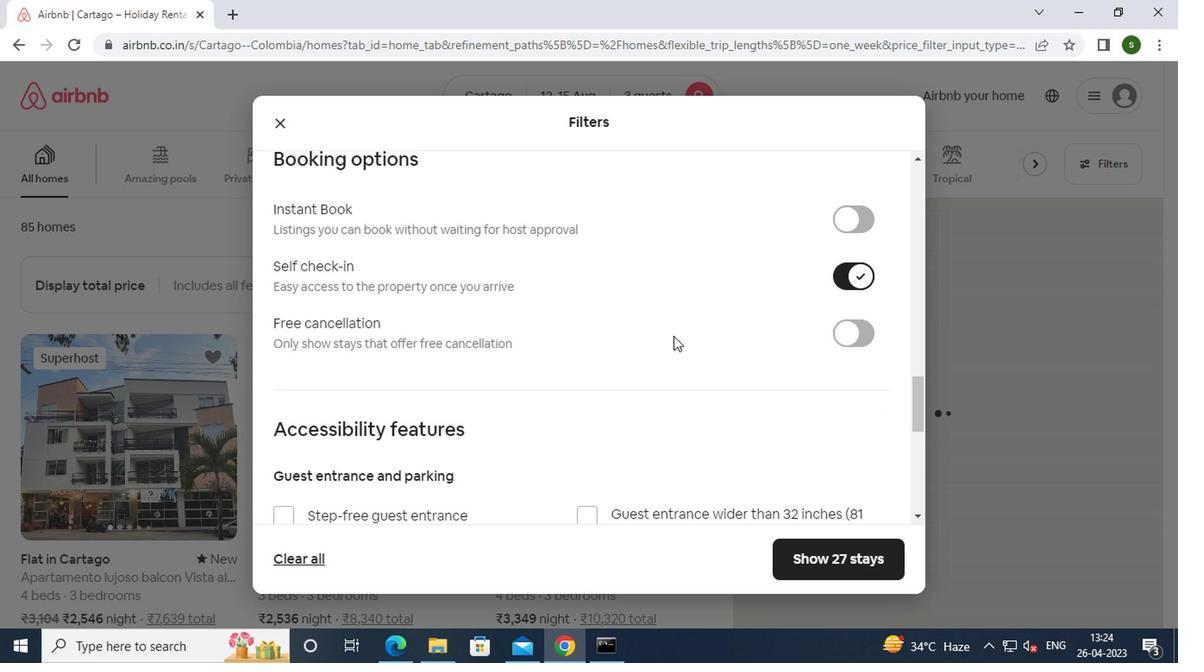 
Action: Mouse scrolled (672, 335) with delta (0, 0)
Screenshot: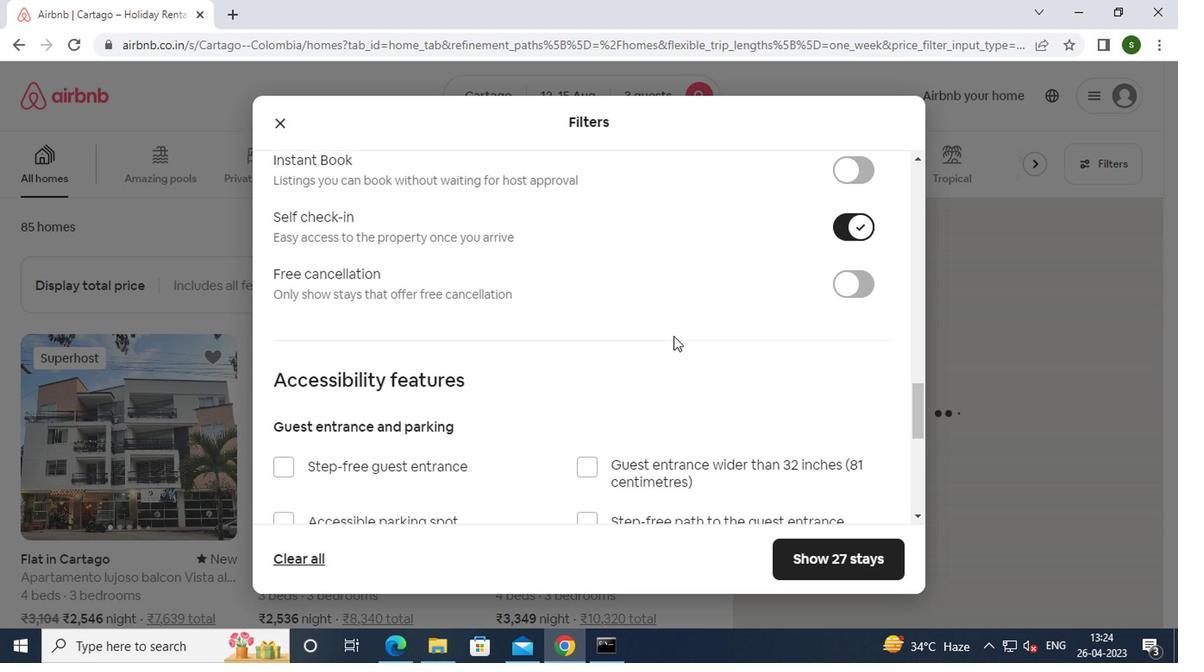 
Action: Mouse scrolled (672, 335) with delta (0, 0)
Screenshot: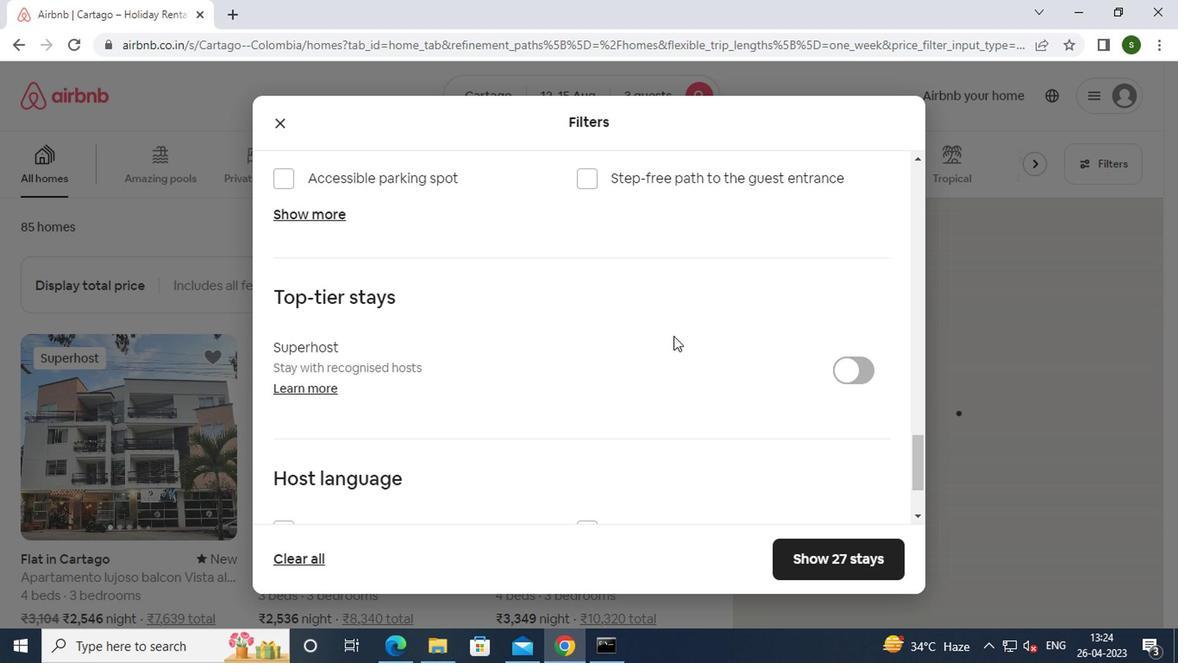 
Action: Mouse scrolled (672, 335) with delta (0, 0)
Screenshot: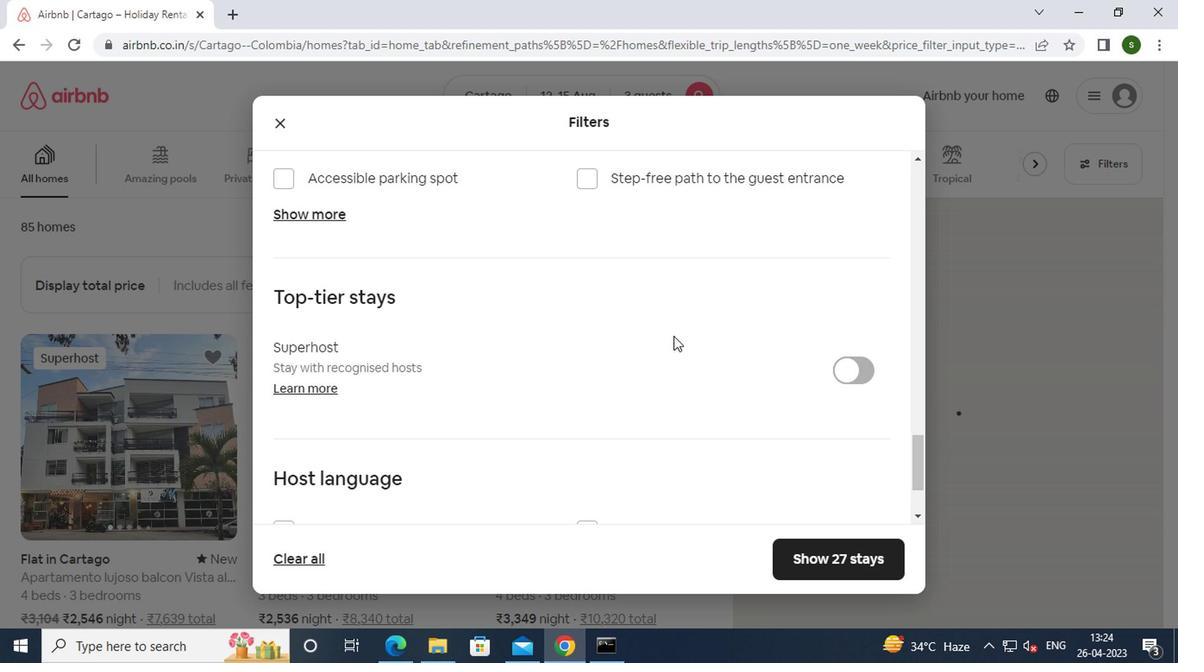 
Action: Mouse scrolled (672, 335) with delta (0, 0)
Screenshot: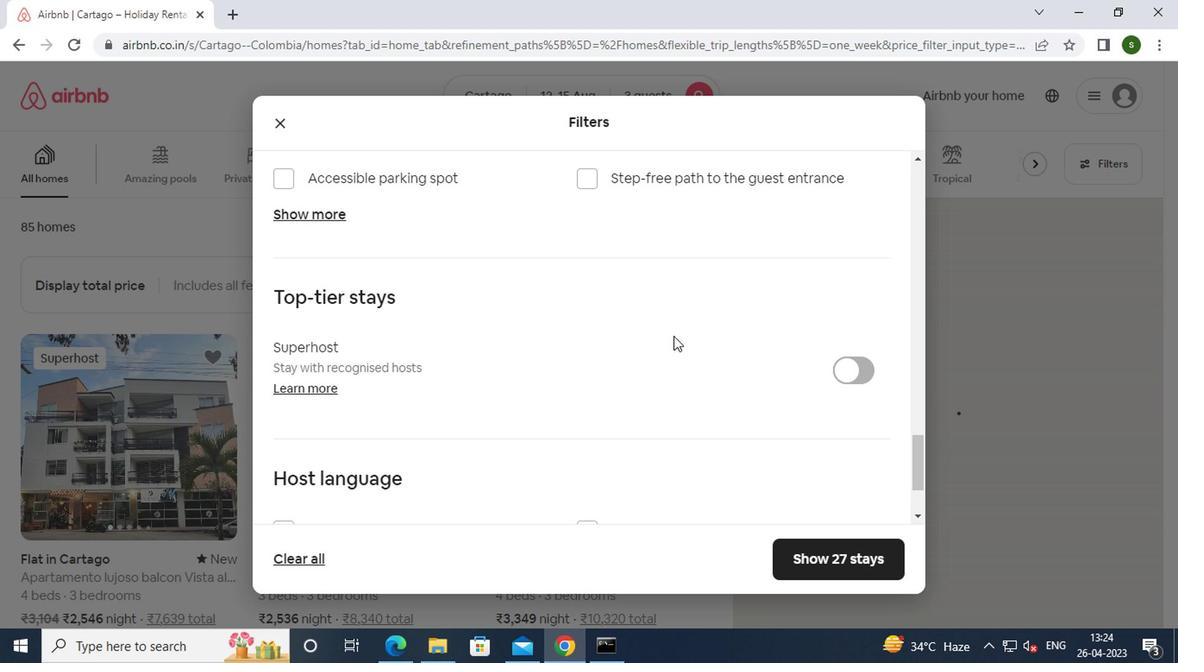 
Action: Mouse scrolled (672, 335) with delta (0, 0)
Screenshot: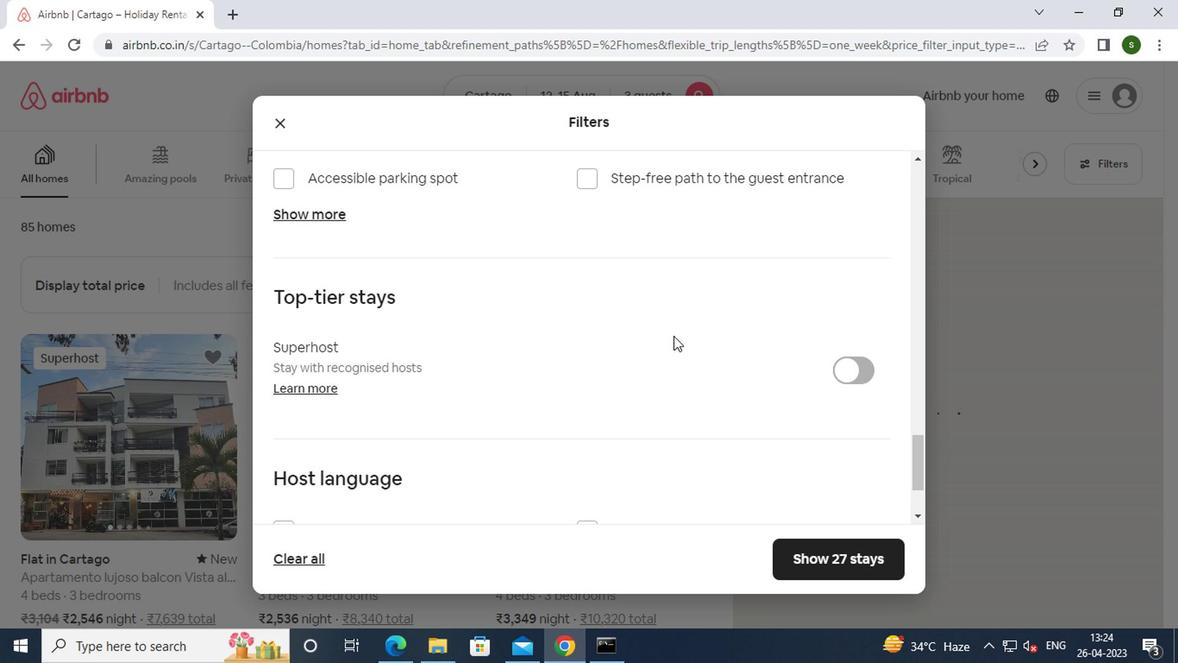 
Action: Mouse moved to (317, 411)
Screenshot: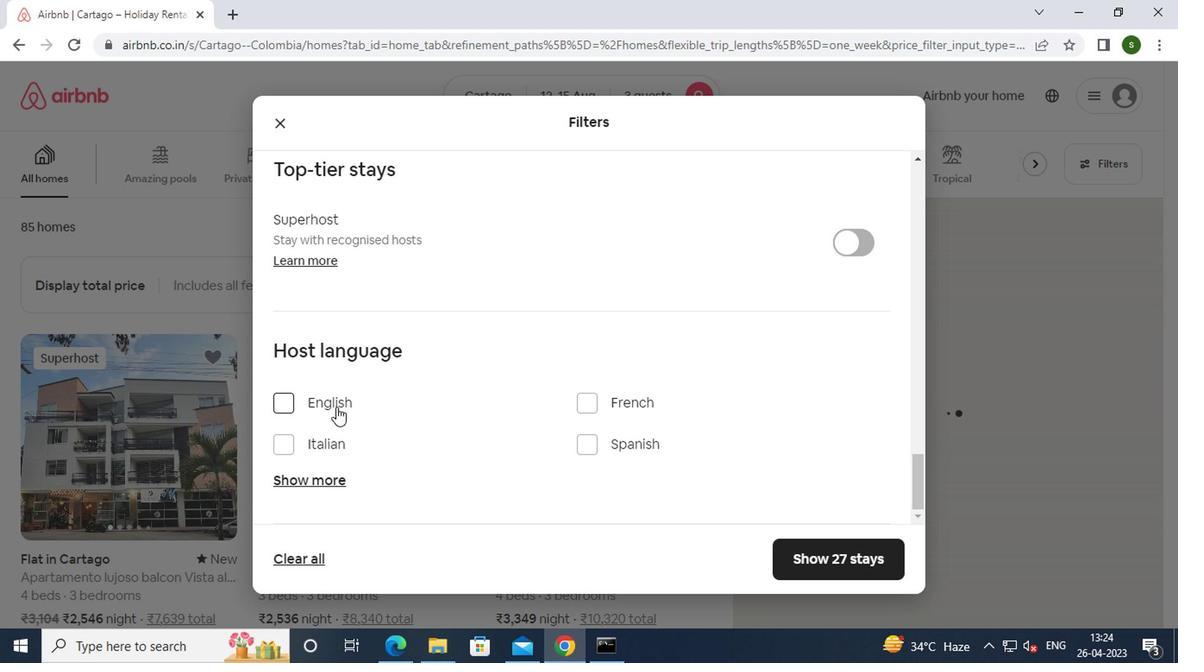 
Action: Mouse pressed left at (317, 411)
Screenshot: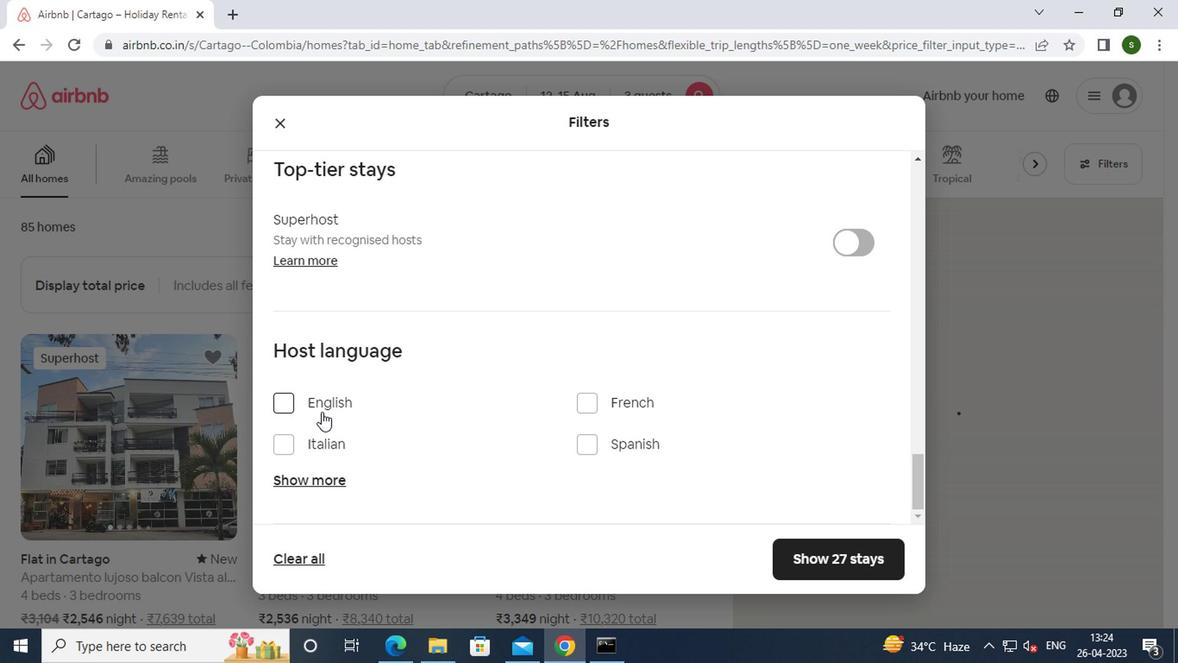 
Action: Mouse moved to (869, 545)
Screenshot: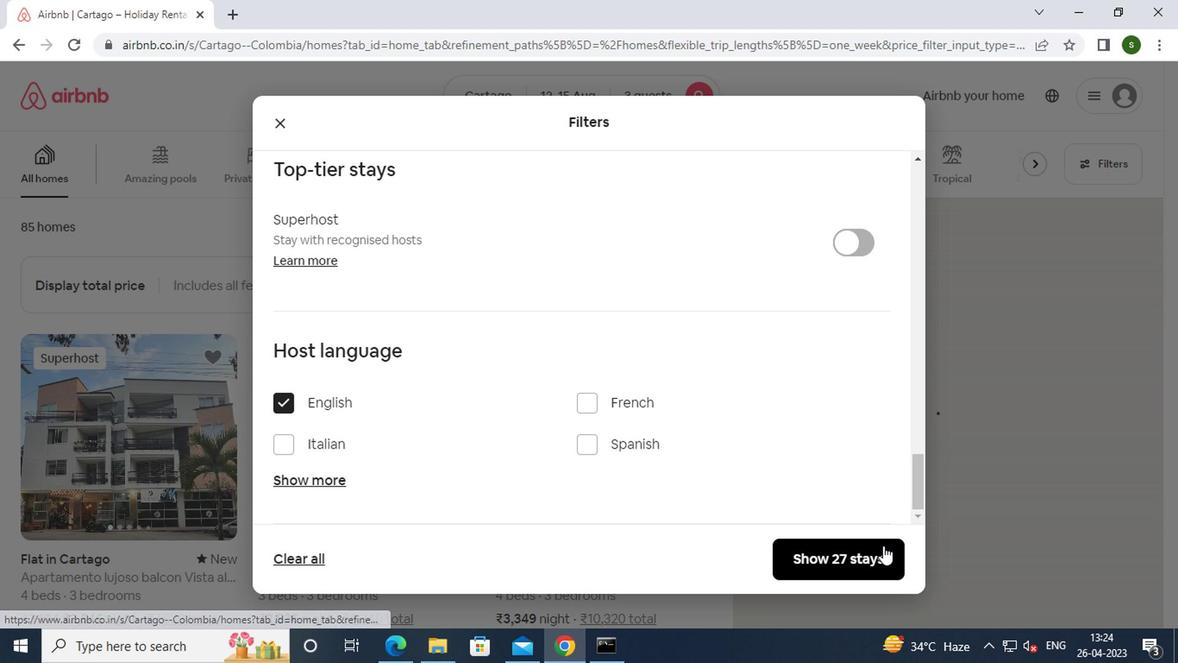 
Action: Mouse pressed left at (869, 545)
Screenshot: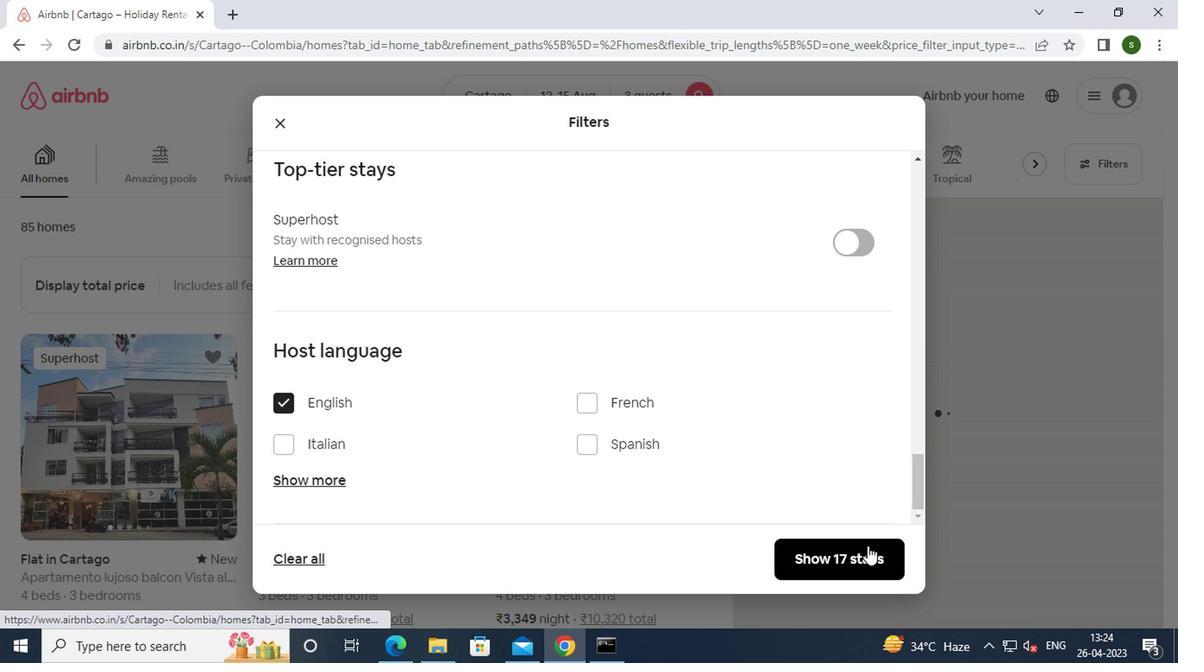 
Action: Mouse moved to (542, 314)
Screenshot: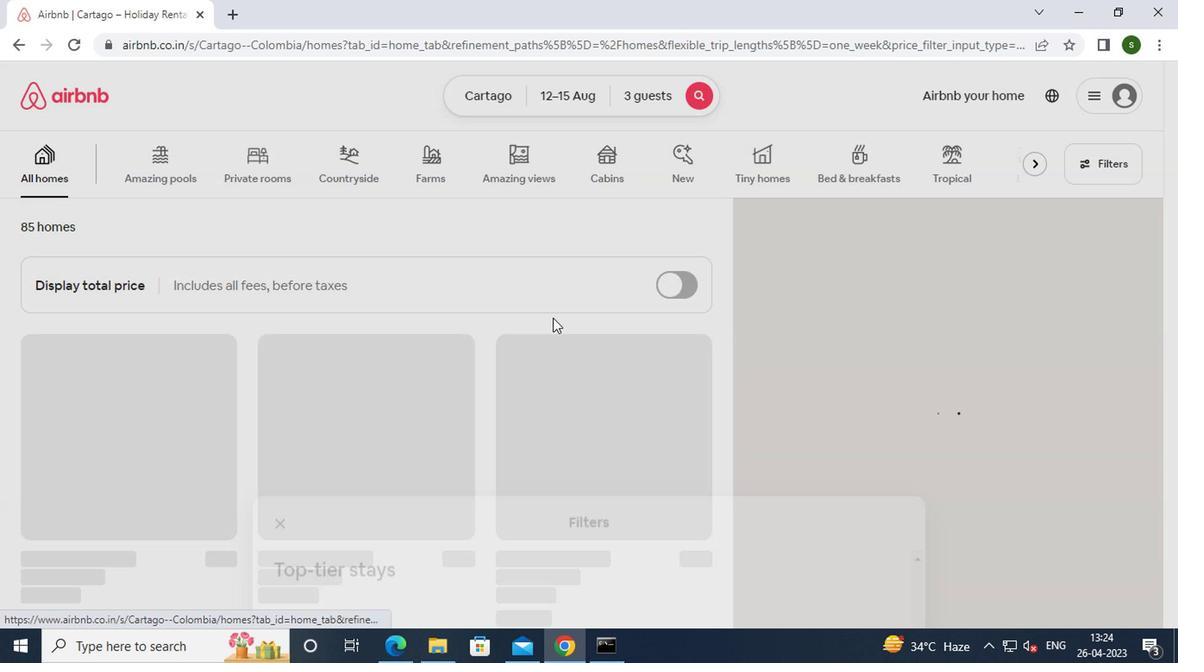 
